 Task: Look for space in Granadilla de Abona, Spain from 17th June, 2023 to 21st June, 2023 for 2 adults in price range Rs.7000 to Rs.12000. Place can be private room with 1  bedroom having 2 beds and 1 bathroom. Property type can be house, flat, guest house. Amenities needed are: wifi. Booking option can be shelf check-in. Required host language is English.
Action: Mouse moved to (352, 176)
Screenshot: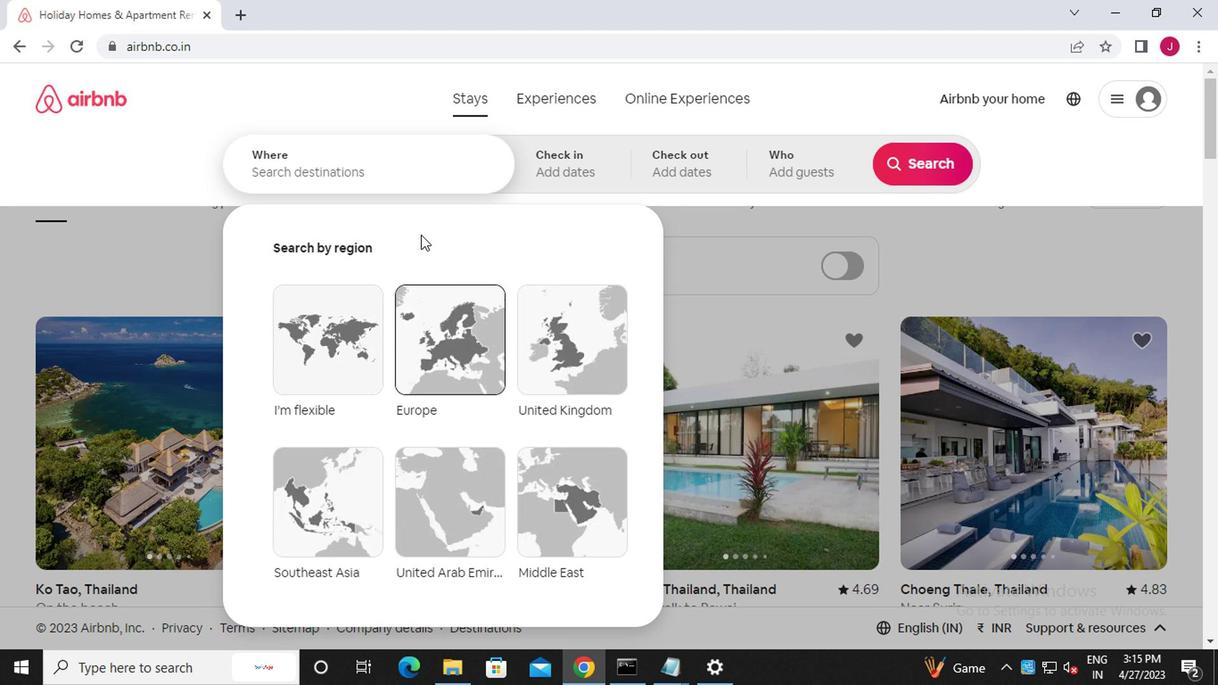 
Action: Key pressed g<Key.caps_lock>ranaf<Key.backspace>dilla<Key.space>de
Screenshot: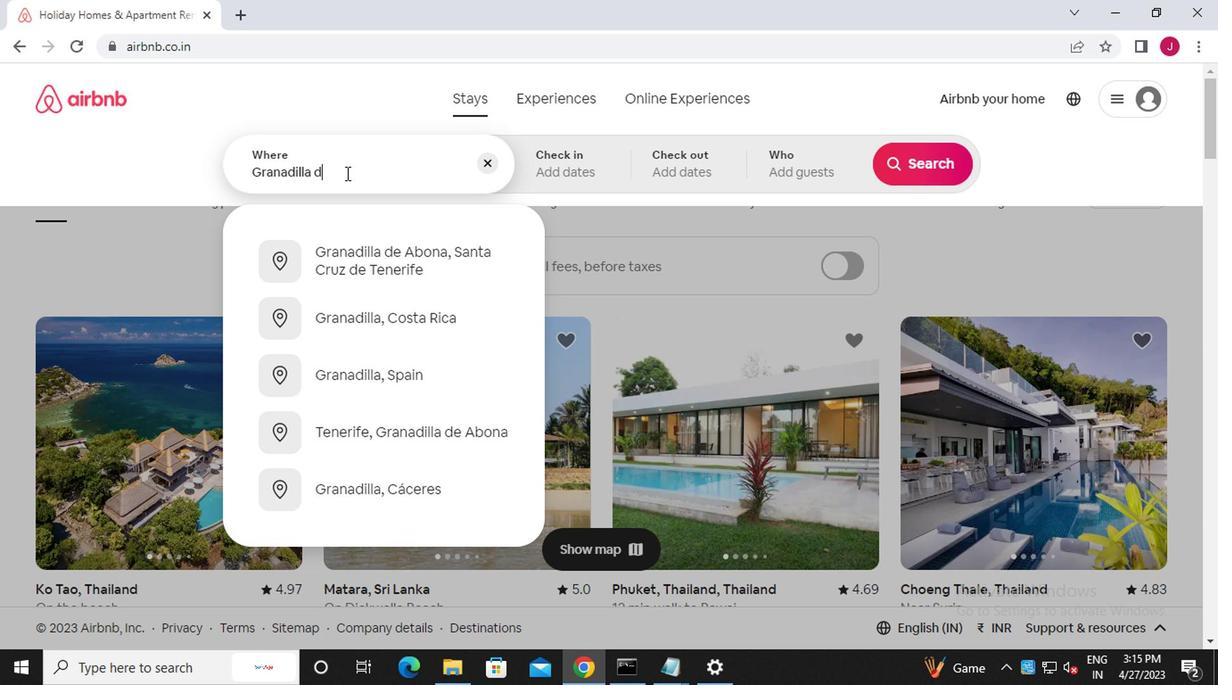 
Action: Mouse moved to (373, 171)
Screenshot: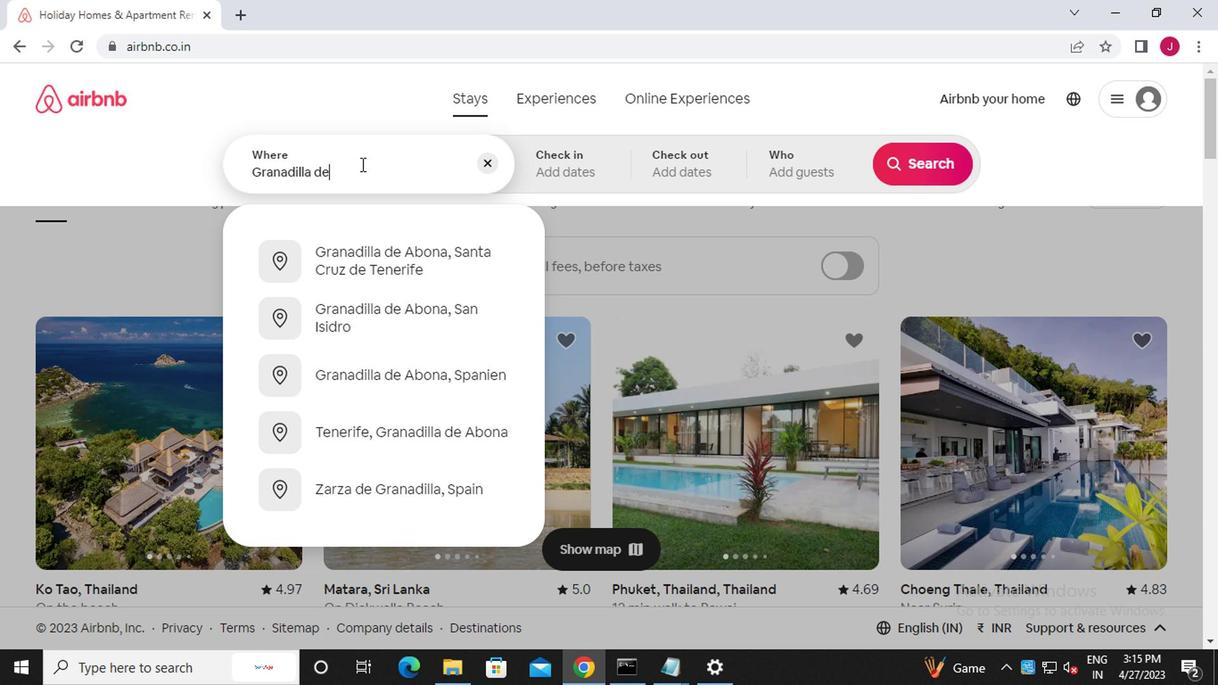 
Action: Mouse pressed left at (373, 171)
Screenshot: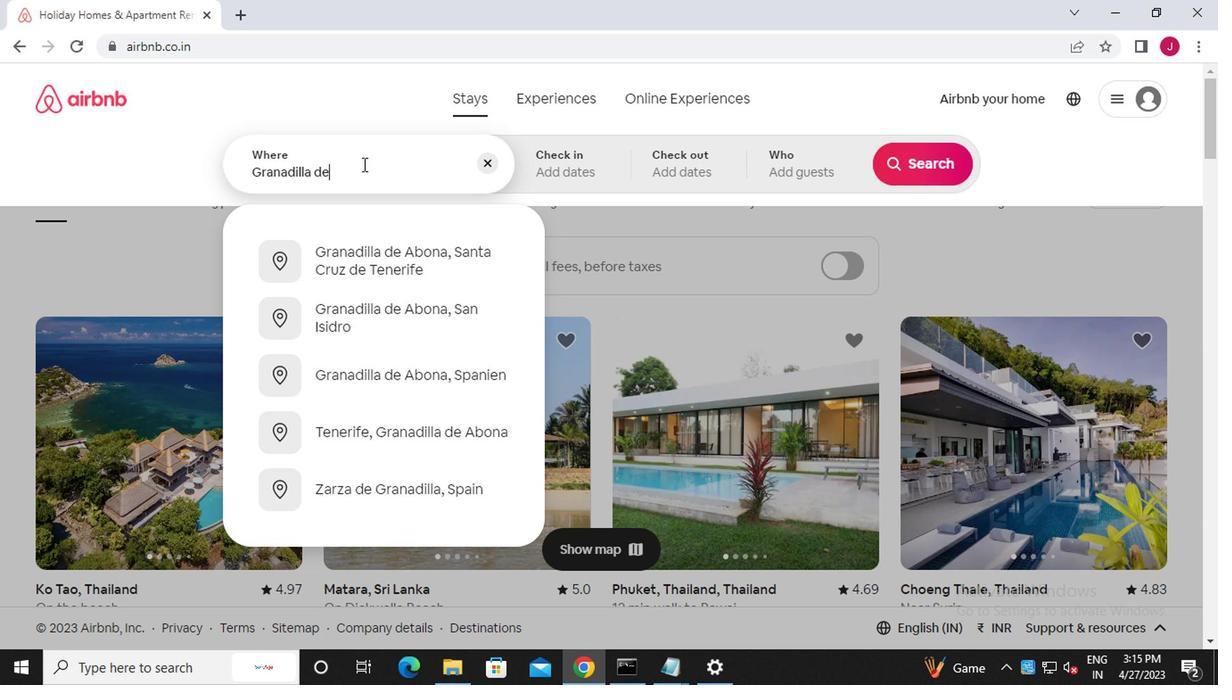 
Action: Mouse moved to (375, 171)
Screenshot: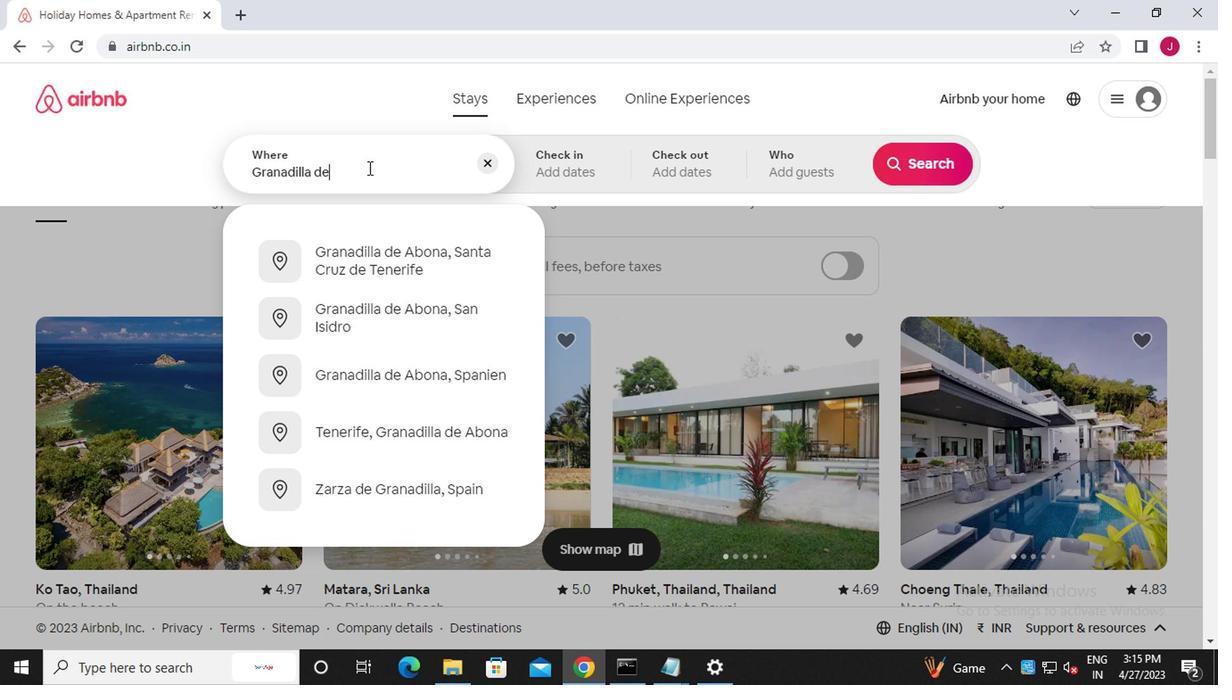 
Action: Key pressed <Key.space><Key.caps_lock>a<Key.caps_lock>bona,<Key.caps_lock>s<Key.caps_lock>pain
Screenshot: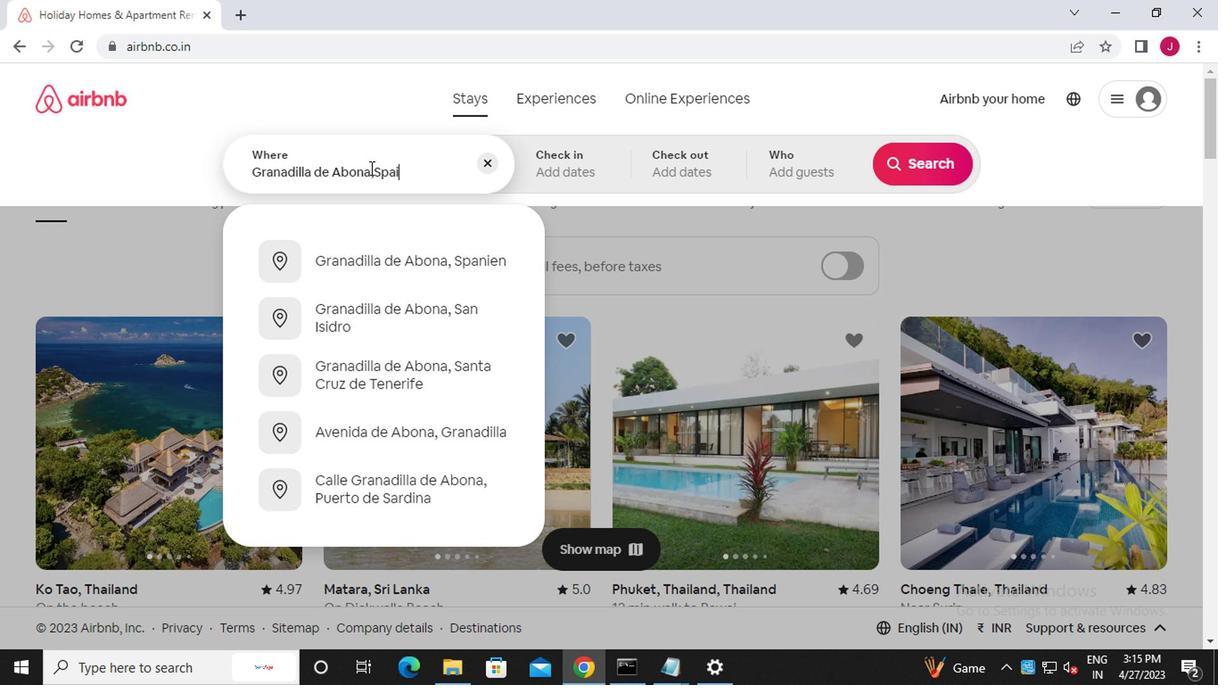 
Action: Mouse moved to (550, 165)
Screenshot: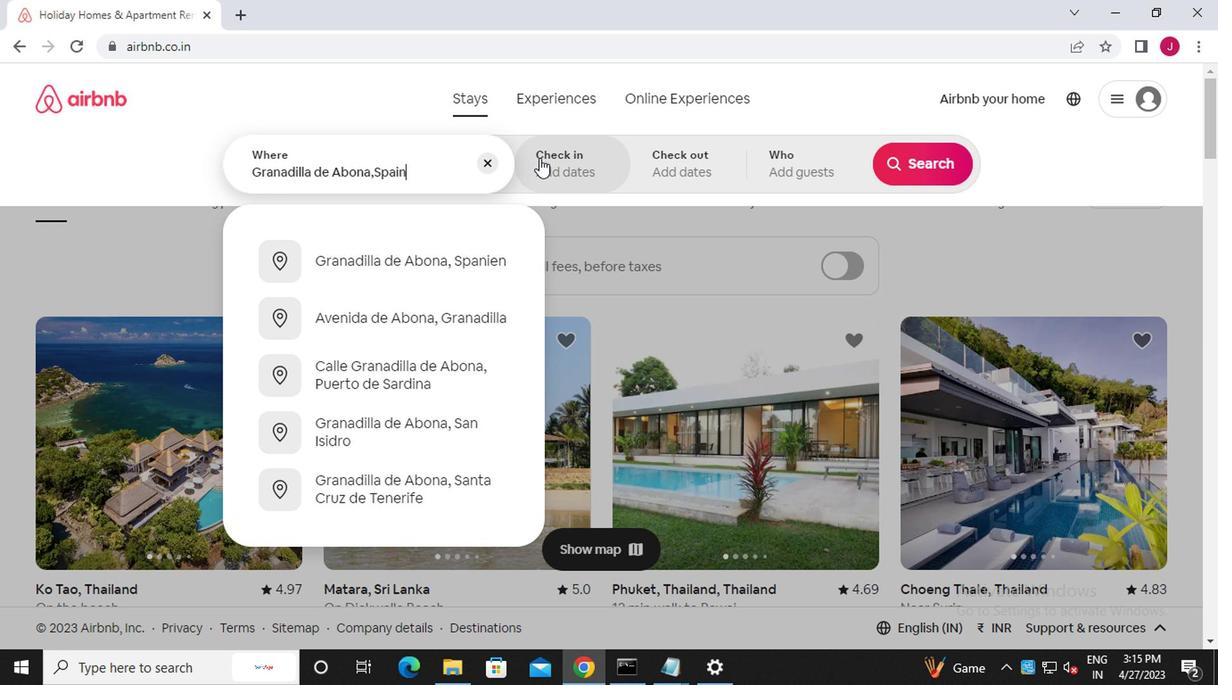 
Action: Mouse pressed left at (550, 165)
Screenshot: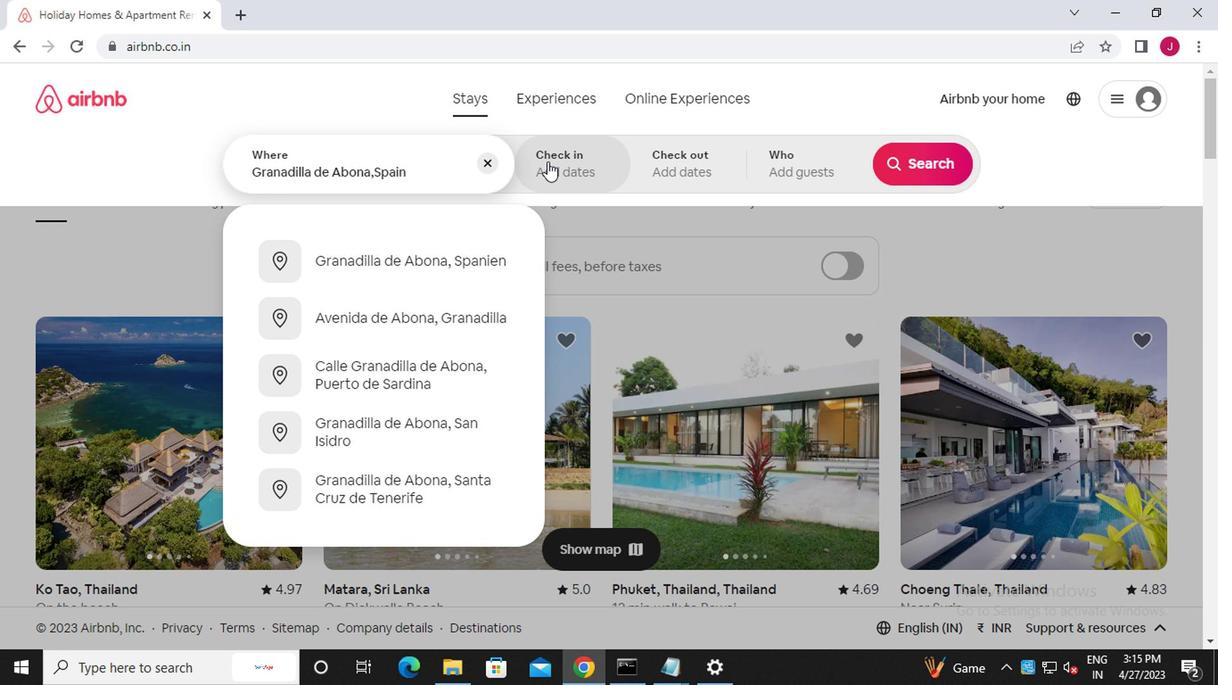 
Action: Mouse moved to (914, 305)
Screenshot: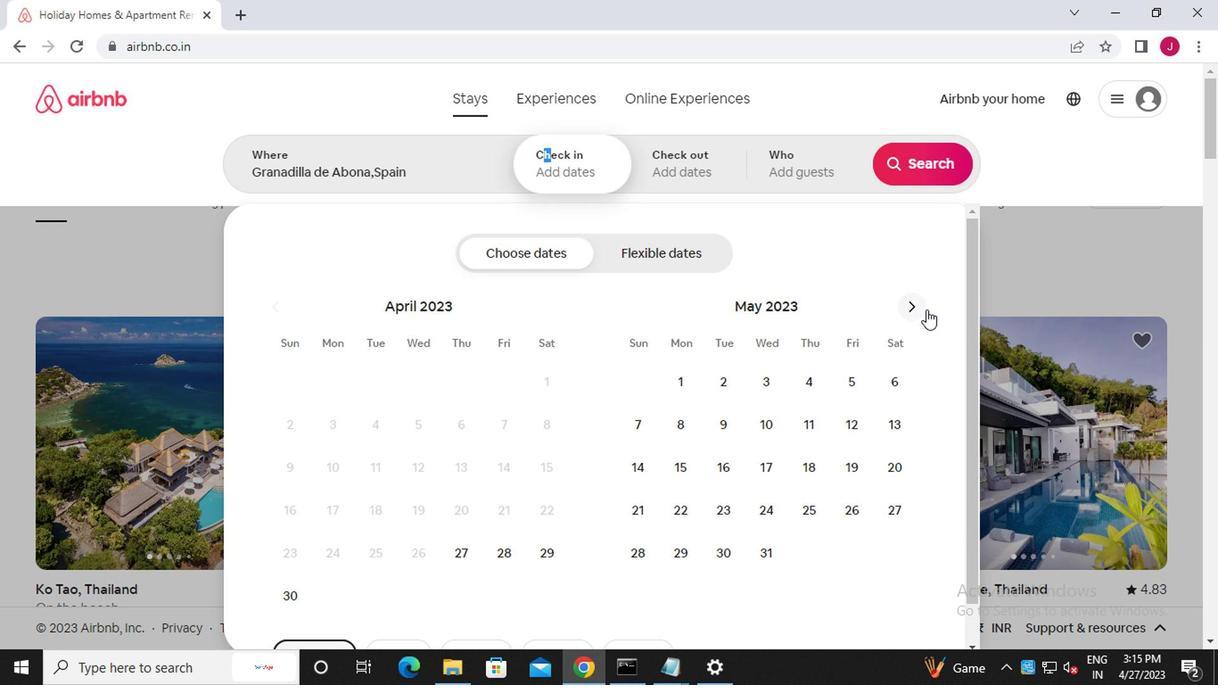
Action: Mouse pressed left at (914, 305)
Screenshot: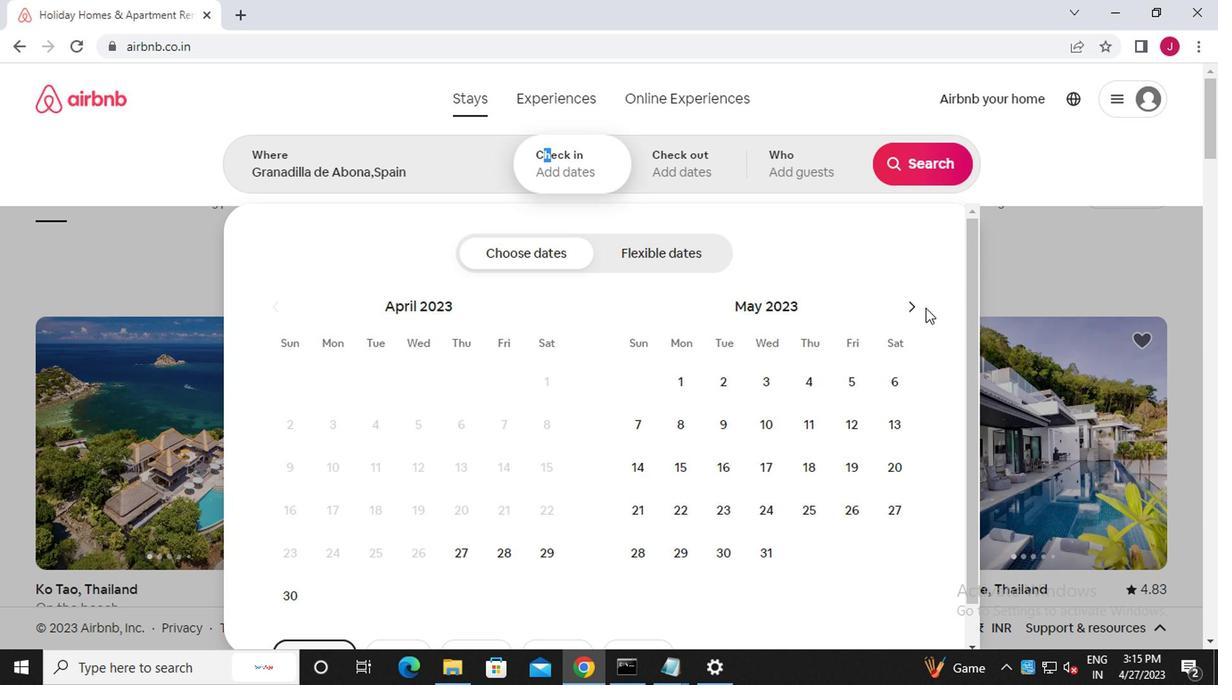 
Action: Mouse moved to (896, 460)
Screenshot: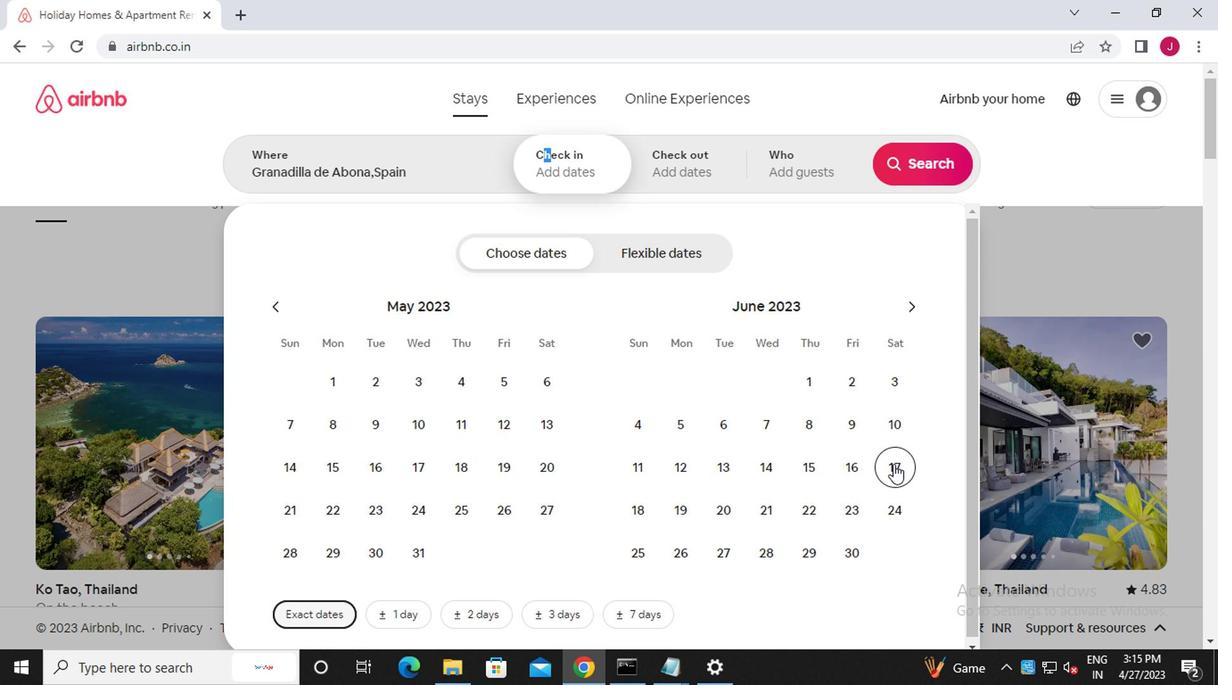 
Action: Mouse pressed left at (896, 460)
Screenshot: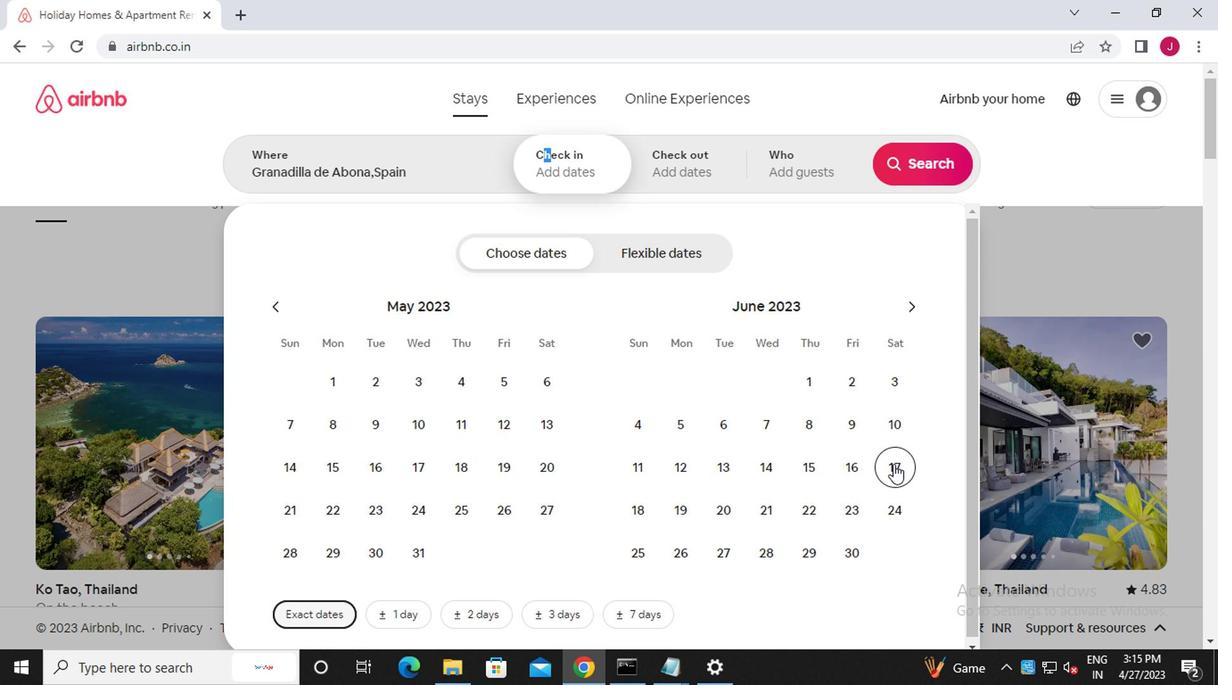 
Action: Mouse moved to (757, 501)
Screenshot: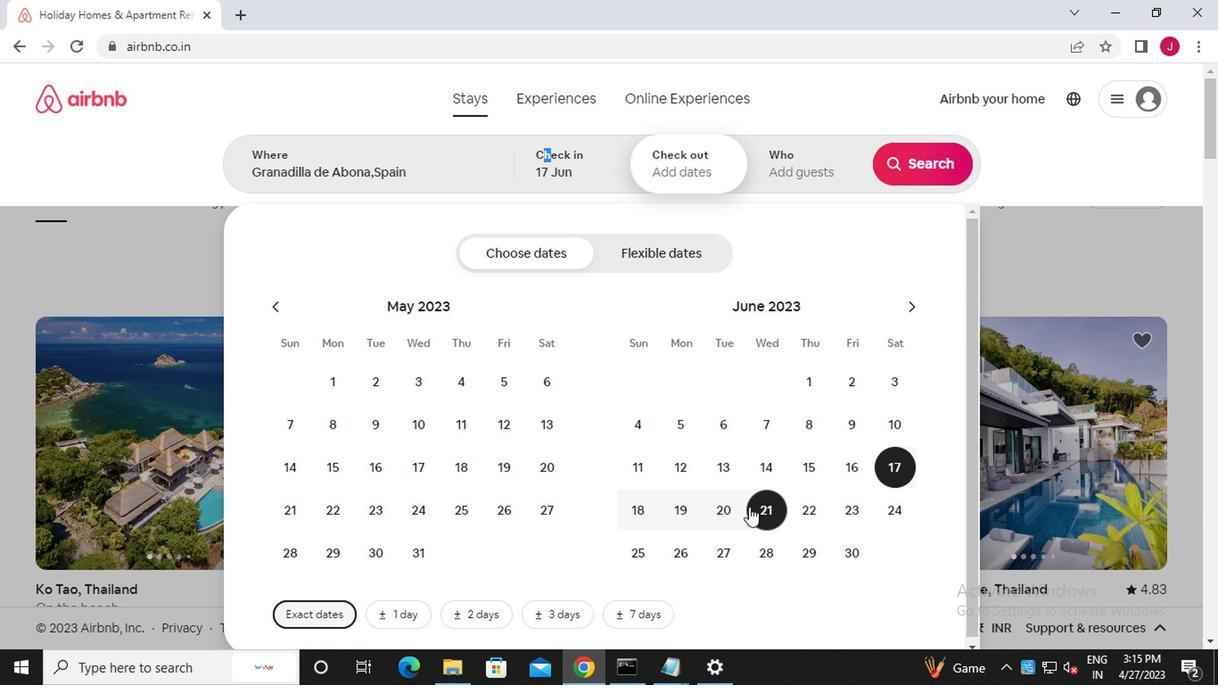 
Action: Mouse pressed left at (757, 501)
Screenshot: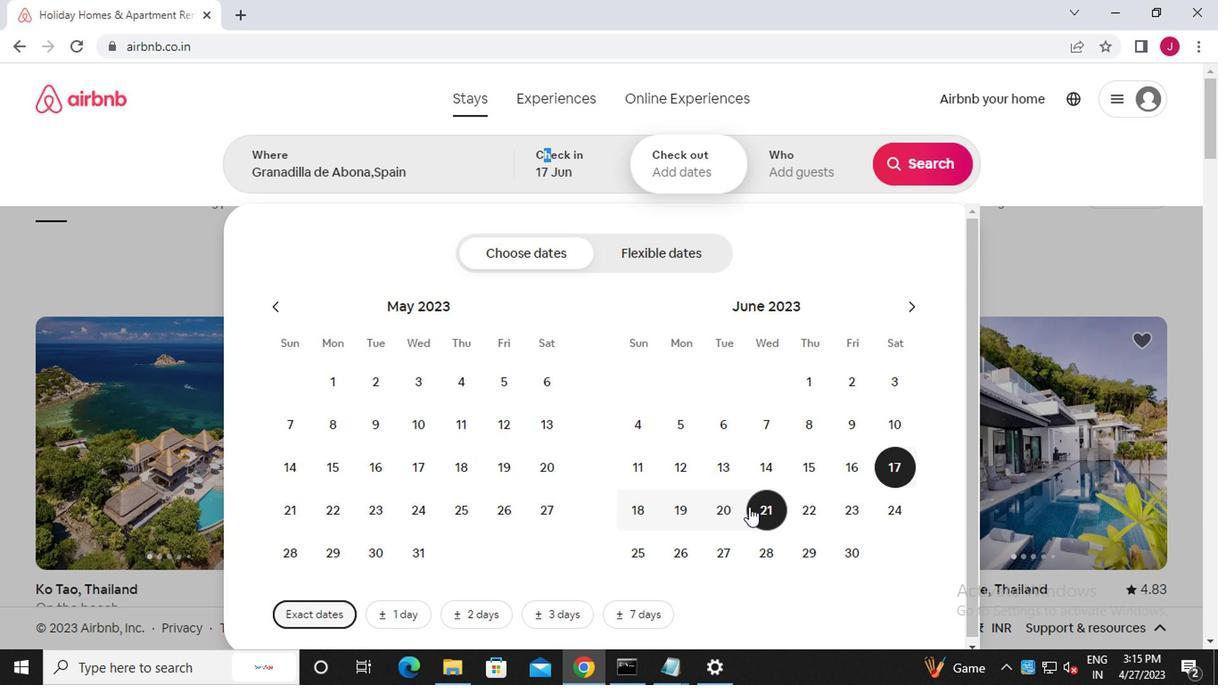 
Action: Mouse moved to (797, 175)
Screenshot: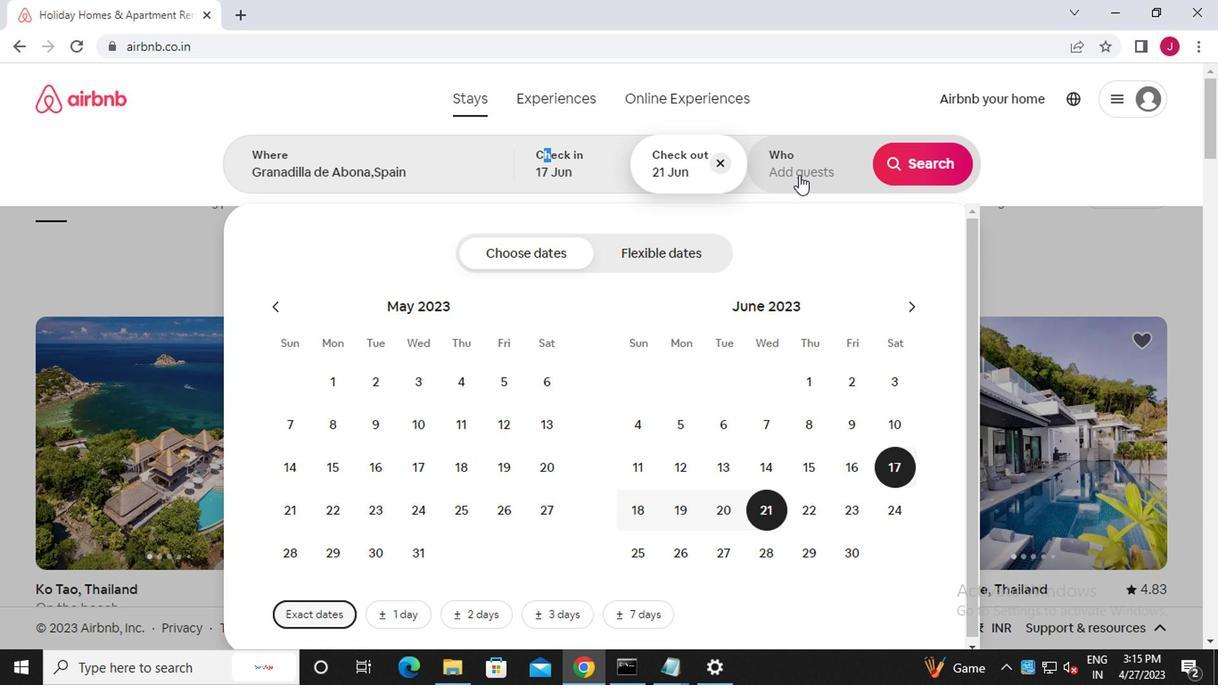 
Action: Mouse pressed left at (797, 175)
Screenshot: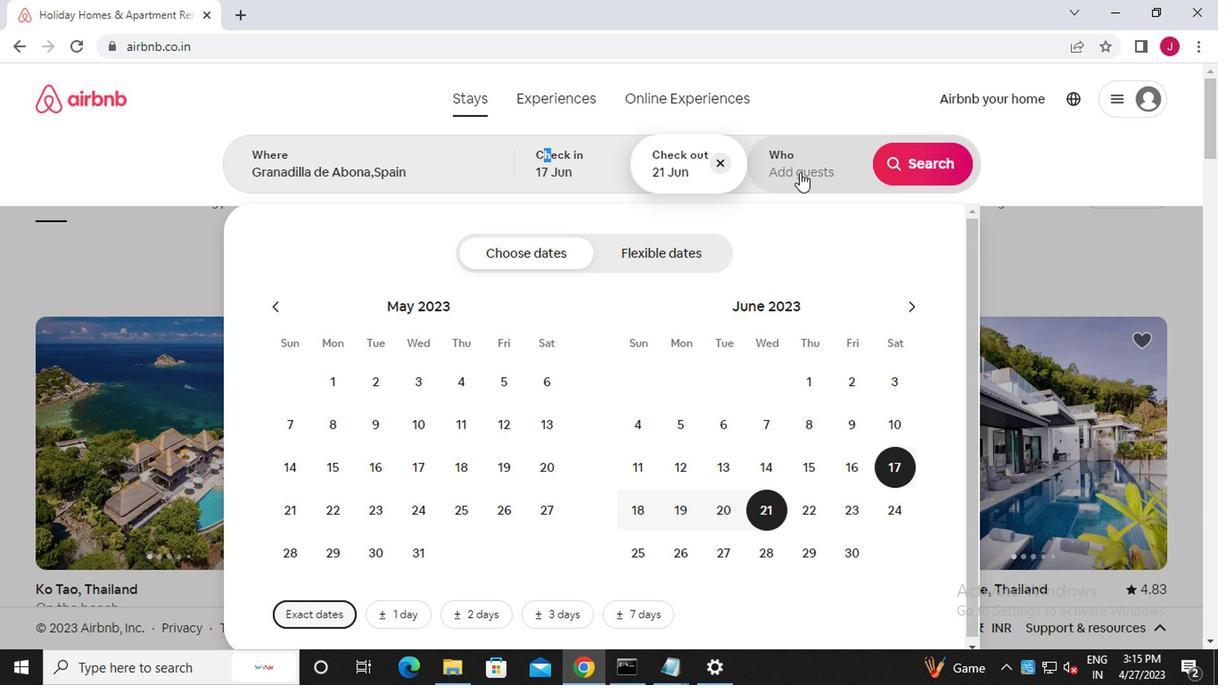 
Action: Mouse moved to (928, 262)
Screenshot: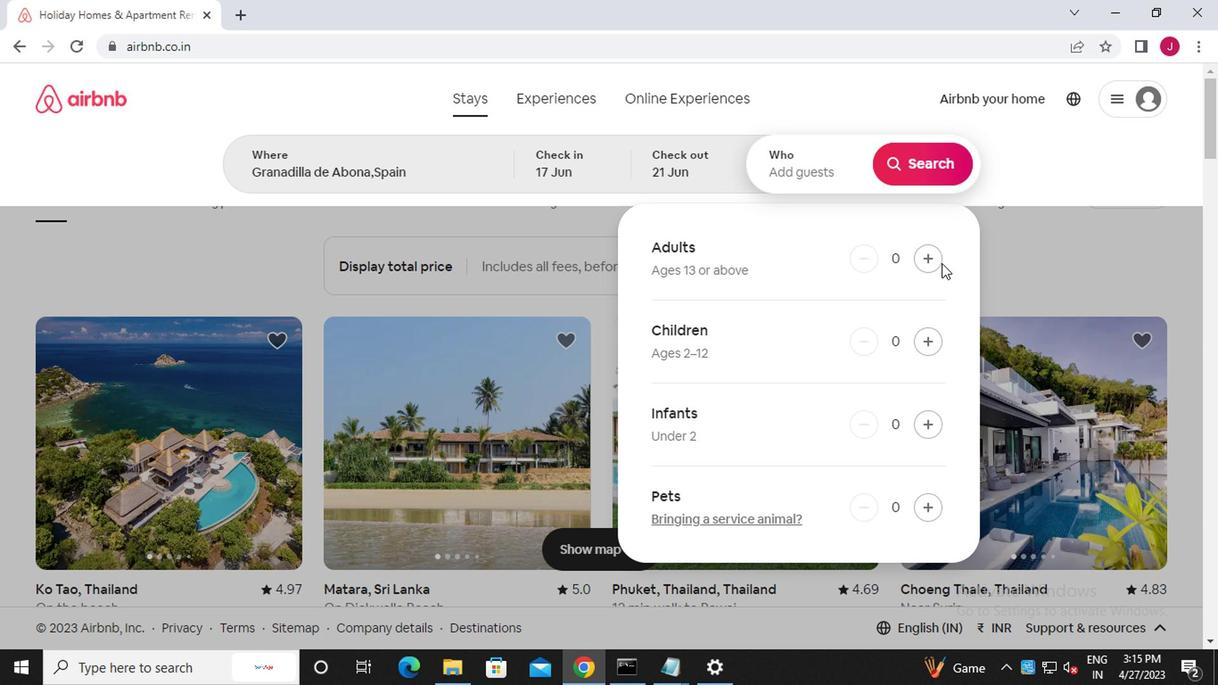 
Action: Mouse pressed left at (928, 262)
Screenshot: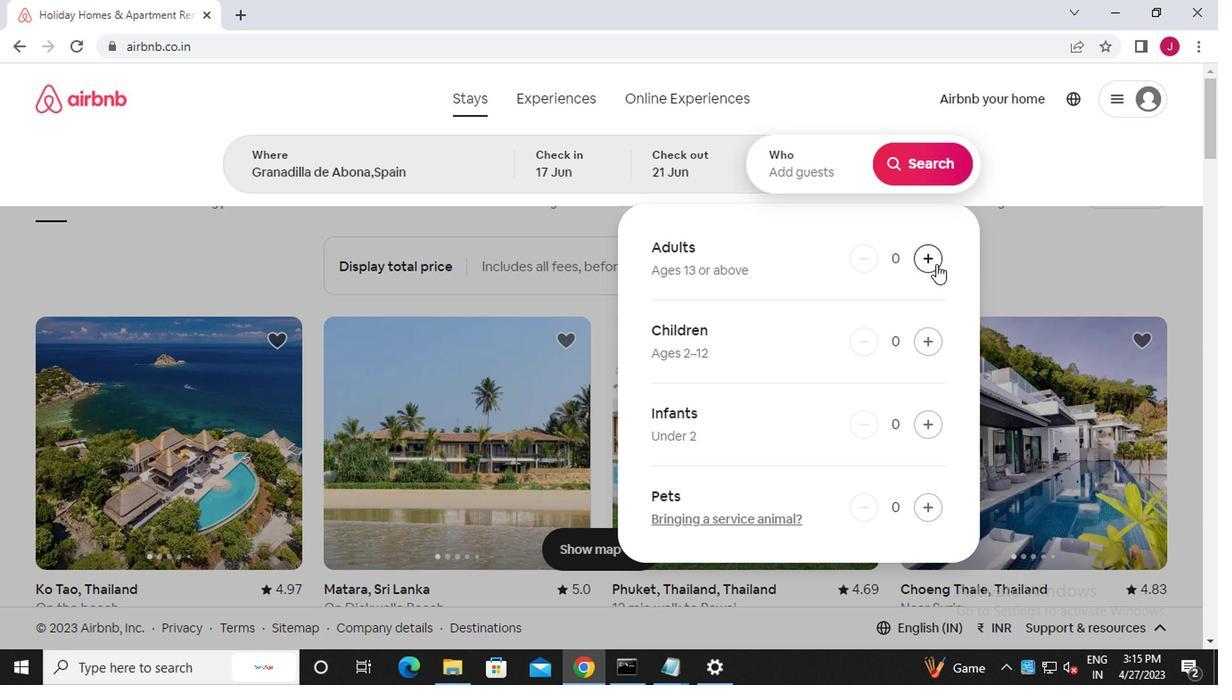 
Action: Mouse pressed left at (928, 262)
Screenshot: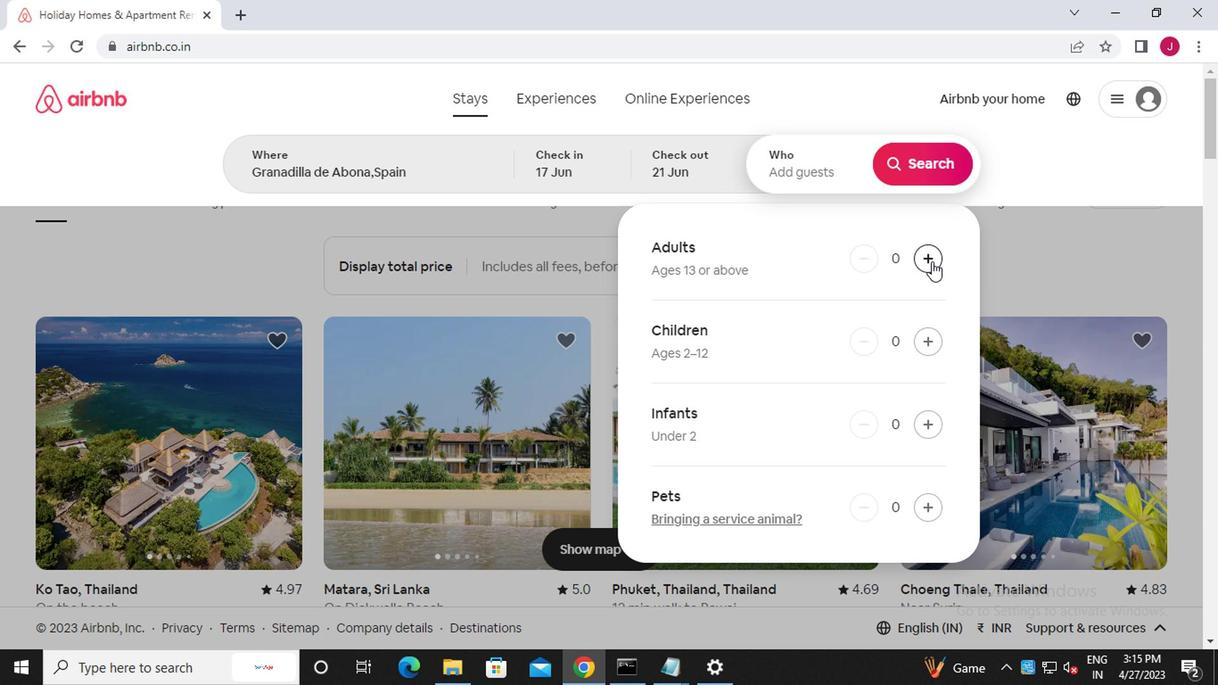 
Action: Mouse moved to (925, 165)
Screenshot: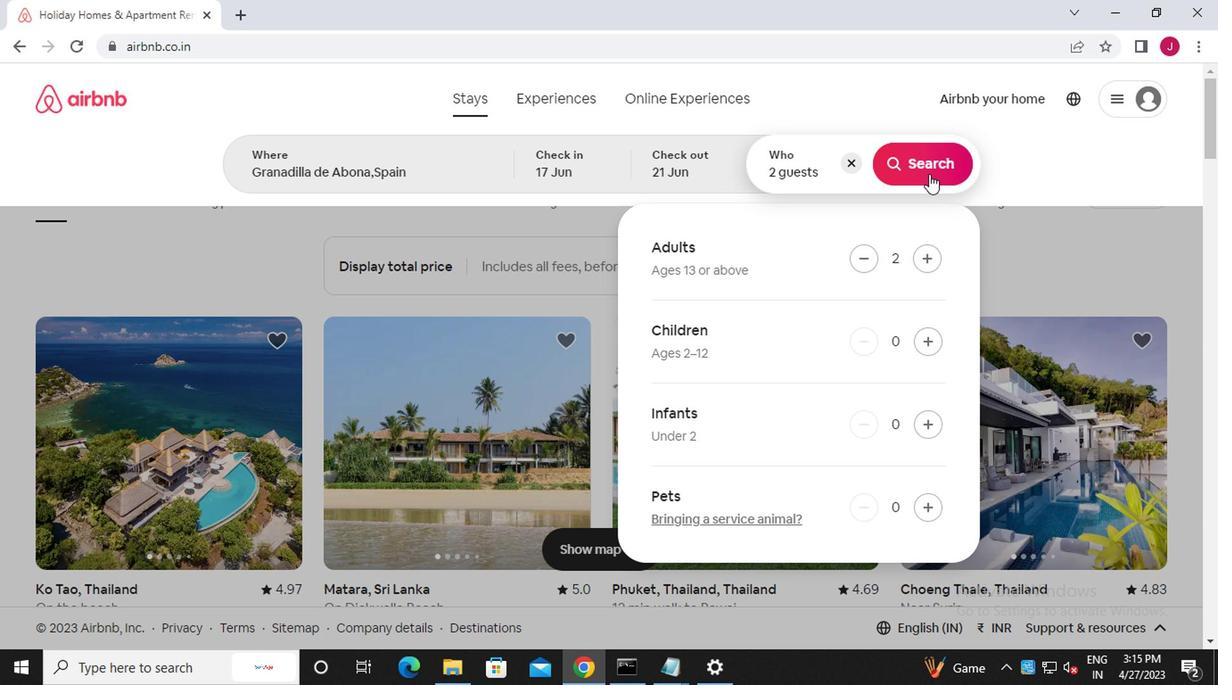 
Action: Mouse pressed left at (925, 165)
Screenshot: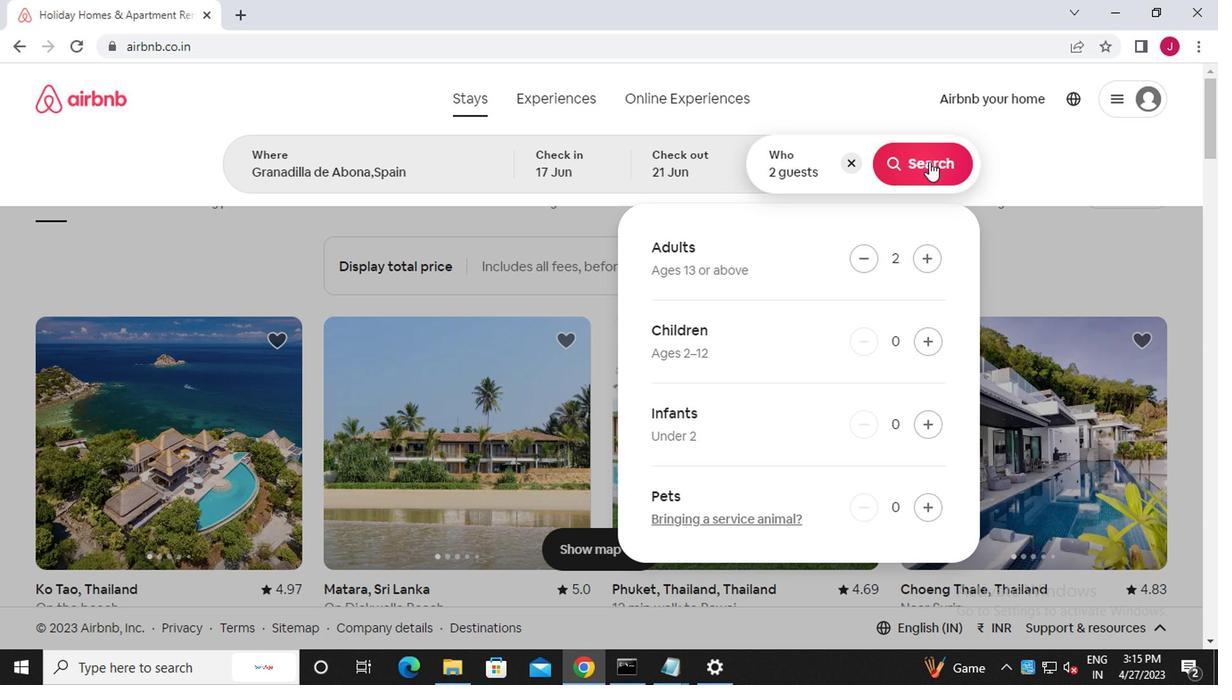 
Action: Mouse moved to (1152, 171)
Screenshot: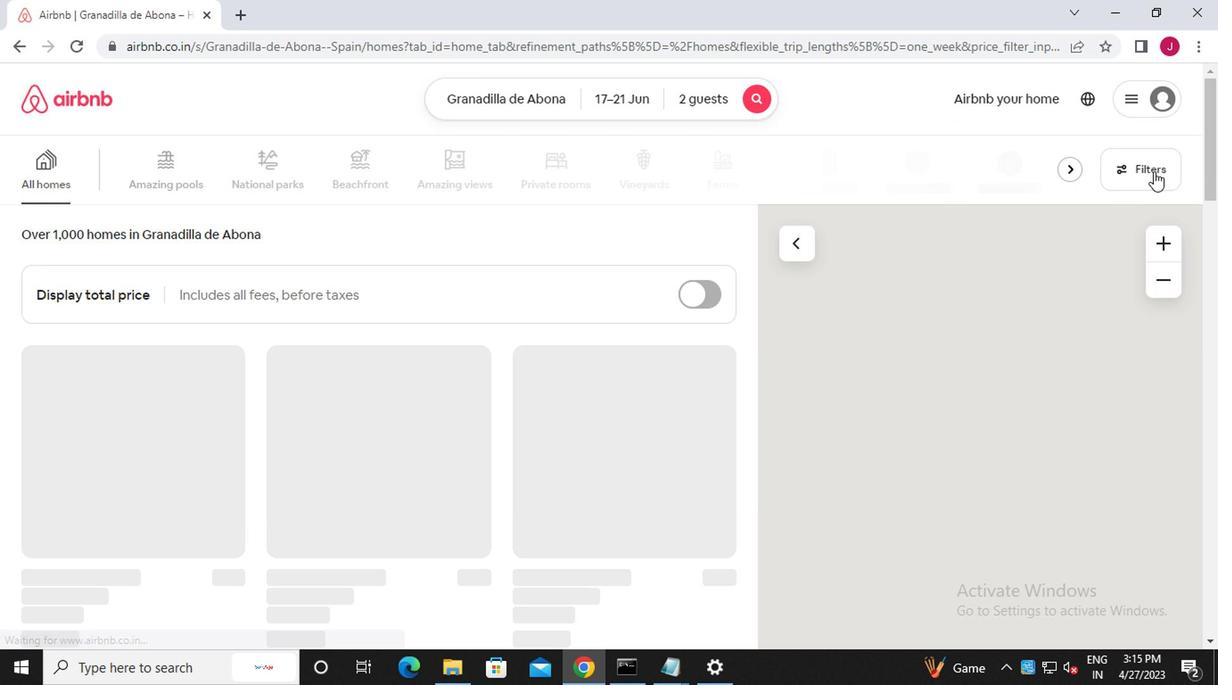 
Action: Mouse pressed left at (1152, 171)
Screenshot: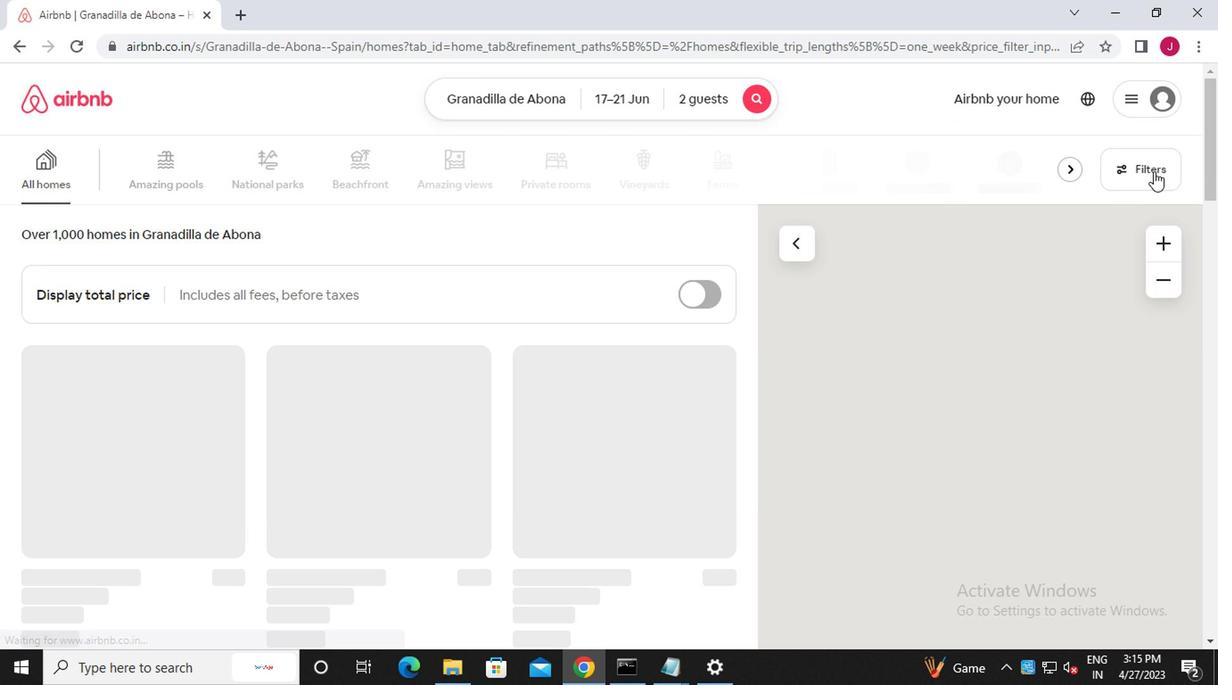 
Action: Mouse moved to (410, 392)
Screenshot: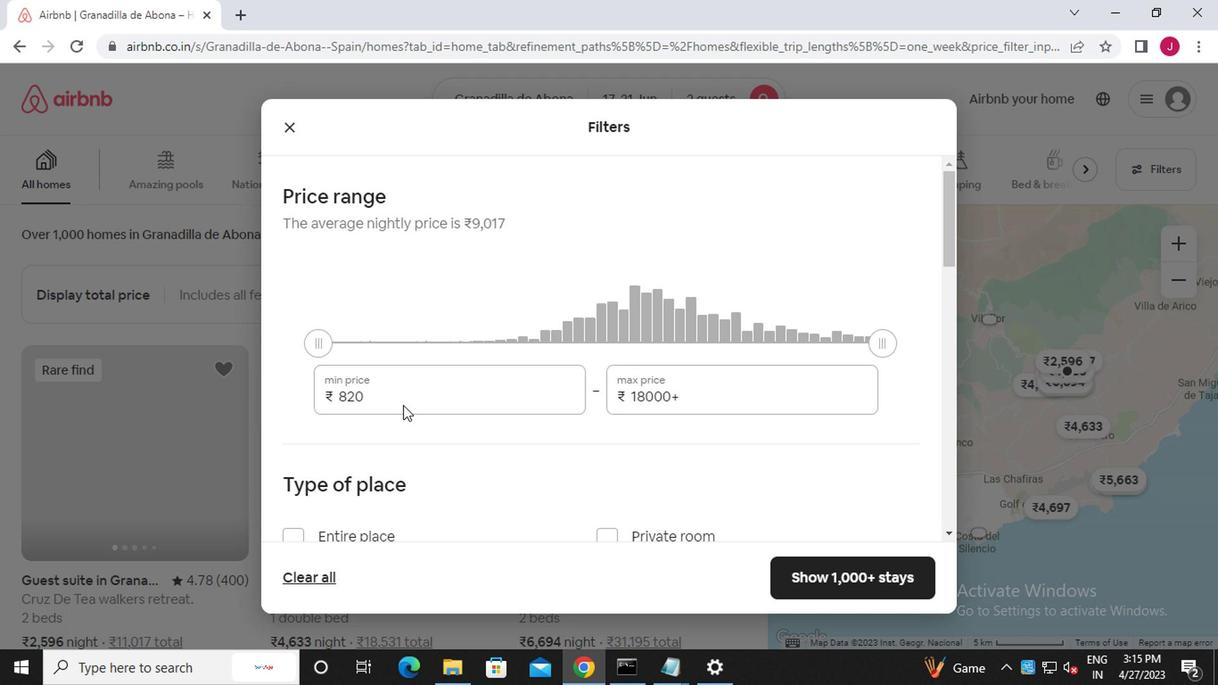 
Action: Mouse pressed left at (410, 392)
Screenshot: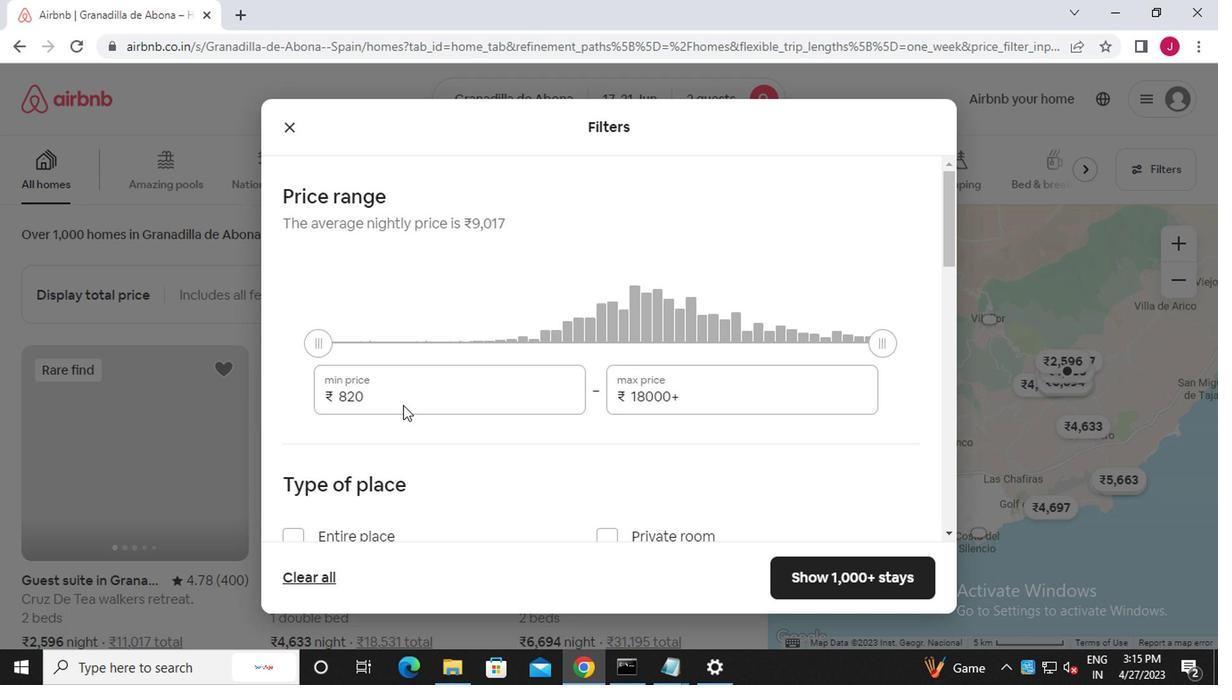 
Action: Mouse moved to (410, 392)
Screenshot: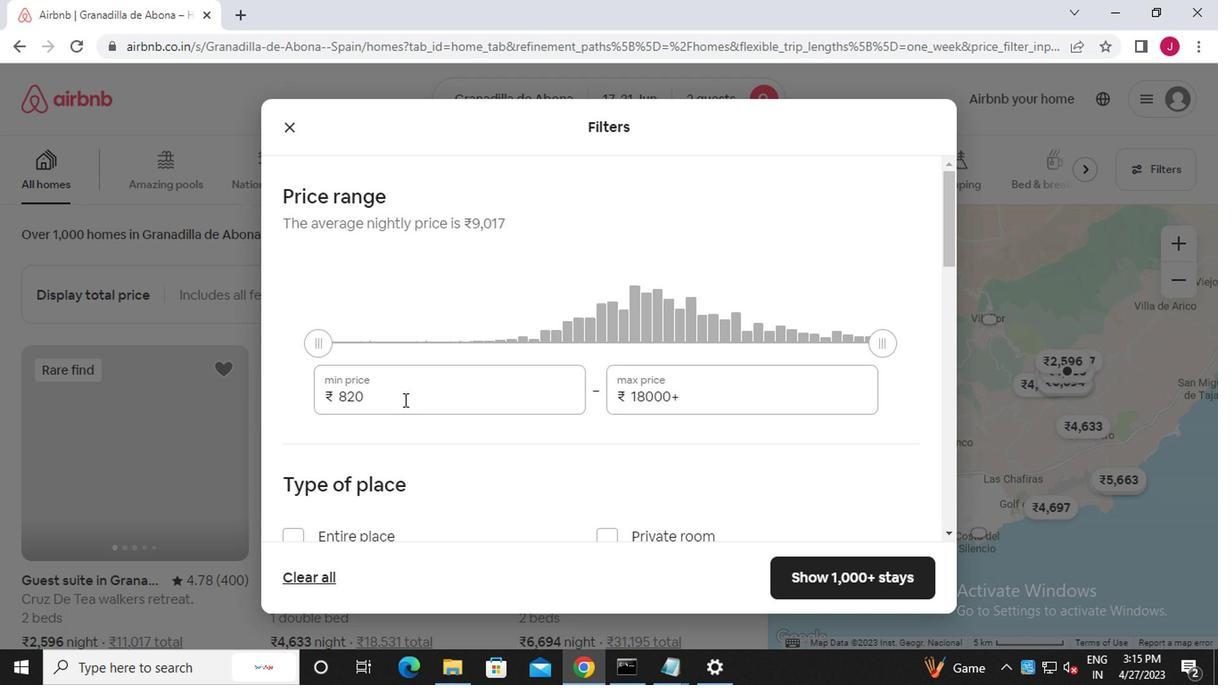 
Action: Key pressed <Key.backspace><Key.backspace><Key.backspace><Key.backspace><Key.backspace><Key.backspace><Key.backspace><Key.backspace><Key.backspace><<103>><<96>><<96>><<96>>
Screenshot: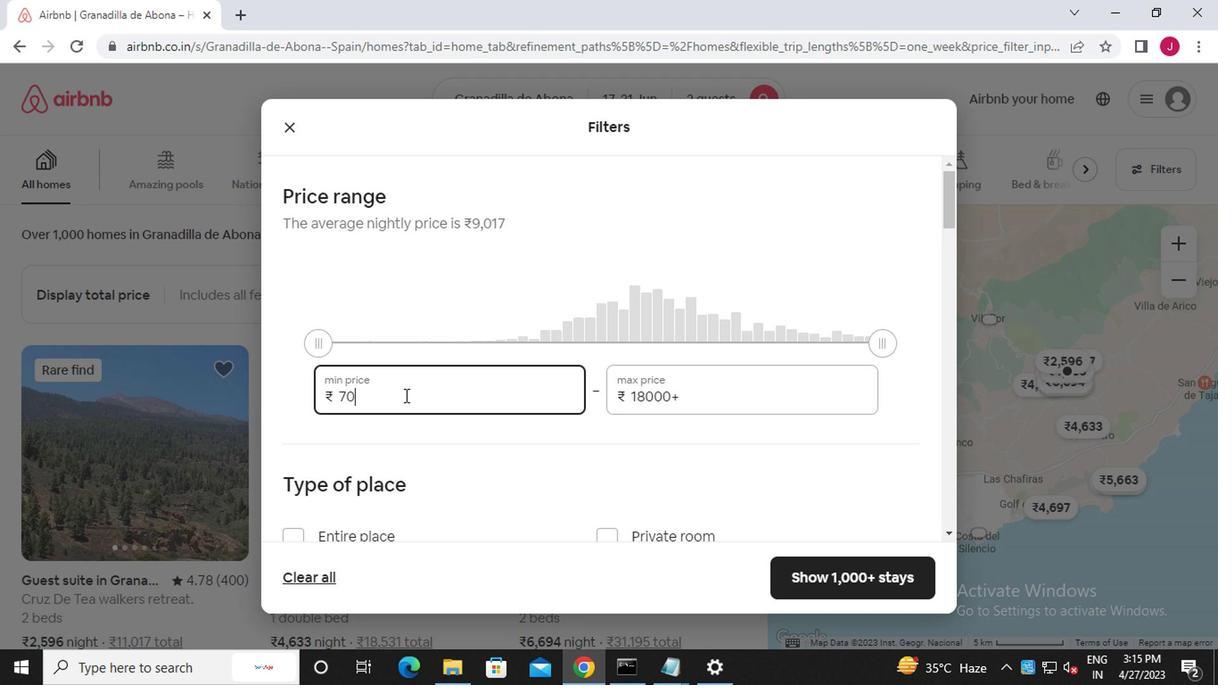 
Action: Mouse moved to (429, 396)
Screenshot: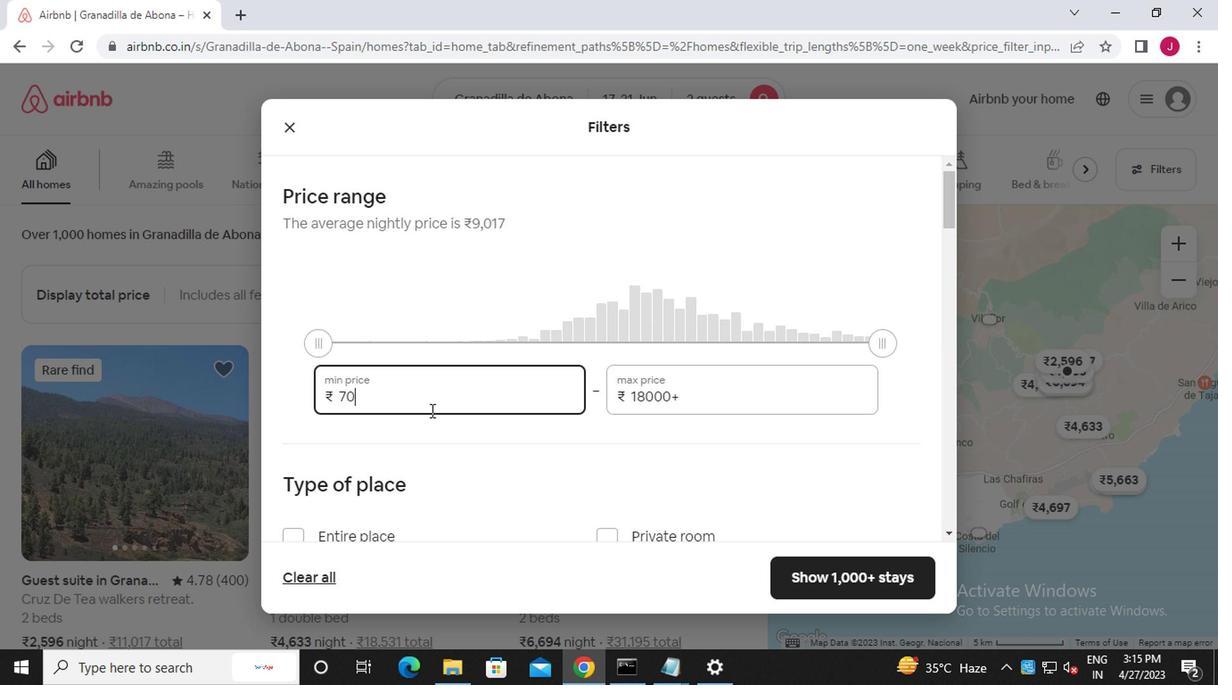 
Action: Mouse pressed left at (429, 396)
Screenshot: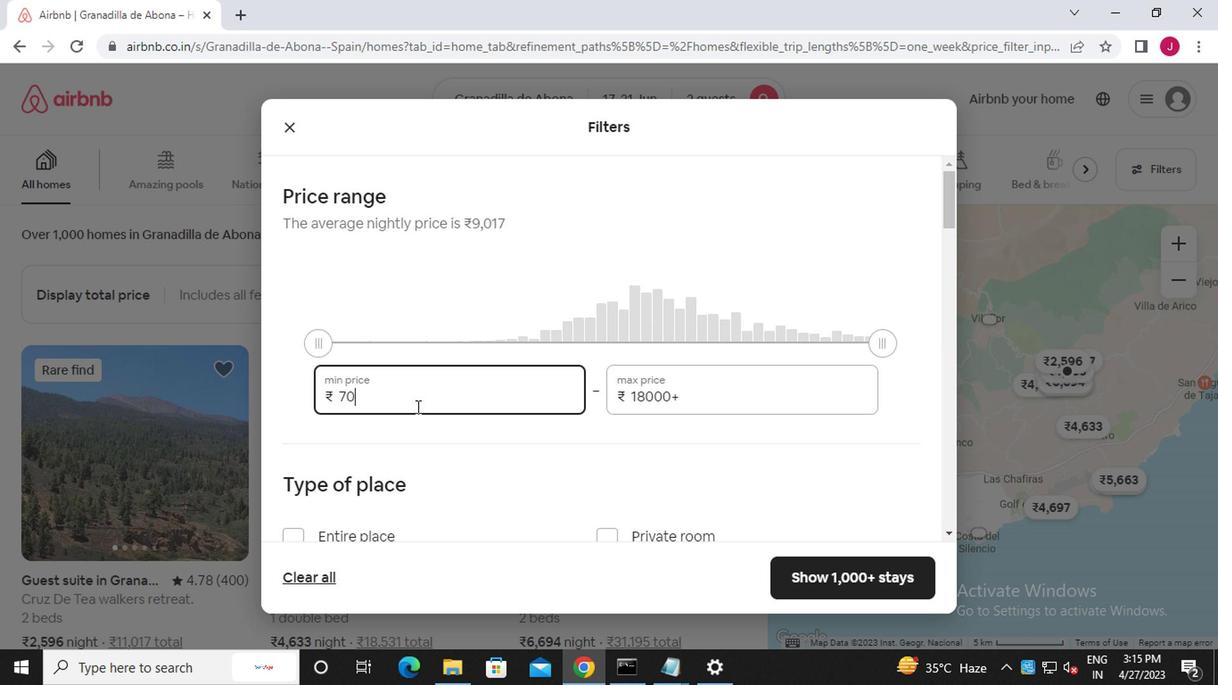 
Action: Mouse moved to (748, 399)
Screenshot: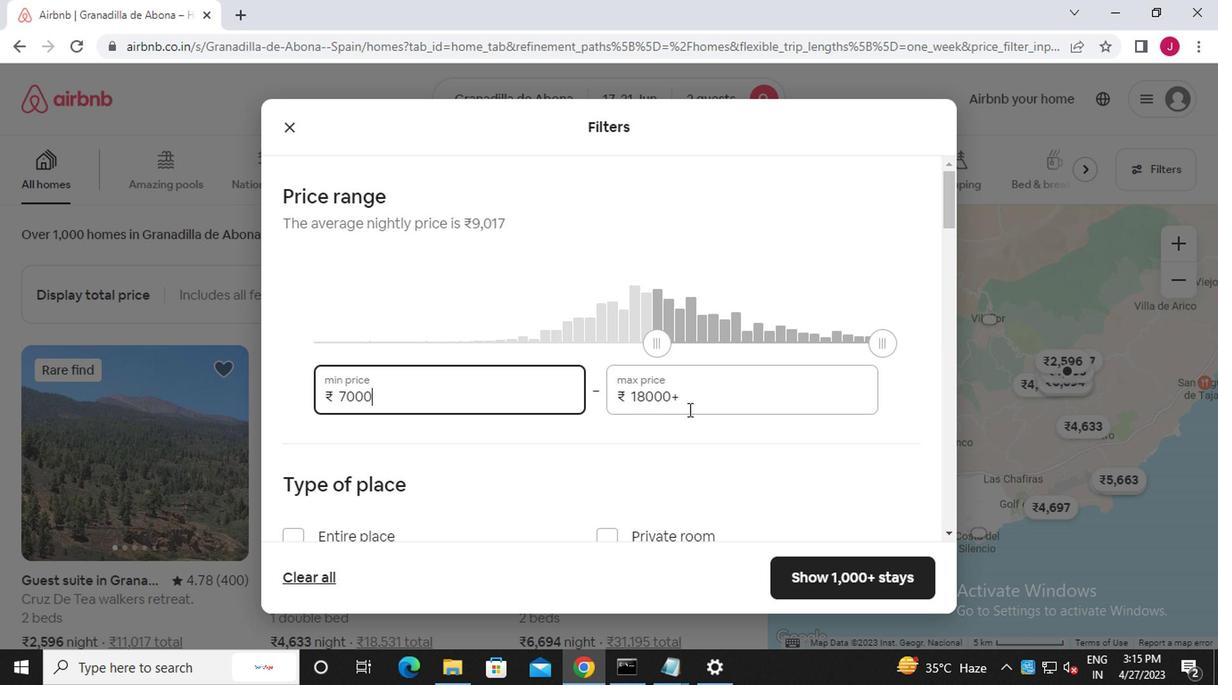 
Action: Mouse pressed left at (748, 399)
Screenshot: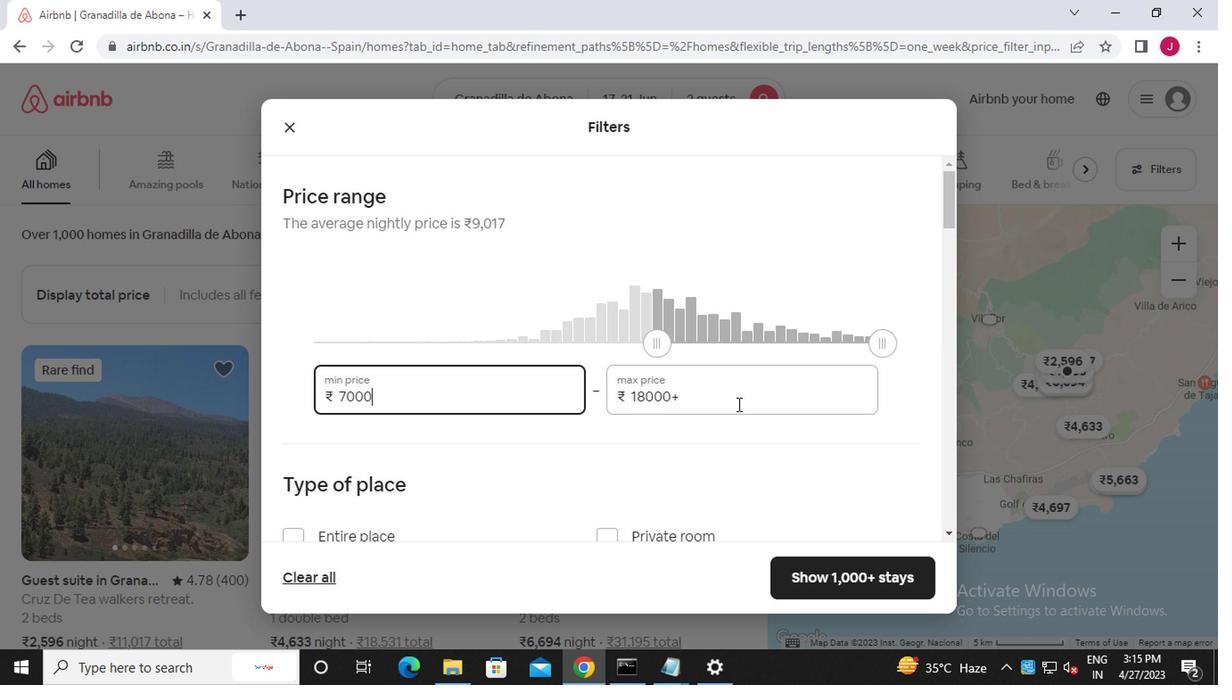 
Action: Mouse moved to (757, 396)
Screenshot: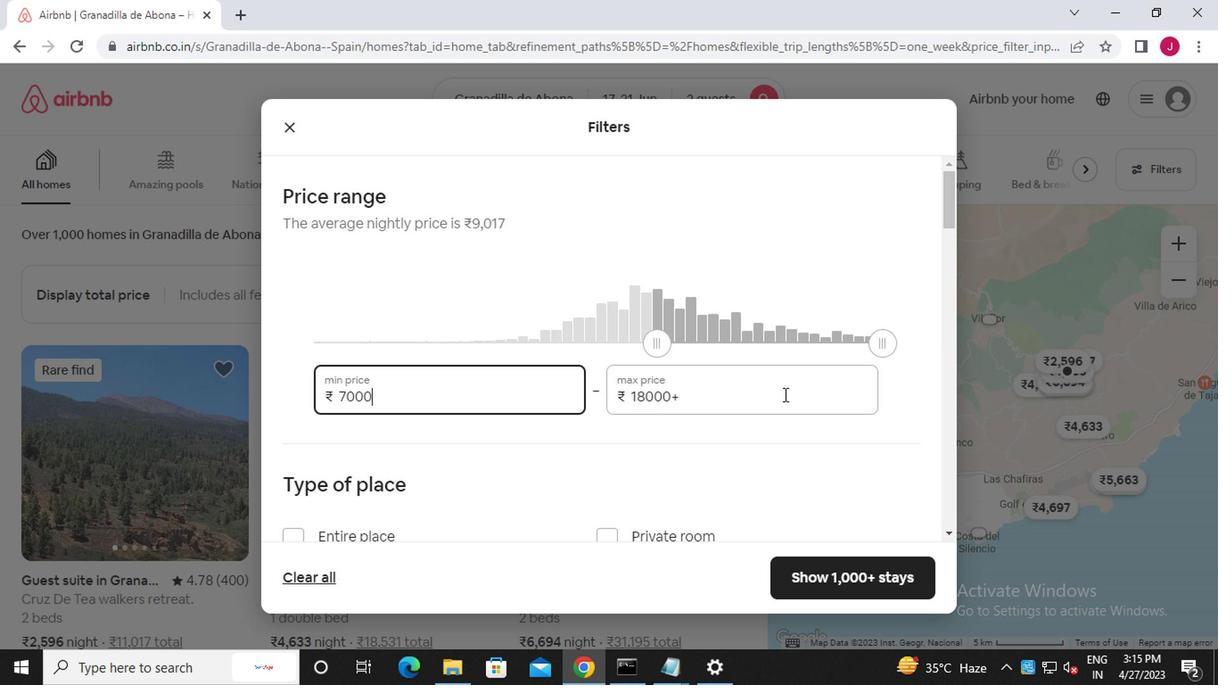 
Action: Mouse pressed left at (757, 396)
Screenshot: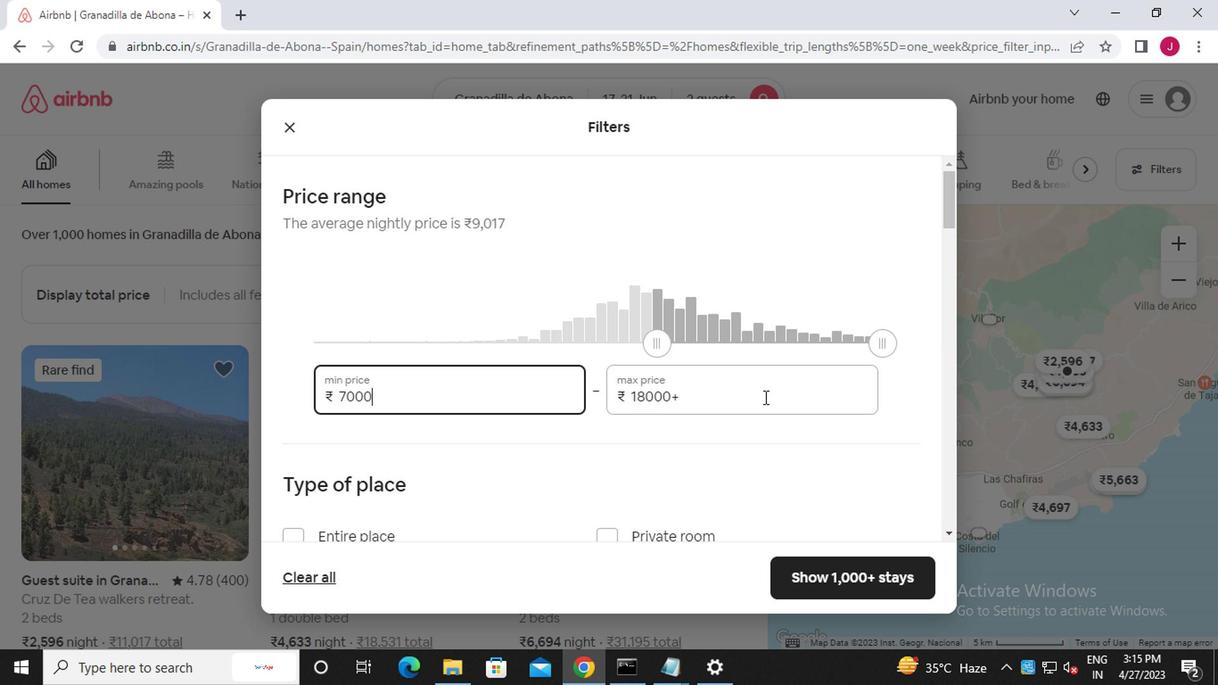 
Action: Mouse moved to (746, 380)
Screenshot: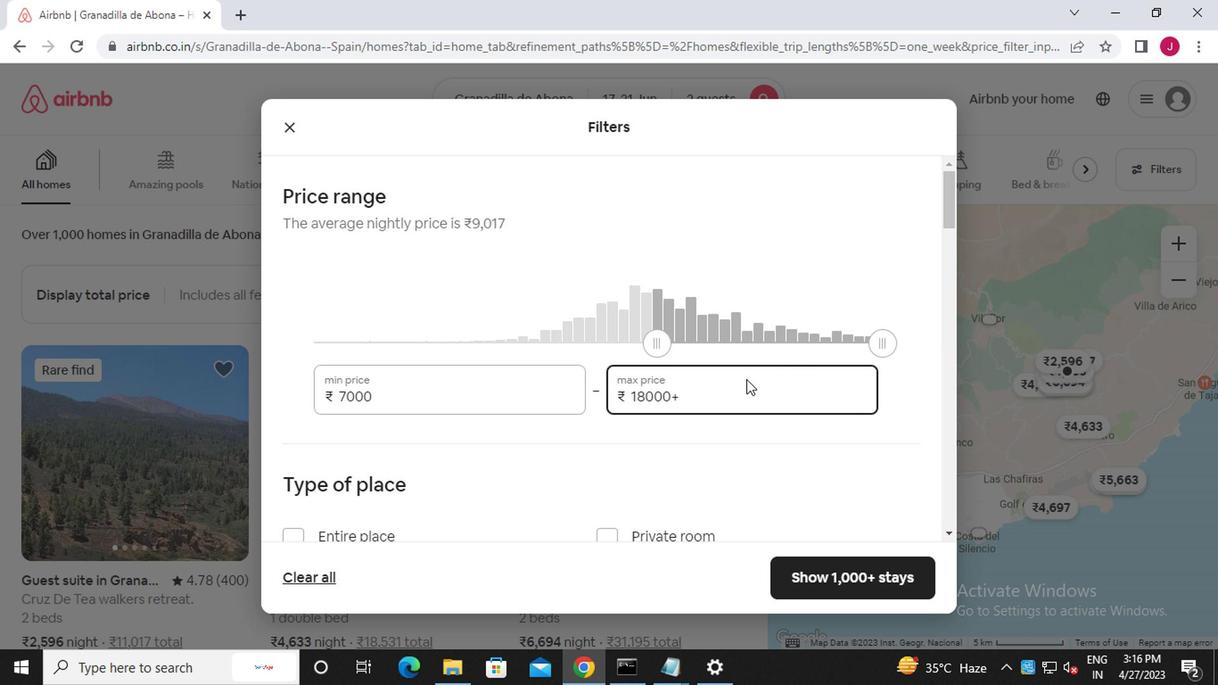 
Action: Key pressed <Key.backspace><Key.backspace><Key.backspace><Key.backspace><Key.backspace><<98>><<96>><<96>><<96>>
Screenshot: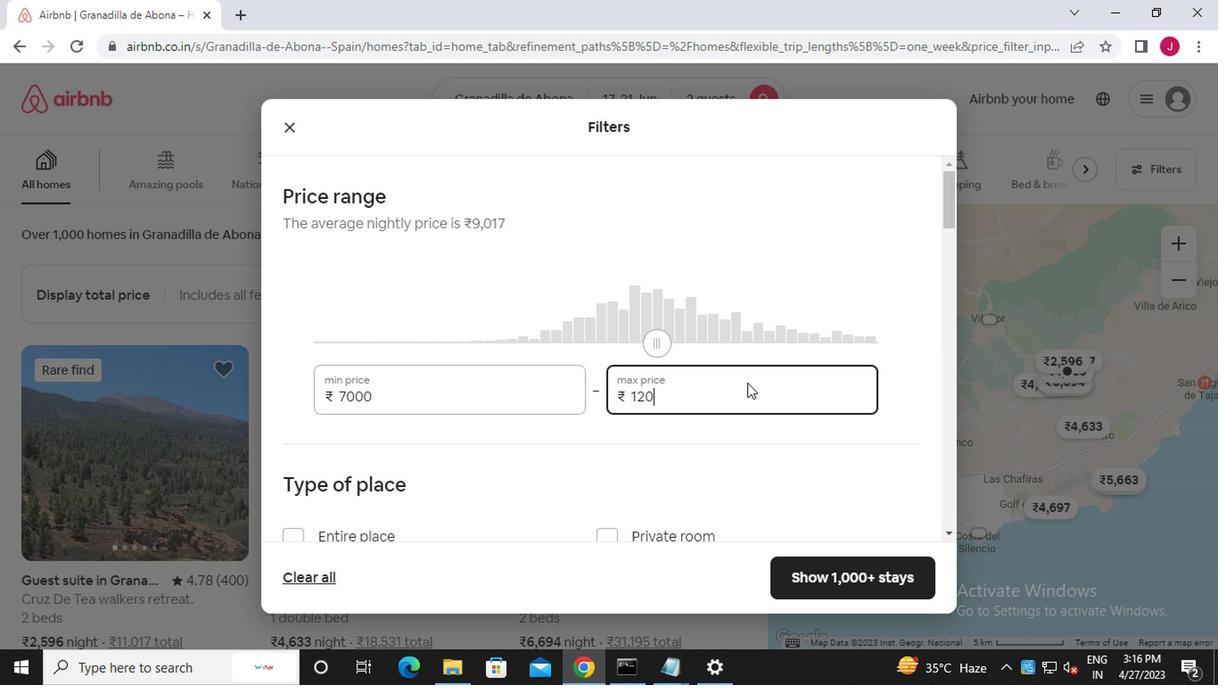 
Action: Mouse scrolled (746, 379) with delta (0, -1)
Screenshot: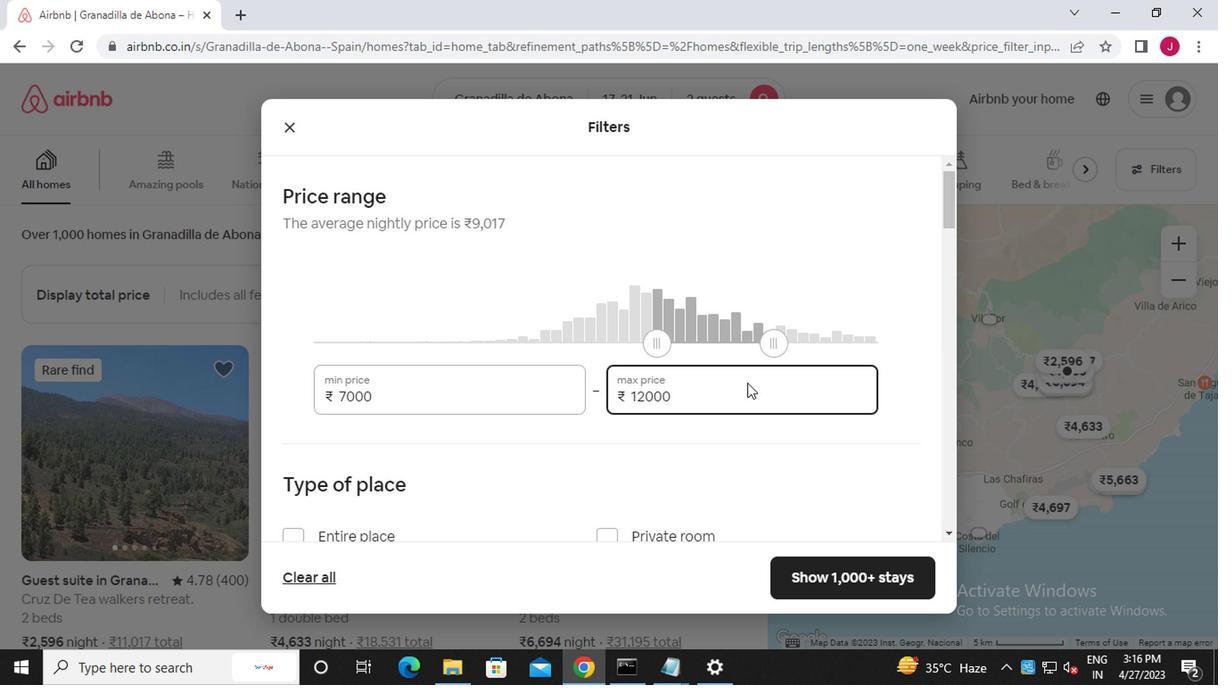 
Action: Mouse moved to (746, 380)
Screenshot: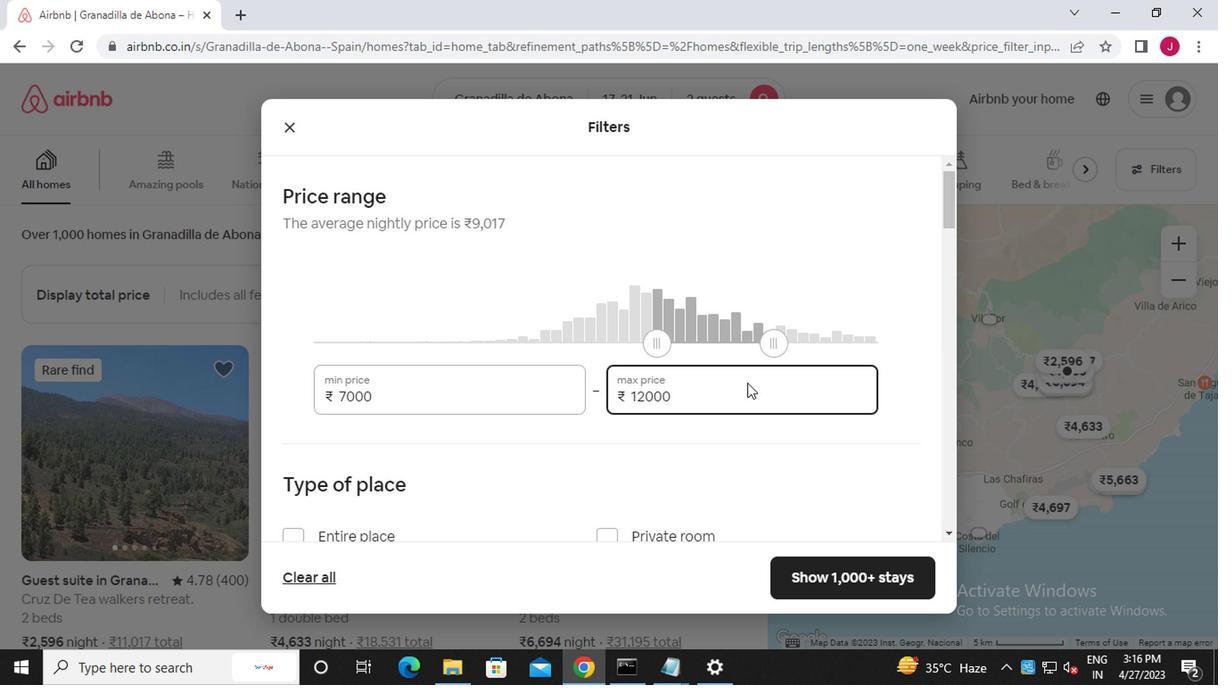
Action: Mouse scrolled (746, 379) with delta (0, -1)
Screenshot: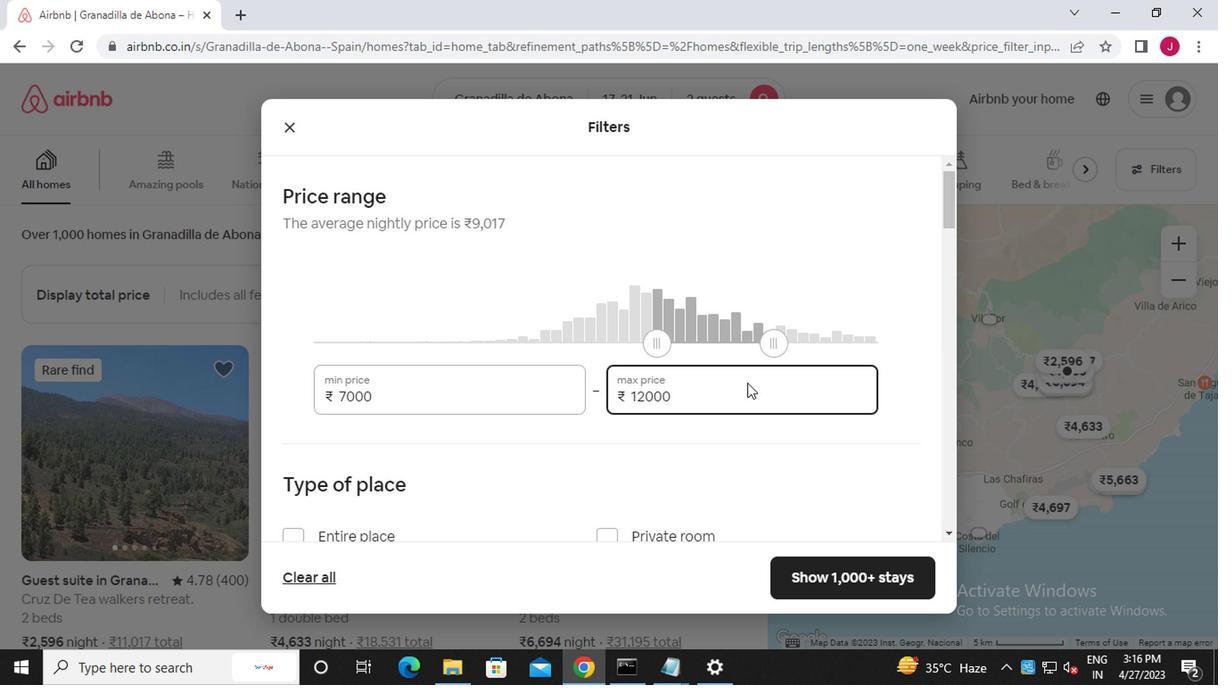 
Action: Mouse moved to (745, 380)
Screenshot: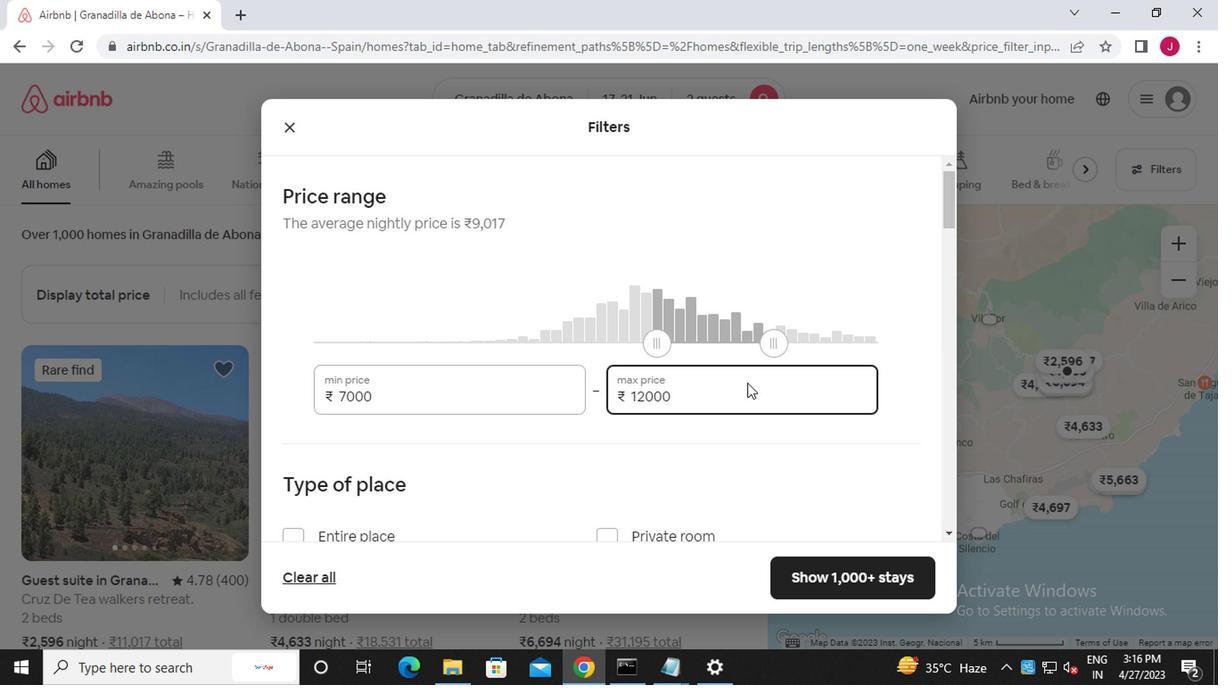 
Action: Mouse scrolled (745, 379) with delta (0, -1)
Screenshot: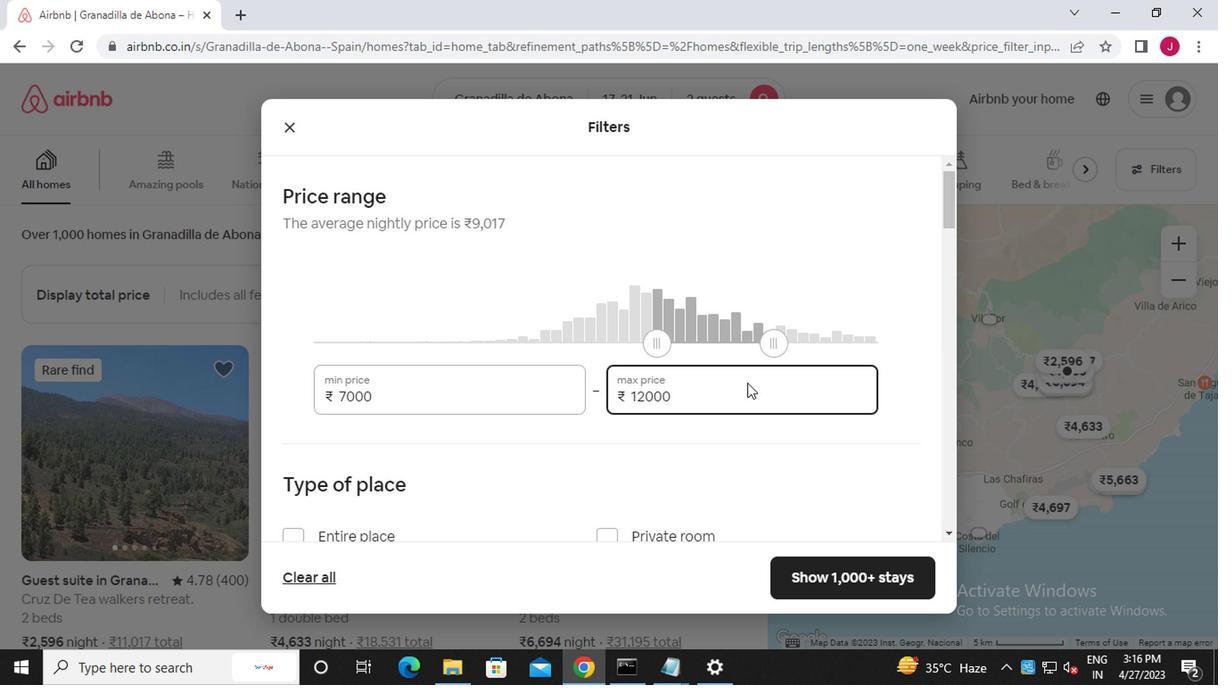 
Action: Mouse scrolled (745, 379) with delta (0, -1)
Screenshot: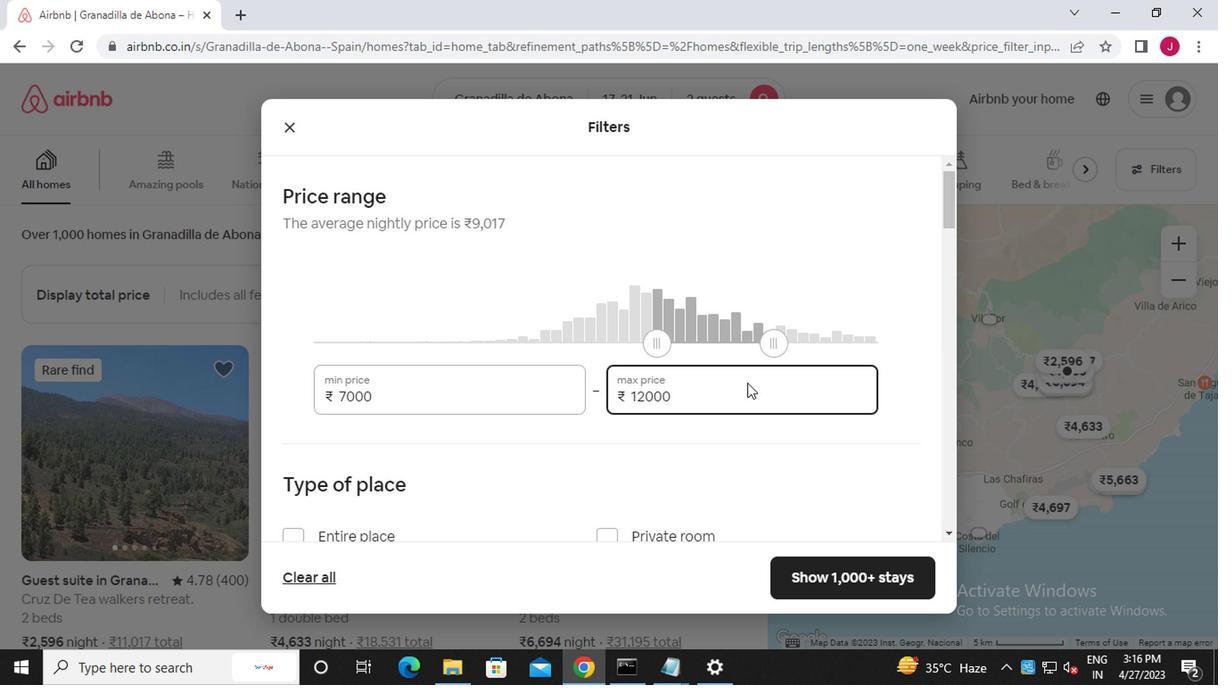 
Action: Mouse moved to (619, 184)
Screenshot: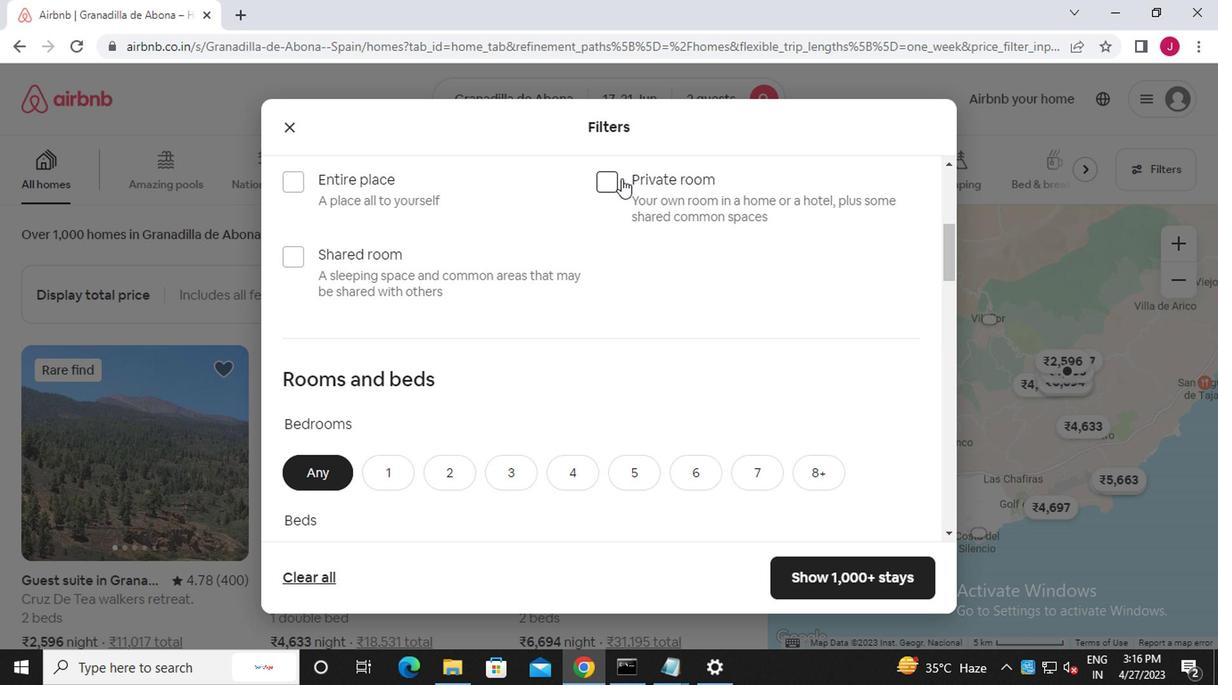 
Action: Mouse pressed left at (619, 184)
Screenshot: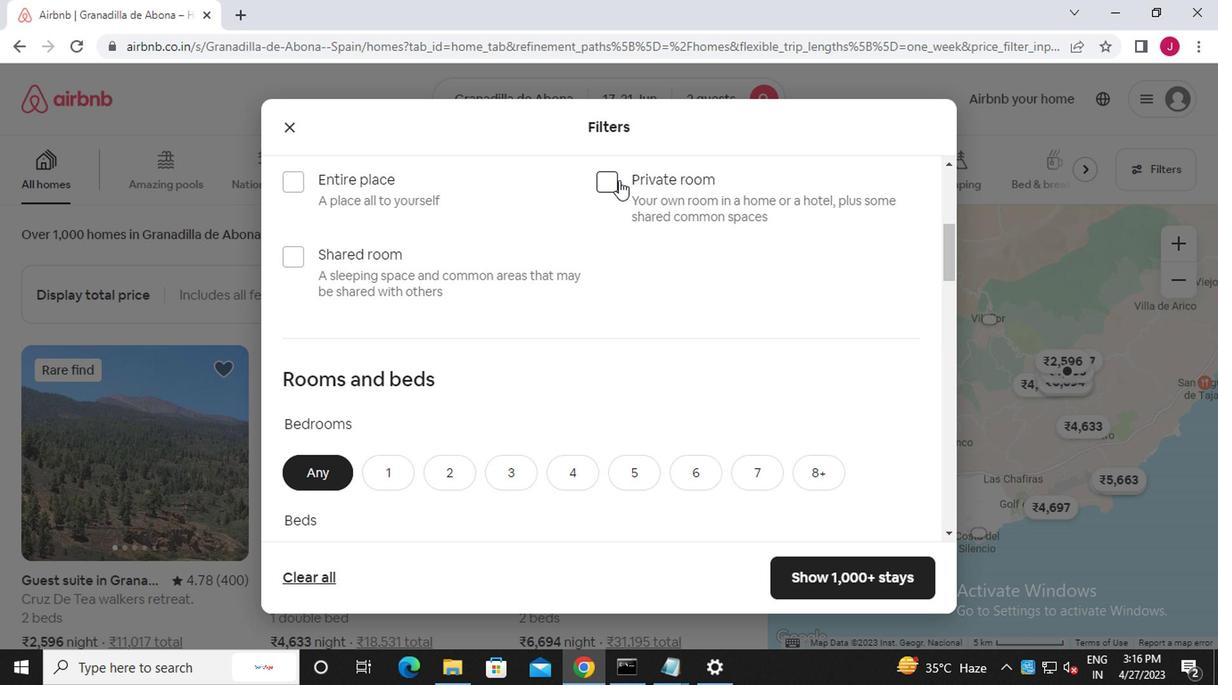 
Action: Mouse moved to (511, 259)
Screenshot: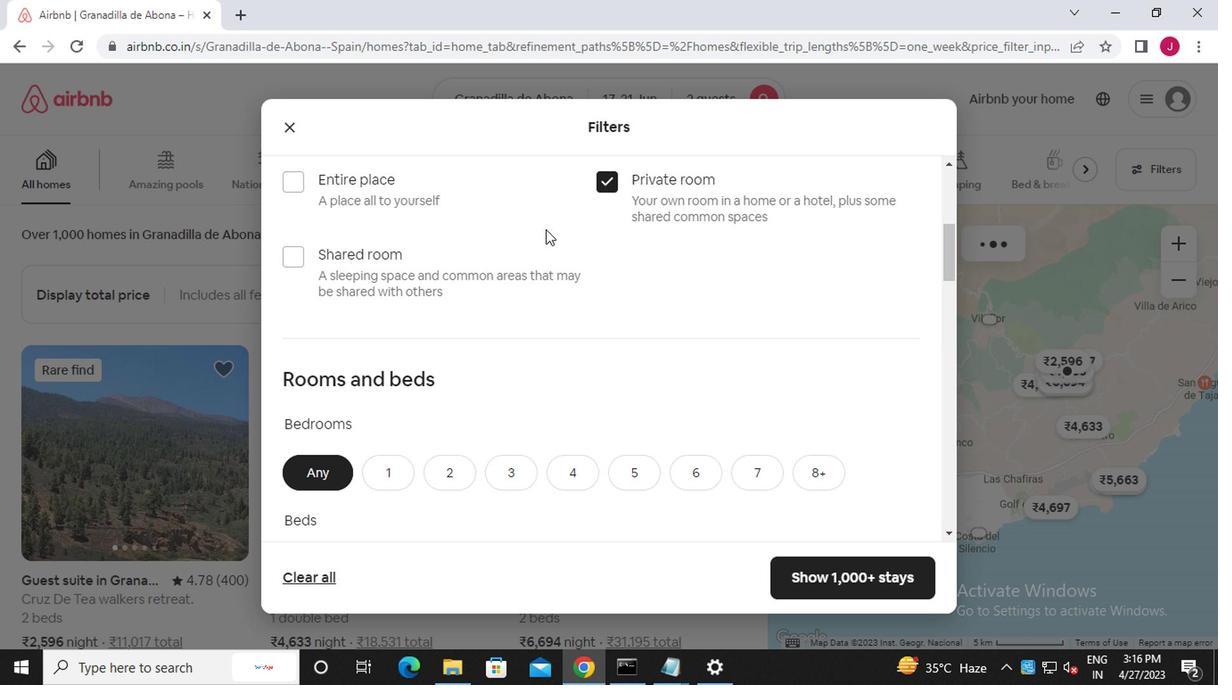 
Action: Mouse scrolled (511, 258) with delta (0, 0)
Screenshot: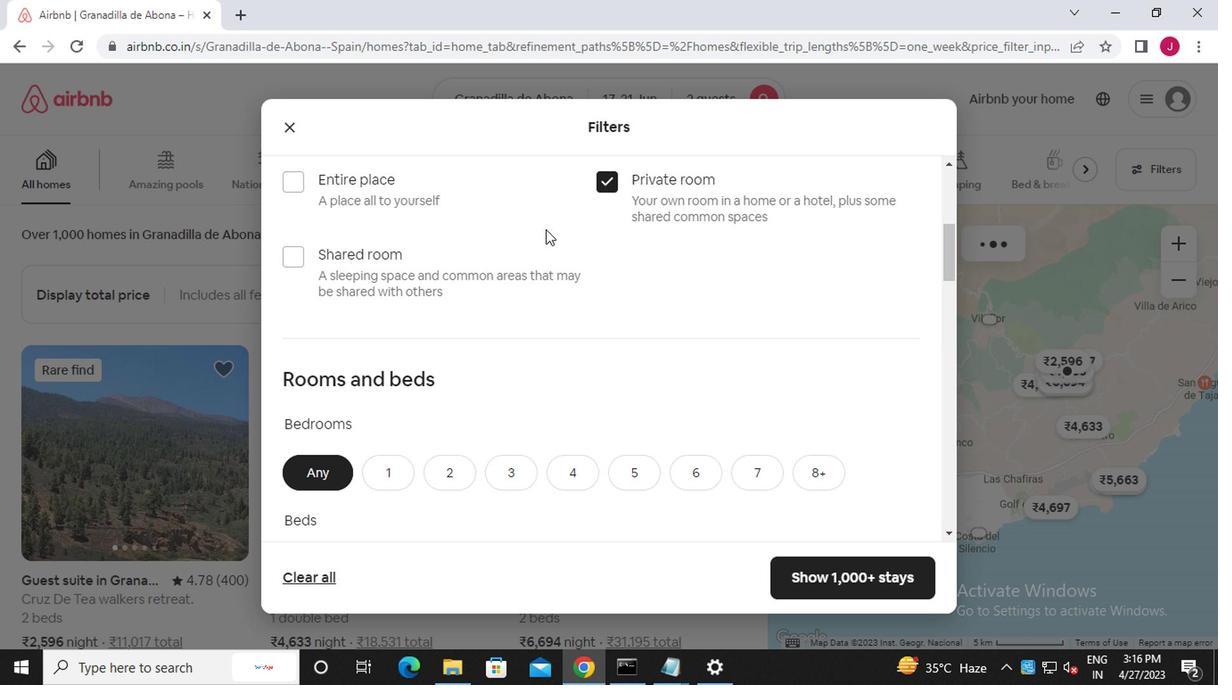 
Action: Mouse moved to (504, 263)
Screenshot: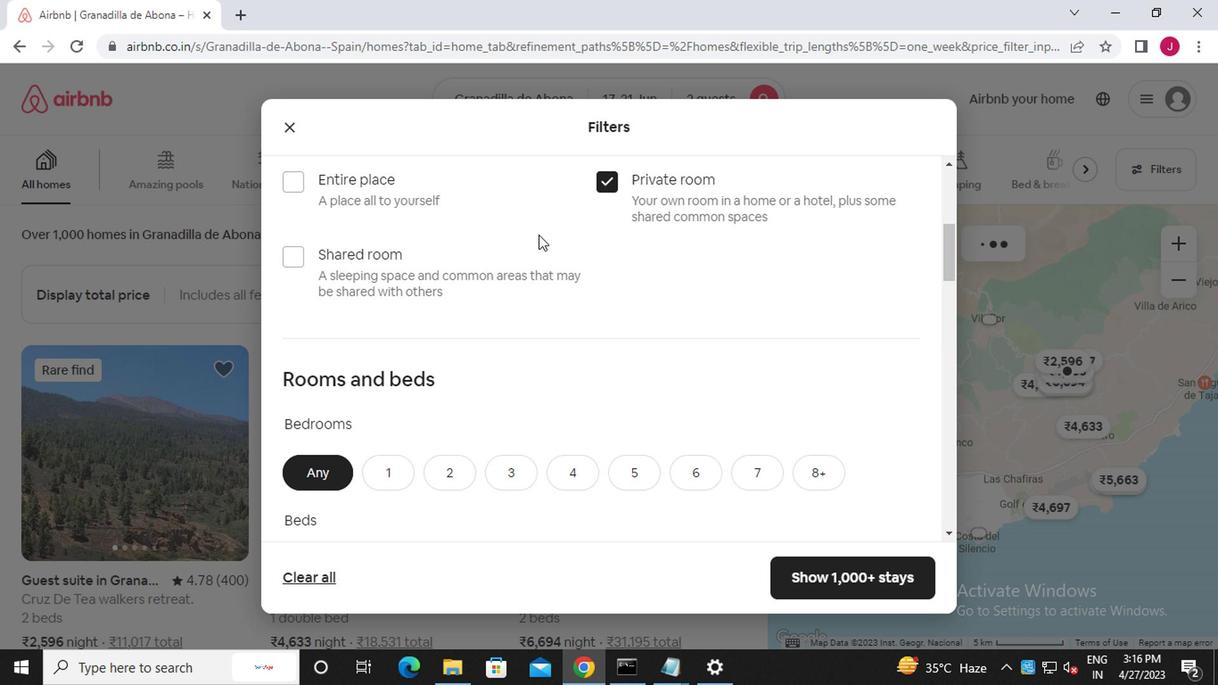 
Action: Mouse scrolled (504, 262) with delta (0, -1)
Screenshot: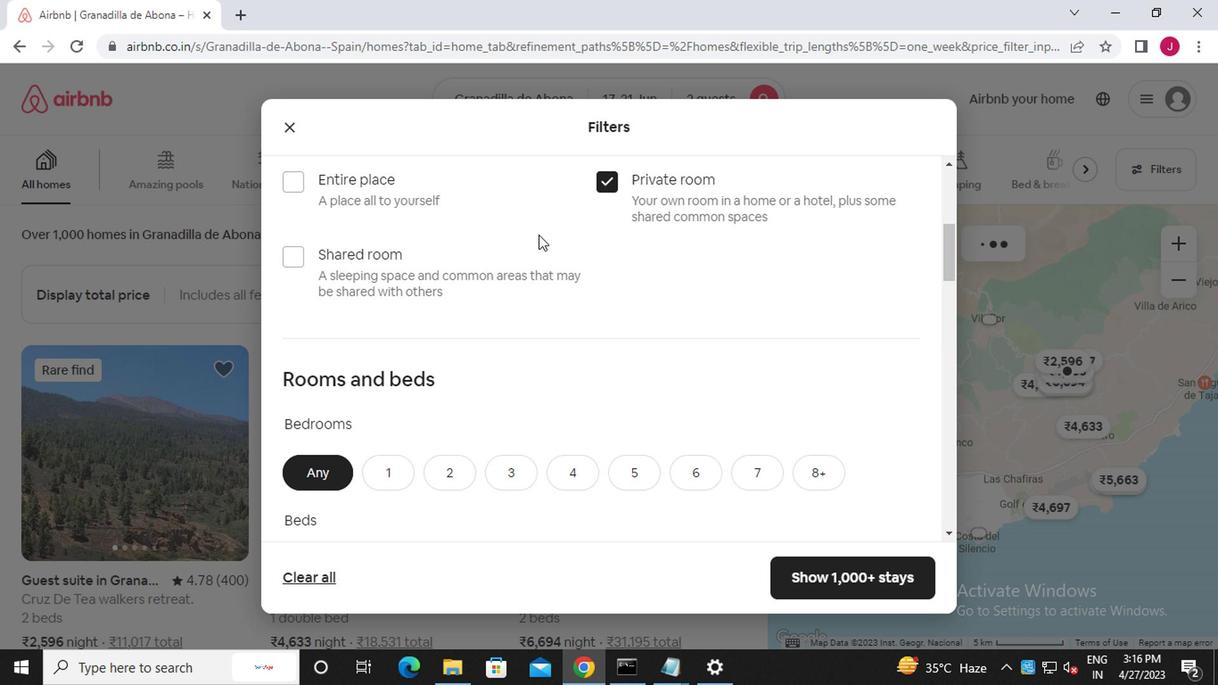 
Action: Mouse moved to (500, 265)
Screenshot: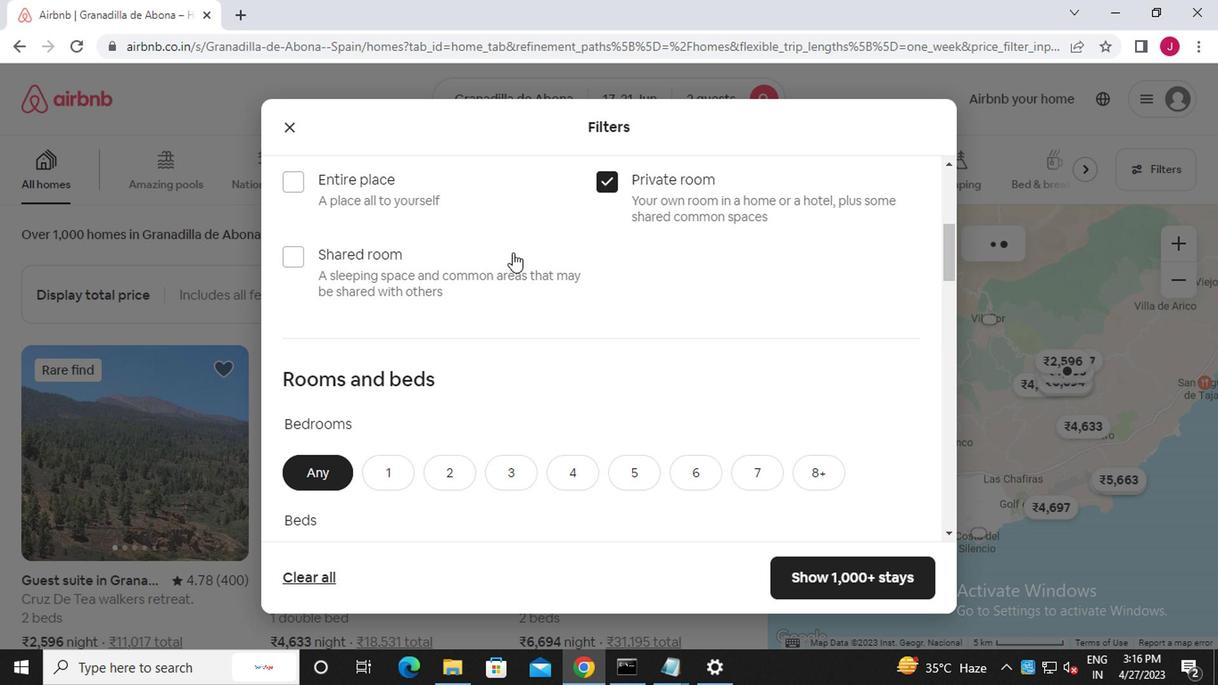 
Action: Mouse scrolled (500, 265) with delta (0, 0)
Screenshot: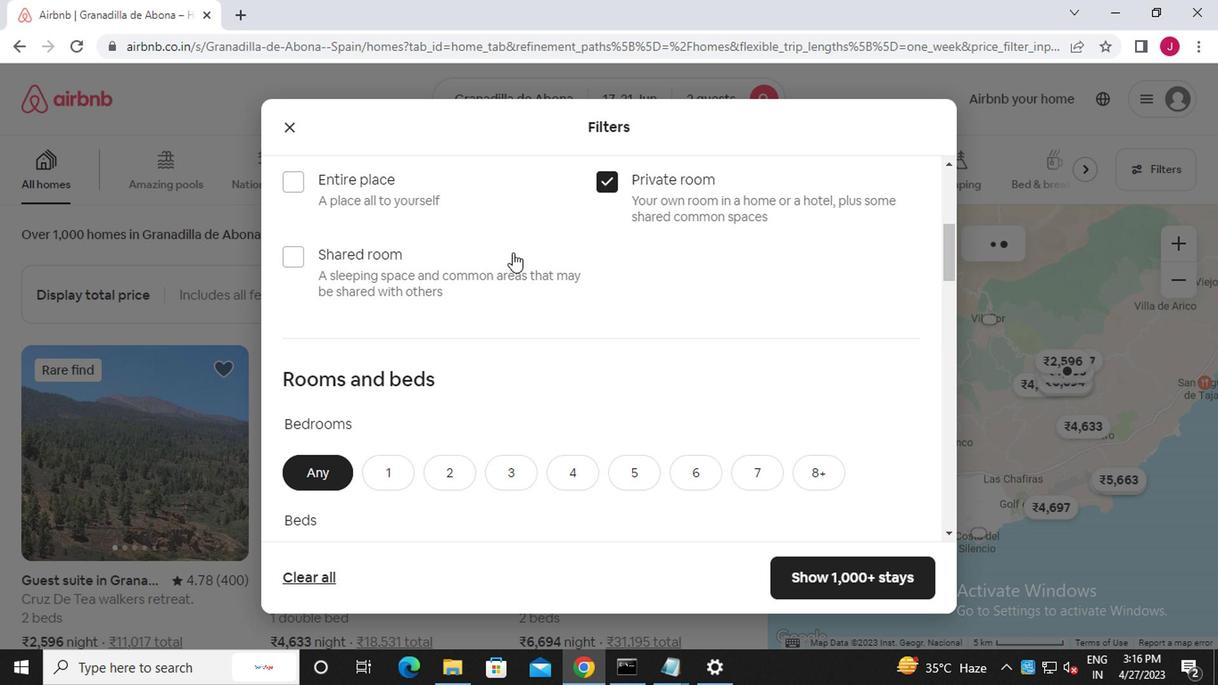 
Action: Mouse moved to (389, 212)
Screenshot: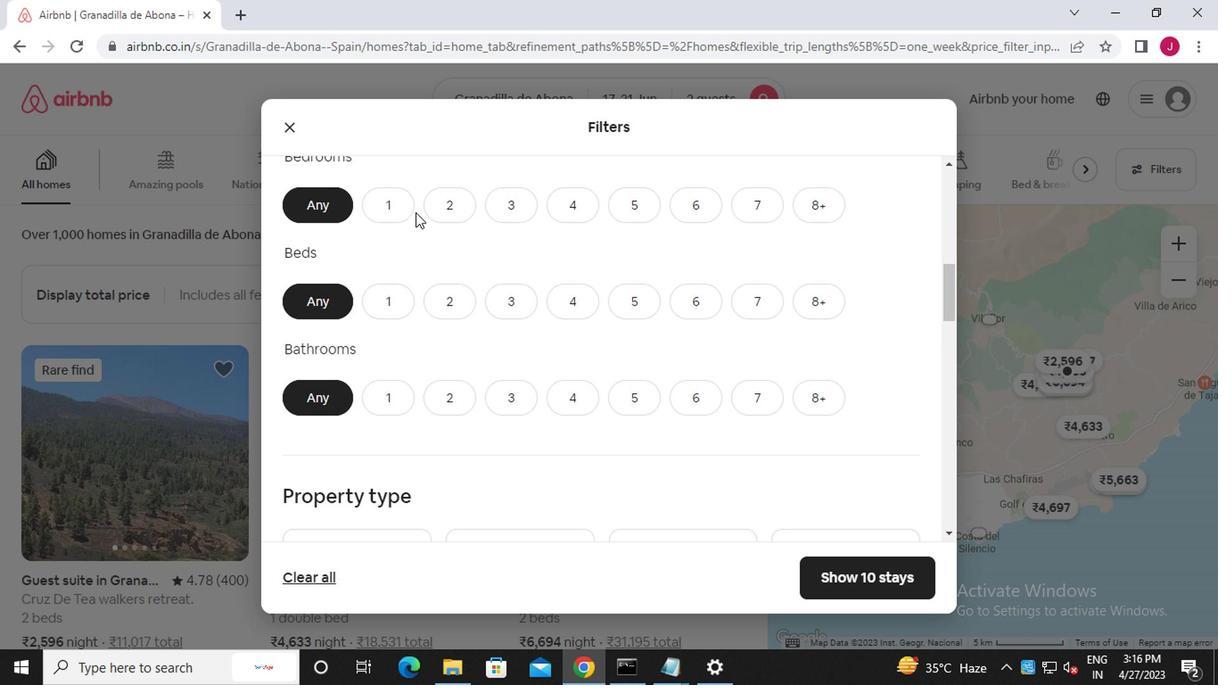 
Action: Mouse pressed left at (389, 212)
Screenshot: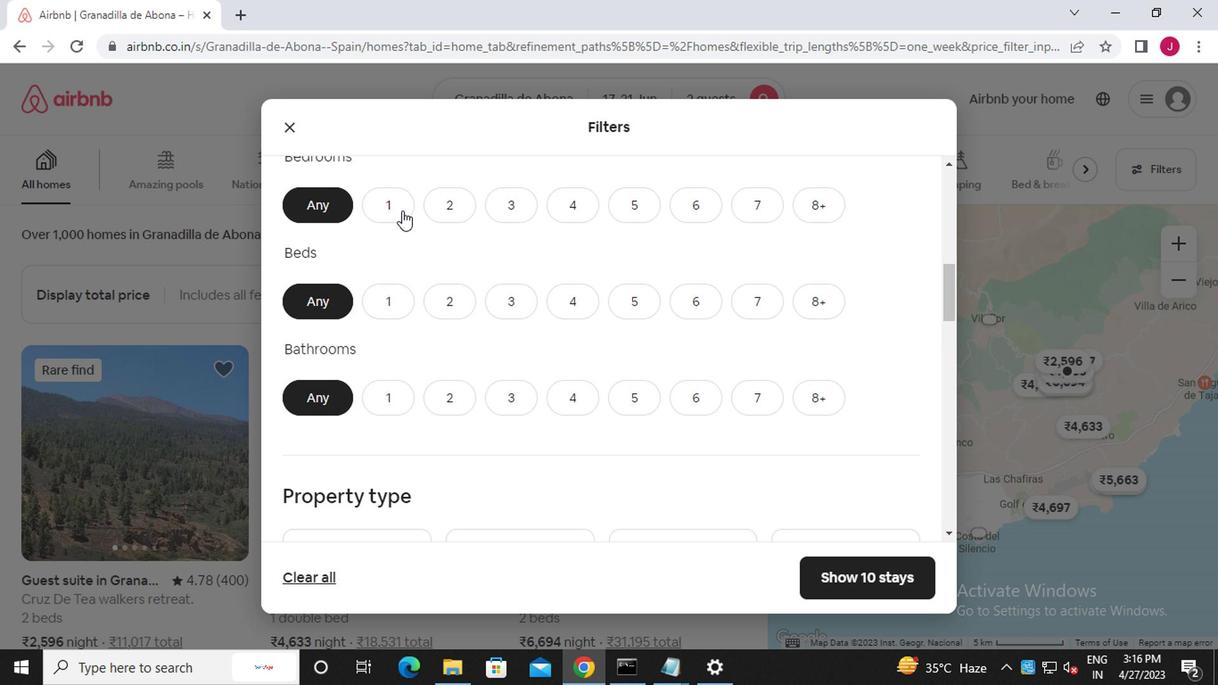 
Action: Mouse moved to (456, 304)
Screenshot: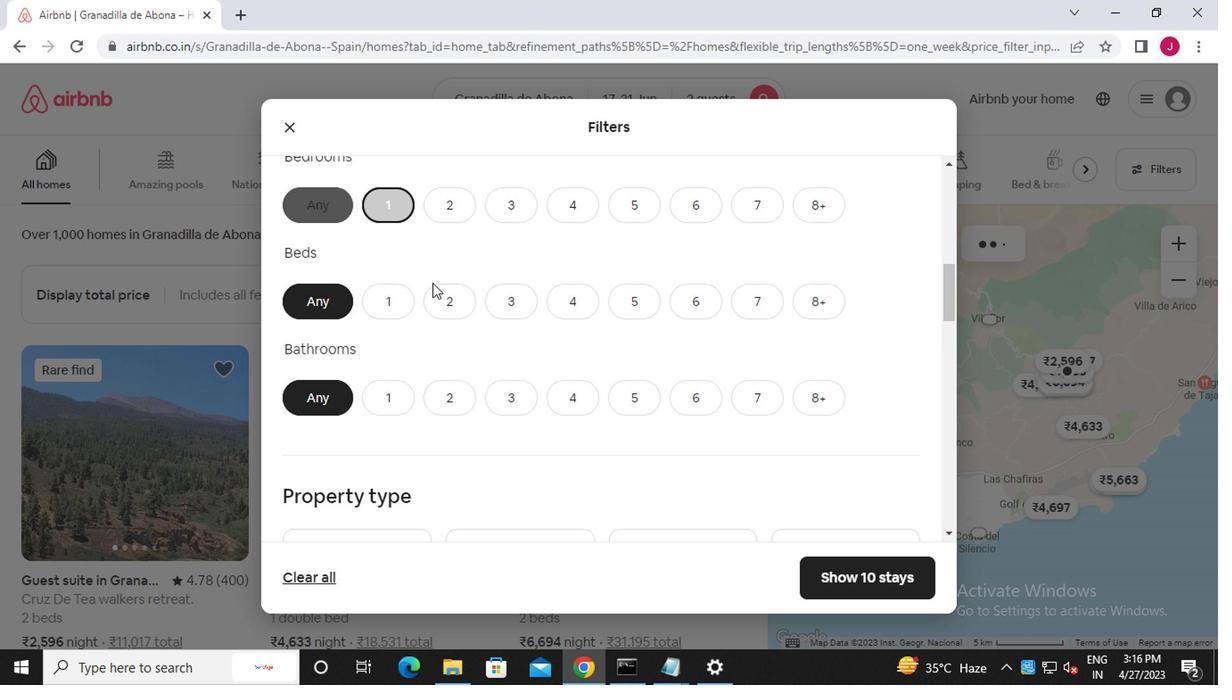 
Action: Mouse pressed left at (456, 304)
Screenshot: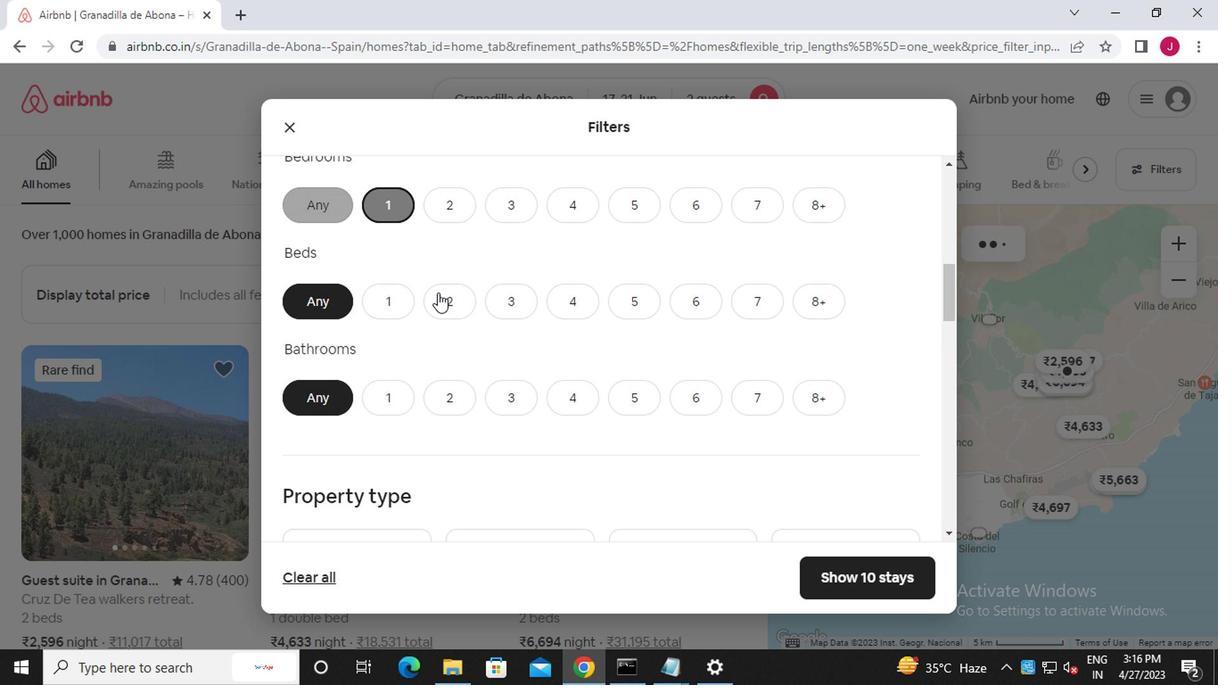 
Action: Mouse moved to (400, 394)
Screenshot: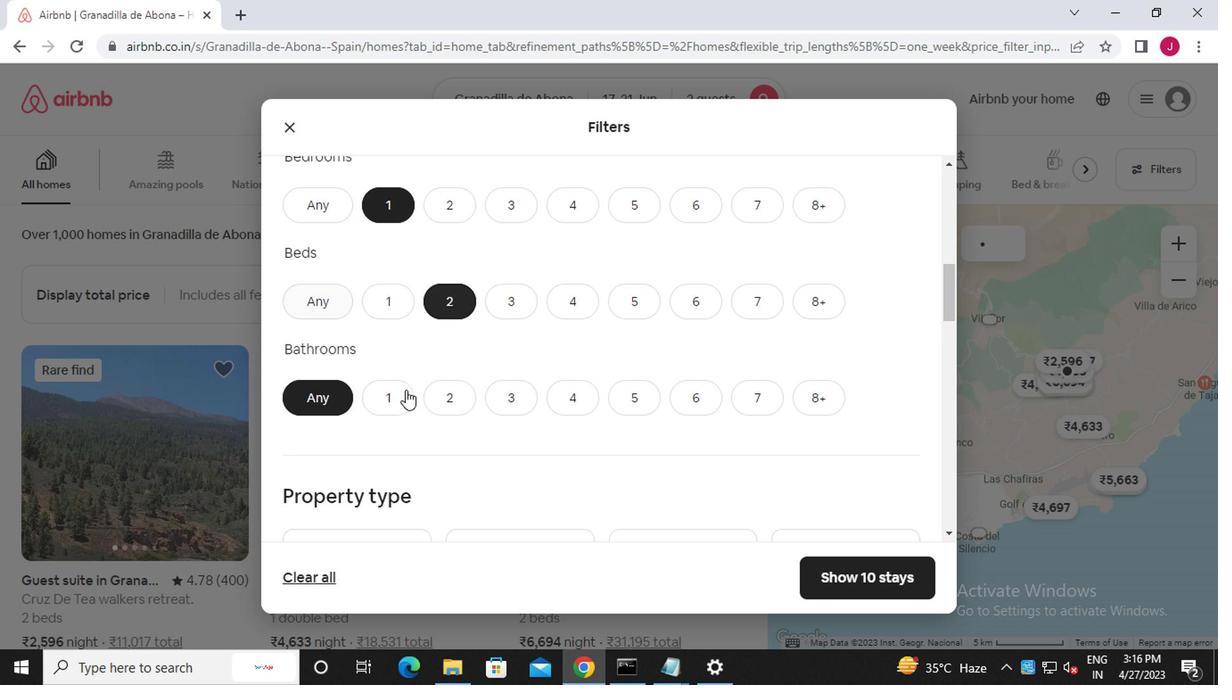 
Action: Mouse pressed left at (400, 394)
Screenshot: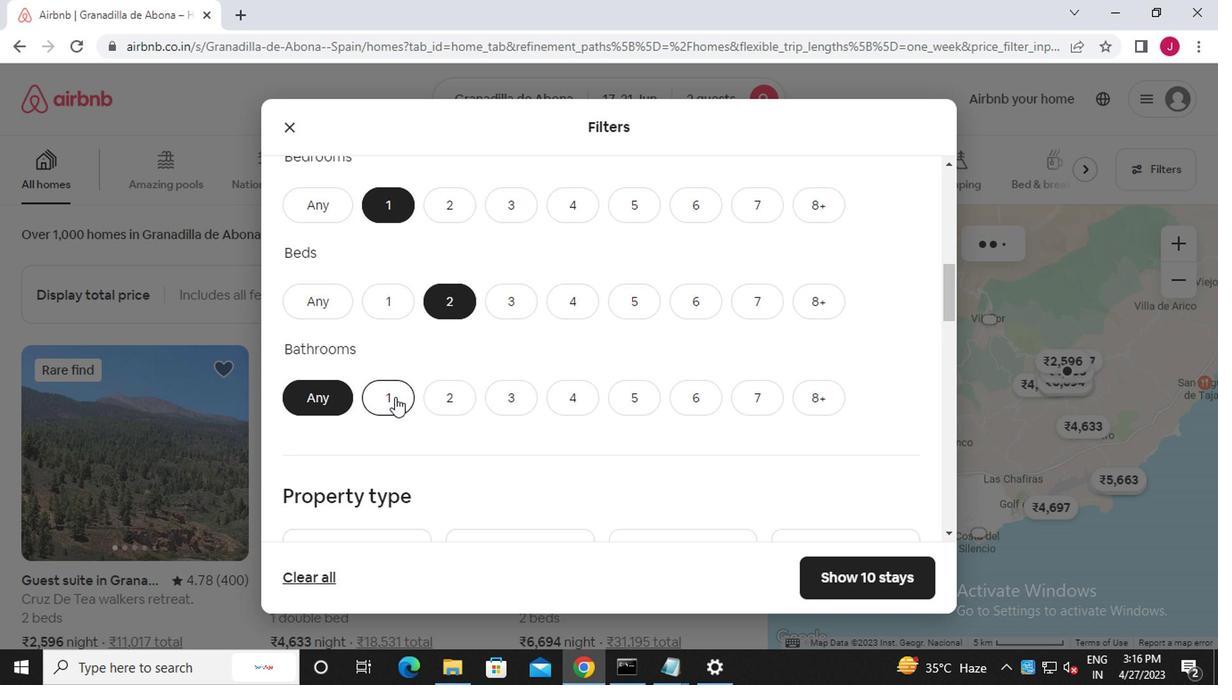 
Action: Mouse moved to (435, 438)
Screenshot: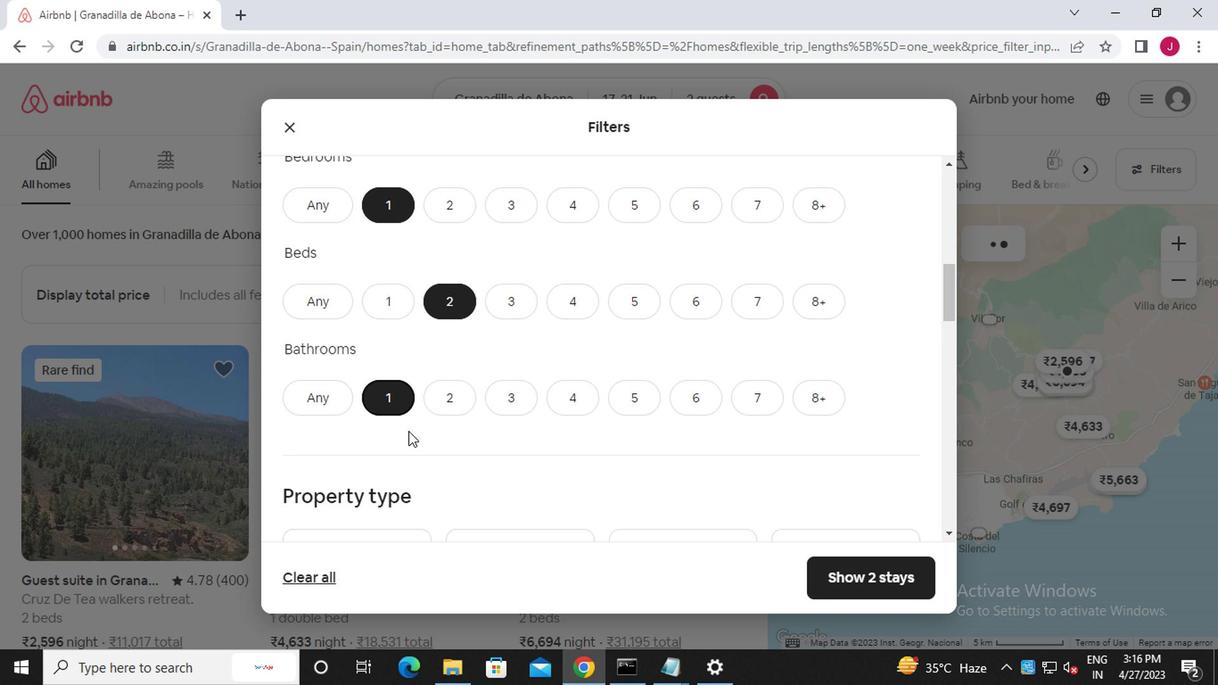 
Action: Mouse scrolled (435, 438) with delta (0, 0)
Screenshot: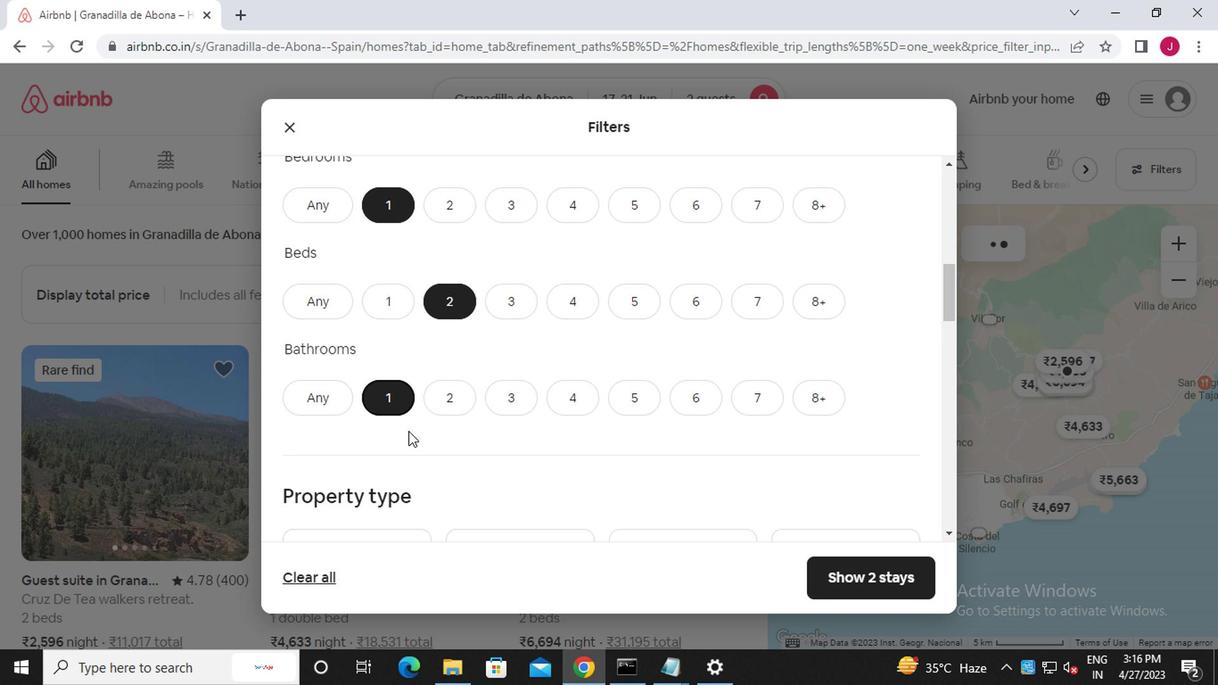 
Action: Mouse moved to (436, 439)
Screenshot: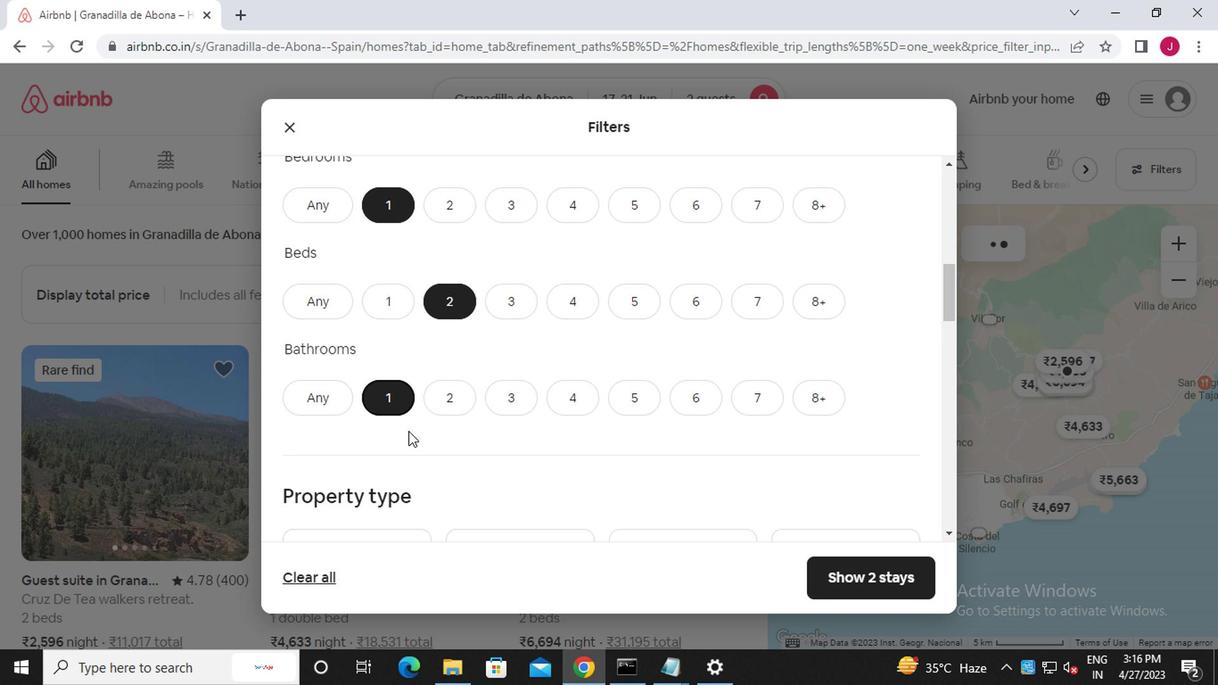 
Action: Mouse scrolled (436, 438) with delta (0, -1)
Screenshot: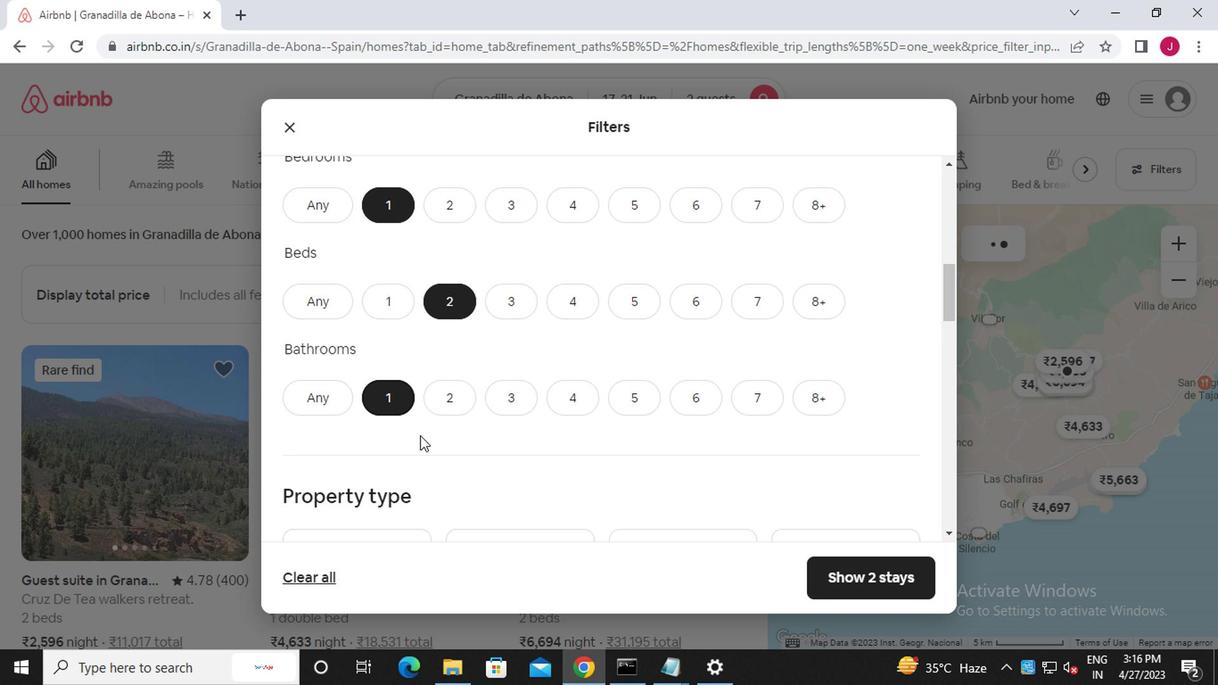 
Action: Mouse scrolled (436, 438) with delta (0, -1)
Screenshot: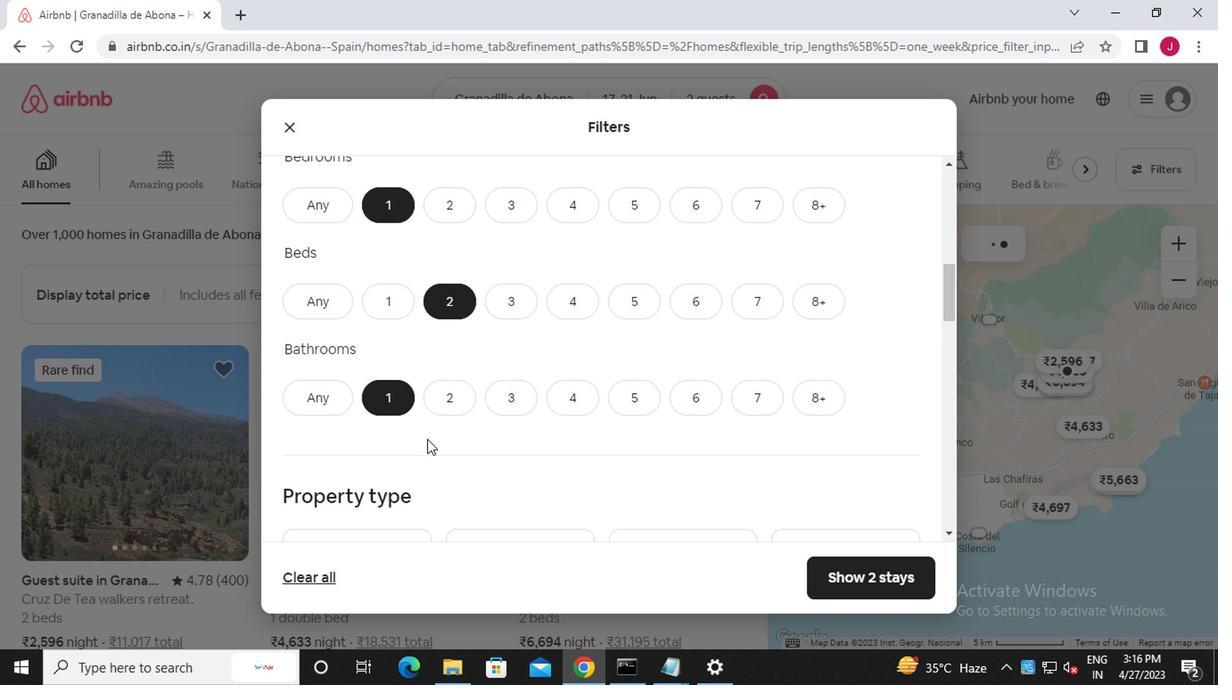 
Action: Mouse scrolled (436, 438) with delta (0, -1)
Screenshot: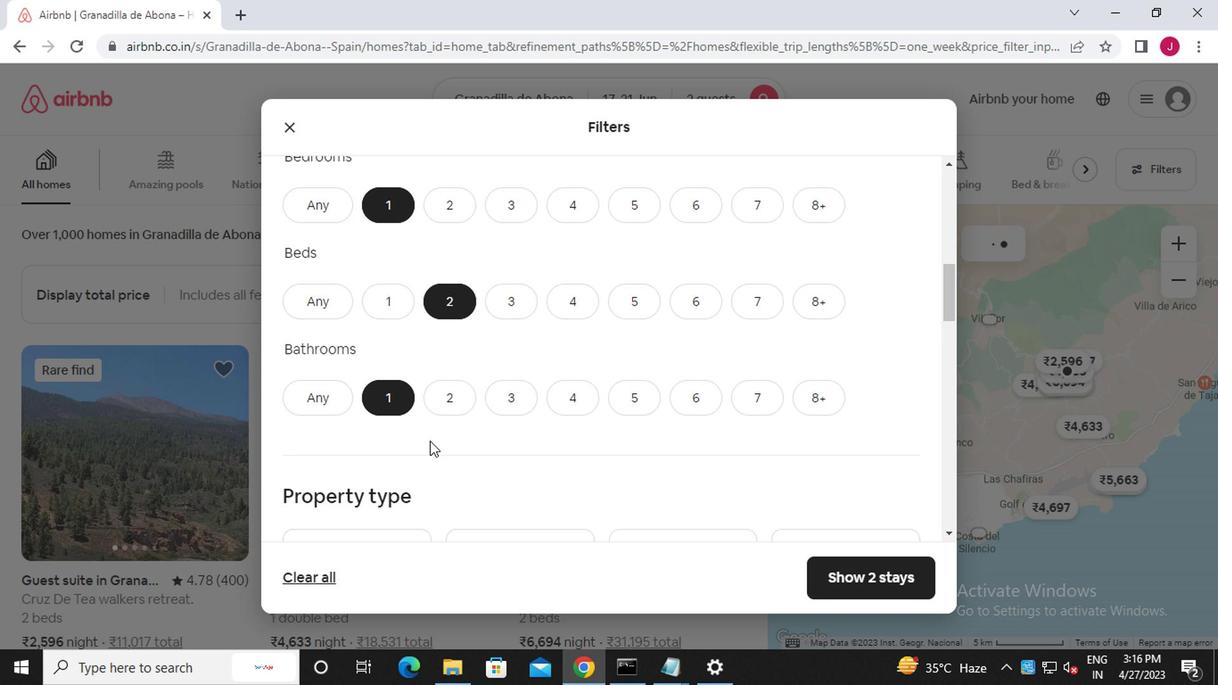 
Action: Mouse moved to (357, 248)
Screenshot: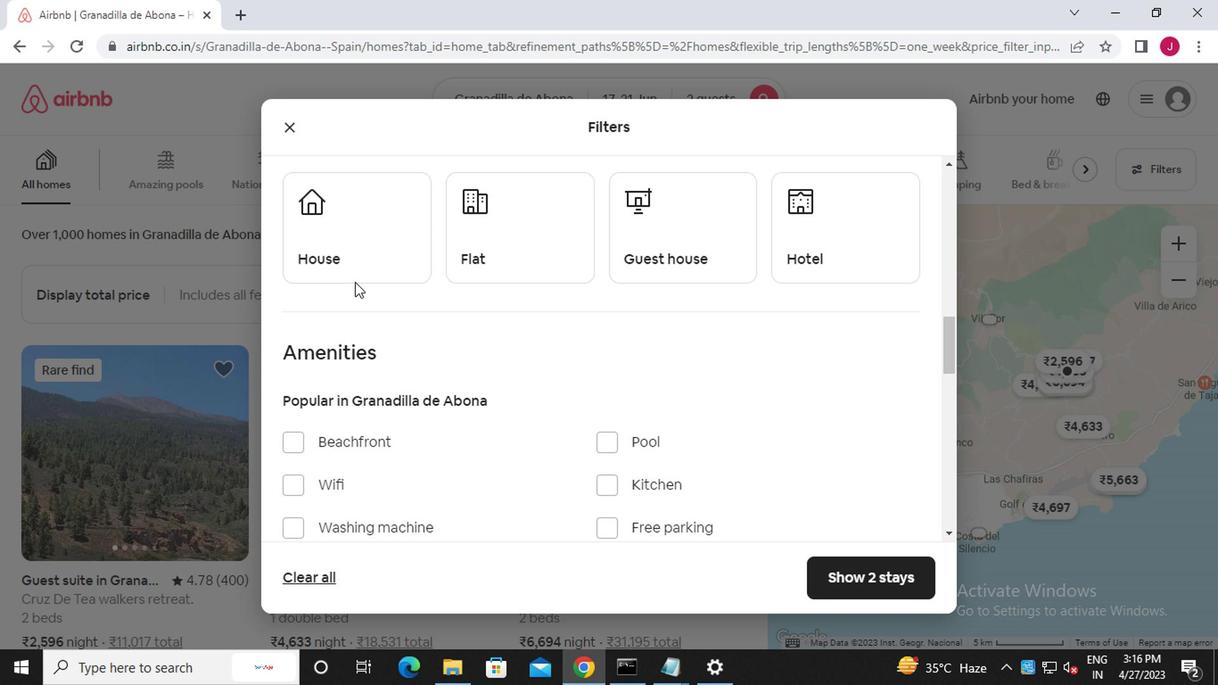 
Action: Mouse pressed left at (357, 248)
Screenshot: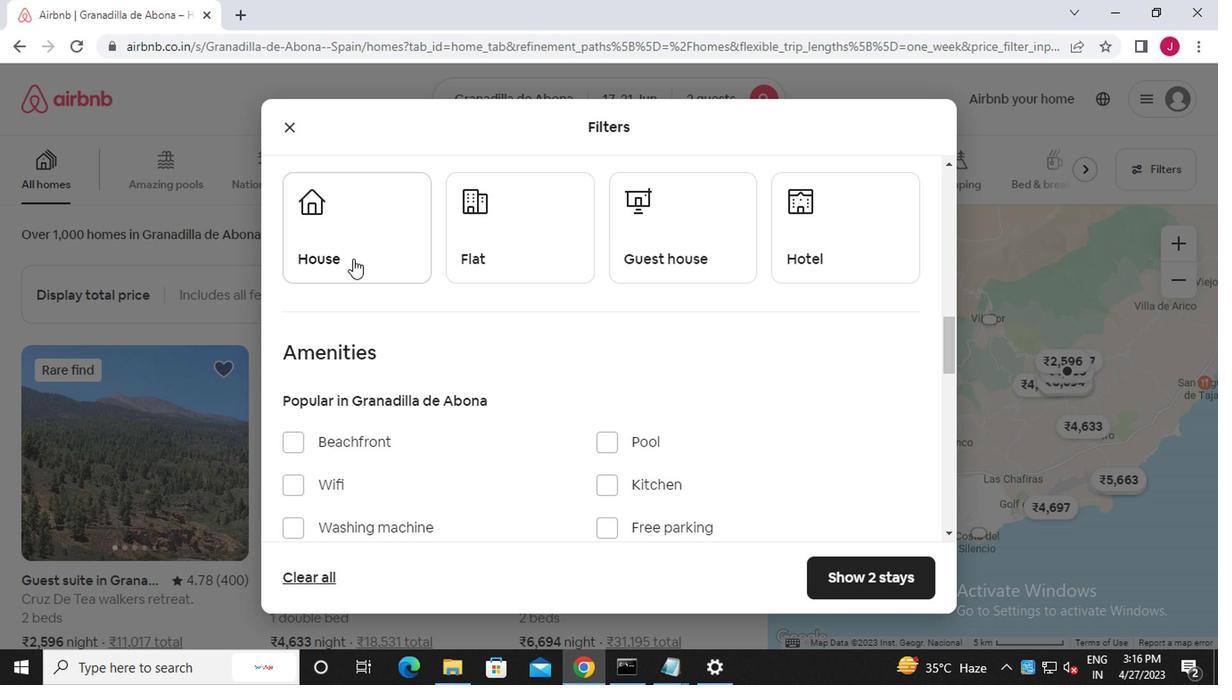 
Action: Mouse moved to (488, 259)
Screenshot: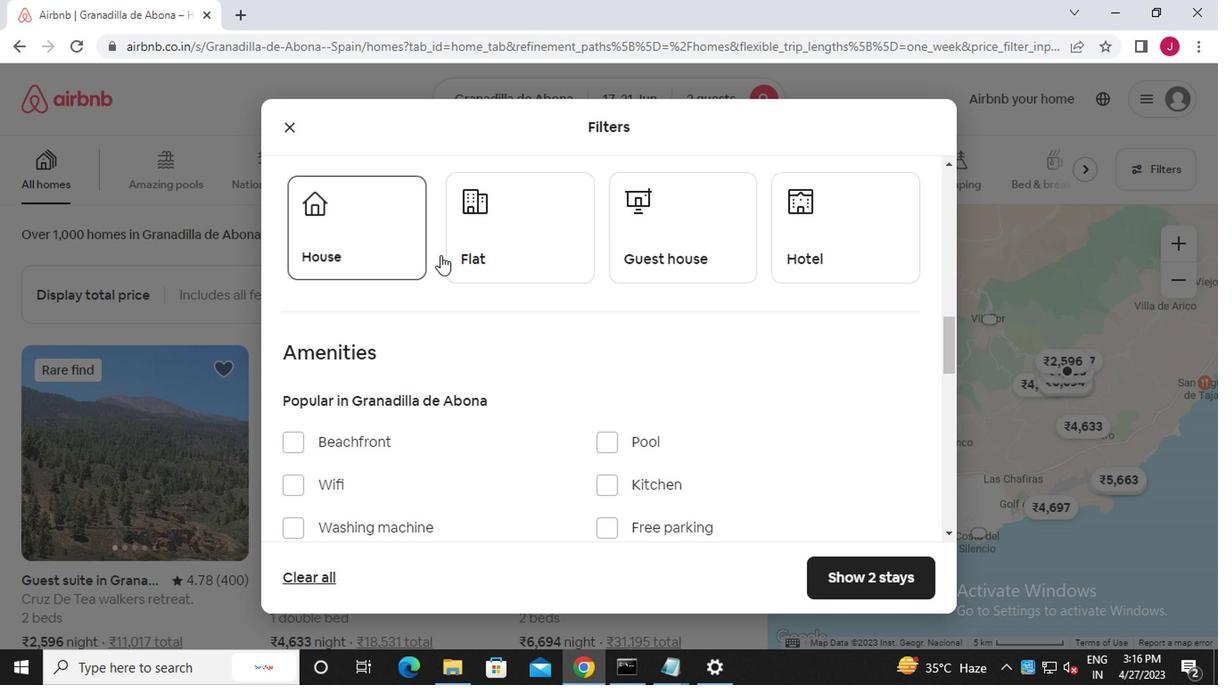 
Action: Mouse pressed left at (488, 259)
Screenshot: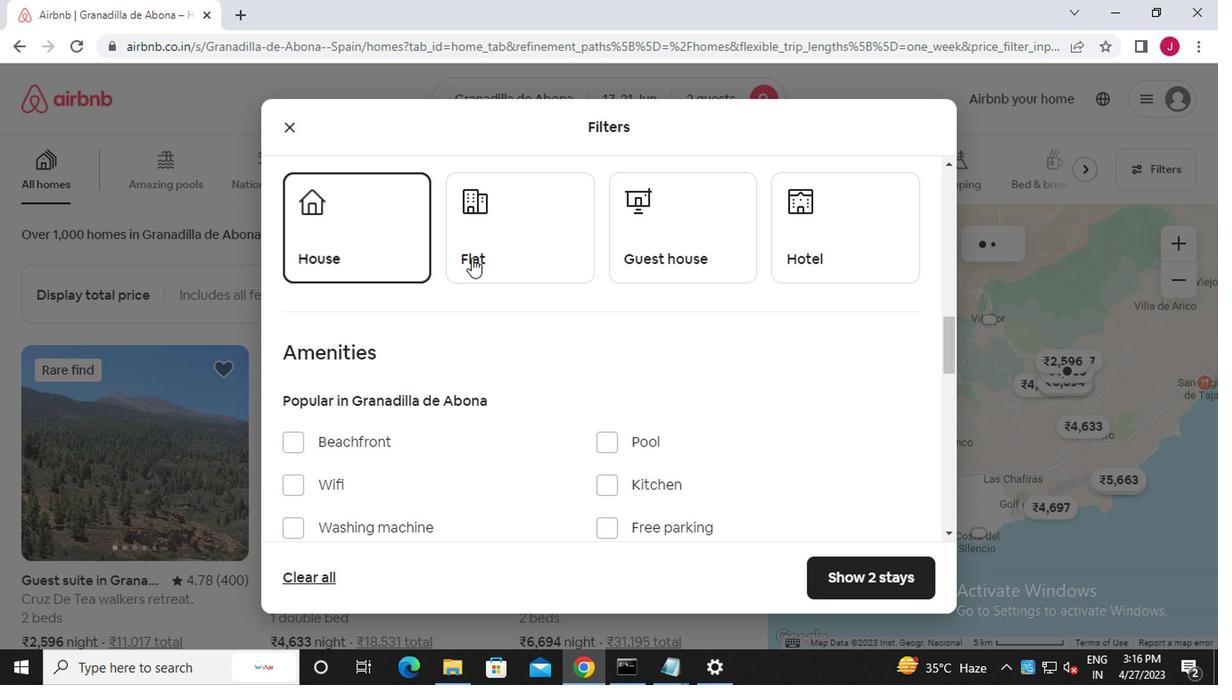 
Action: Mouse moved to (677, 250)
Screenshot: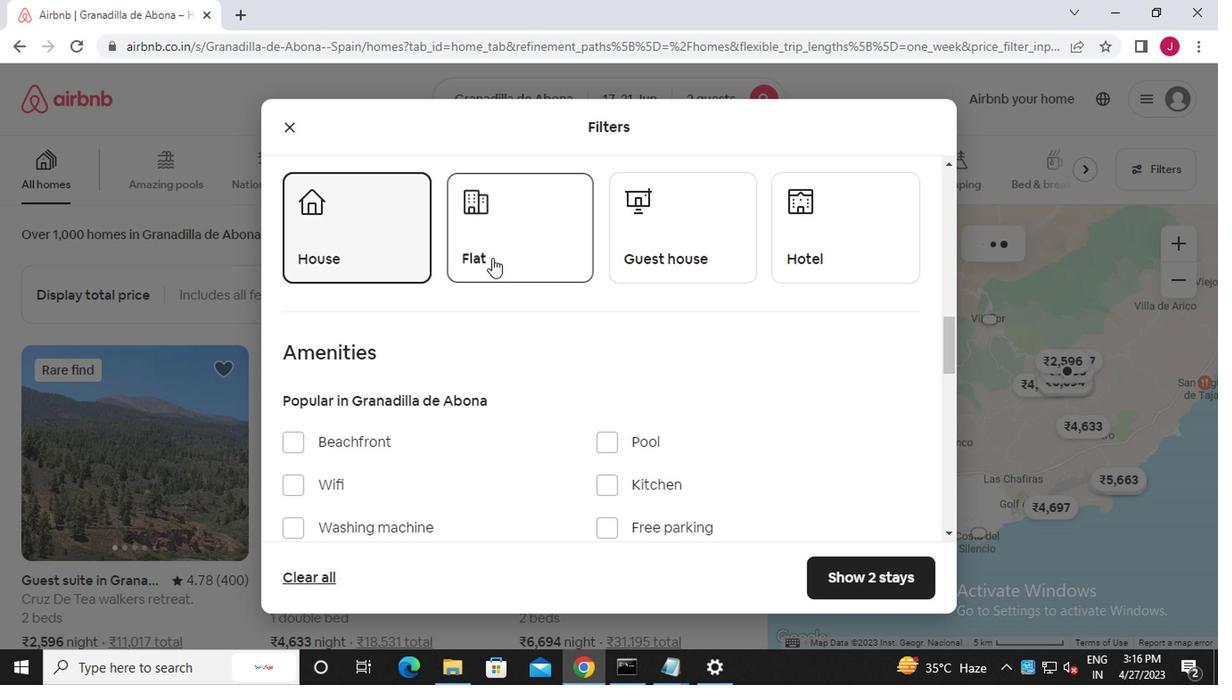 
Action: Mouse pressed left at (677, 250)
Screenshot: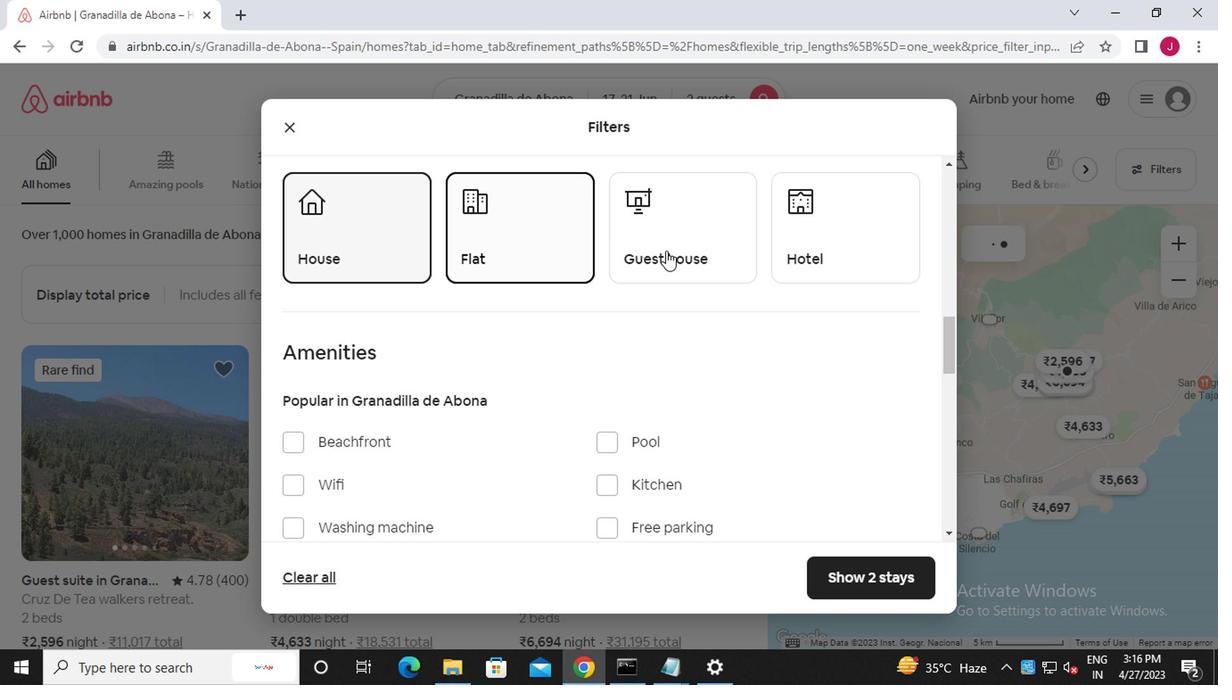 
Action: Mouse moved to (679, 250)
Screenshot: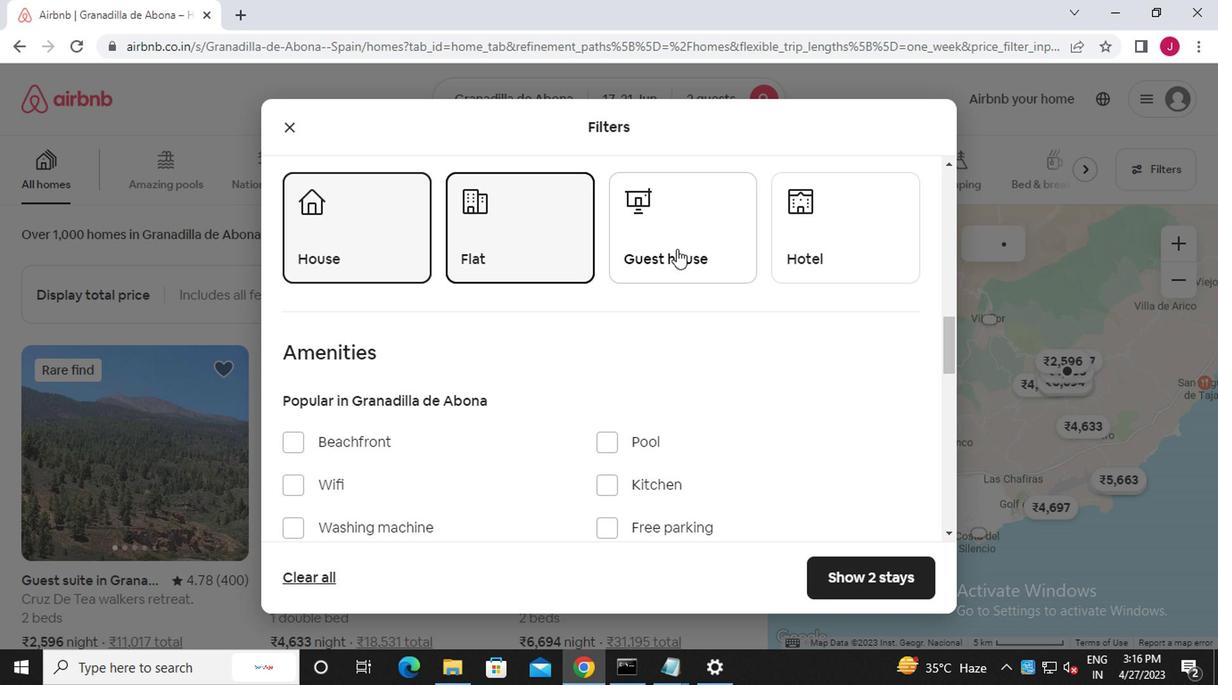 
Action: Mouse scrolled (679, 249) with delta (0, 0)
Screenshot: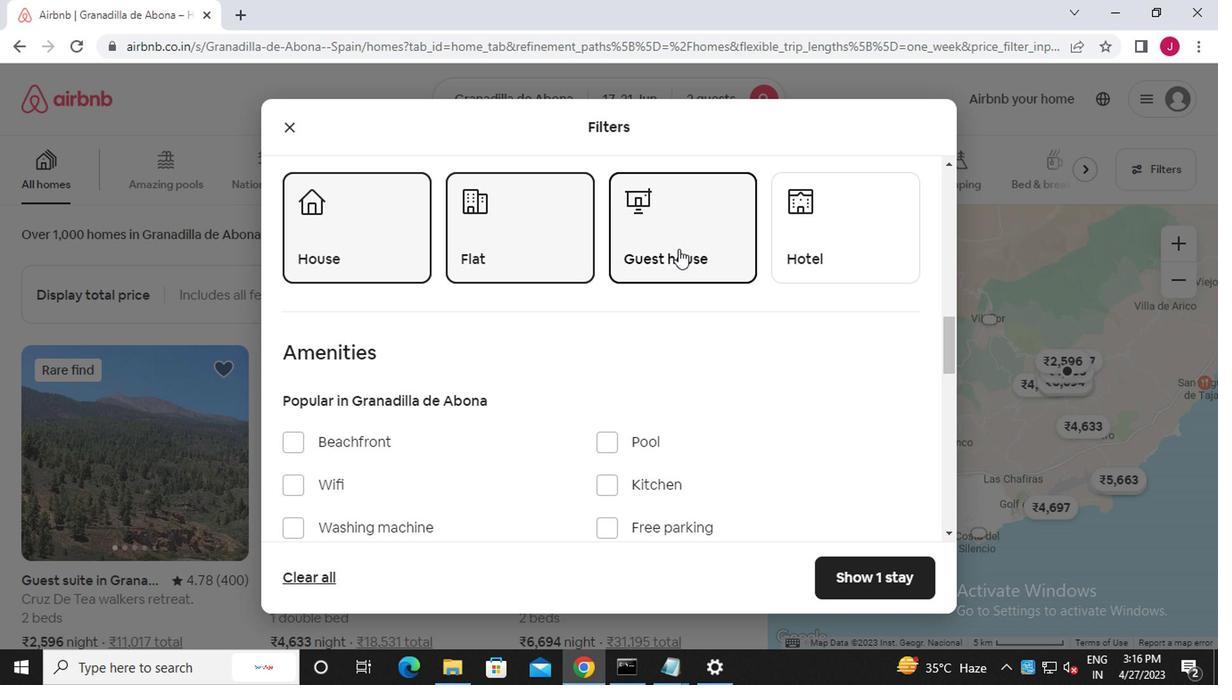 
Action: Mouse moved to (679, 250)
Screenshot: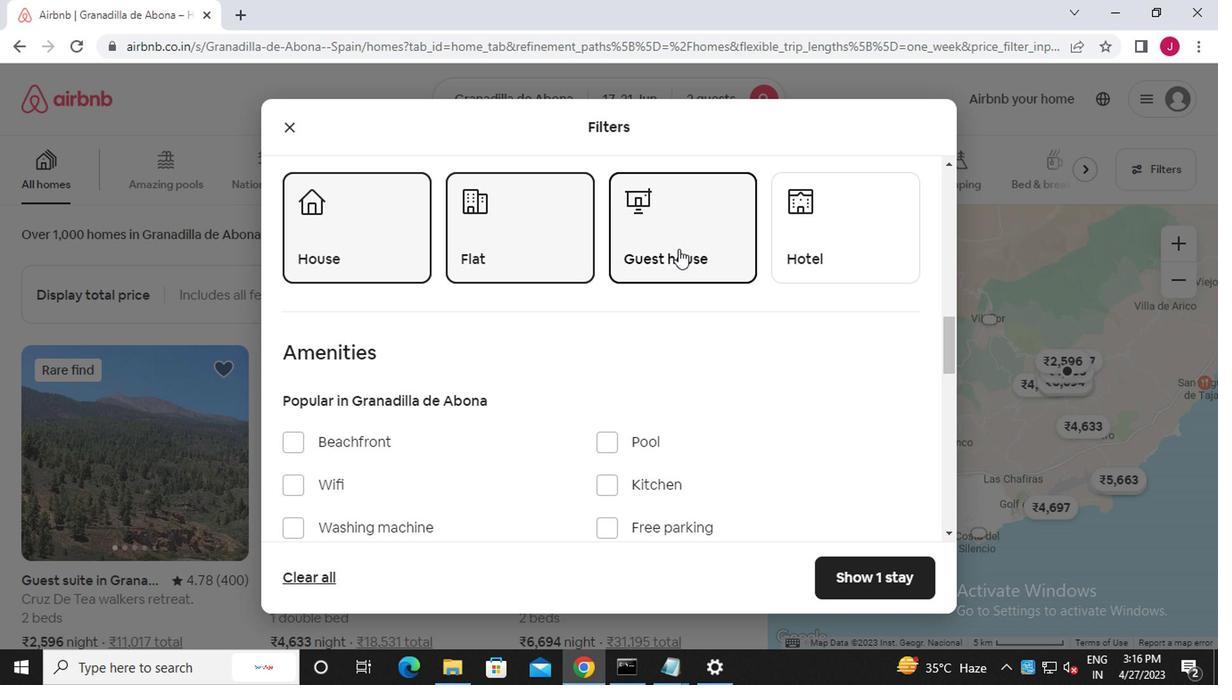 
Action: Mouse scrolled (679, 249) with delta (0, 0)
Screenshot: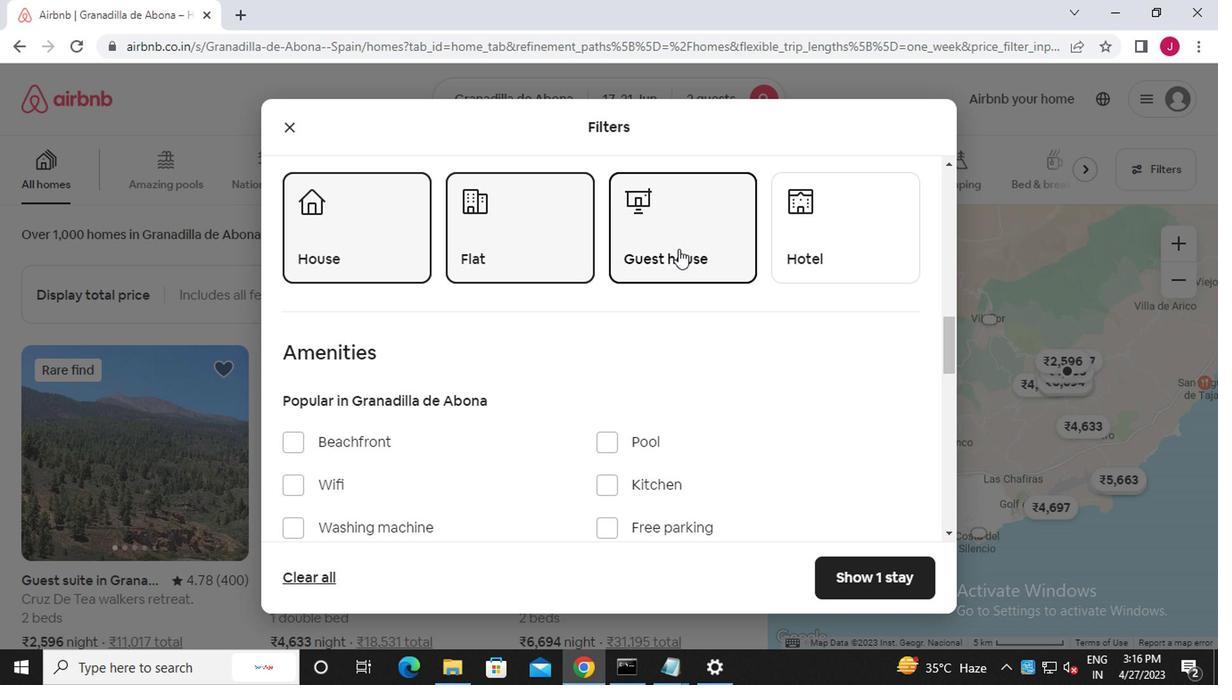 
Action: Mouse moved to (679, 252)
Screenshot: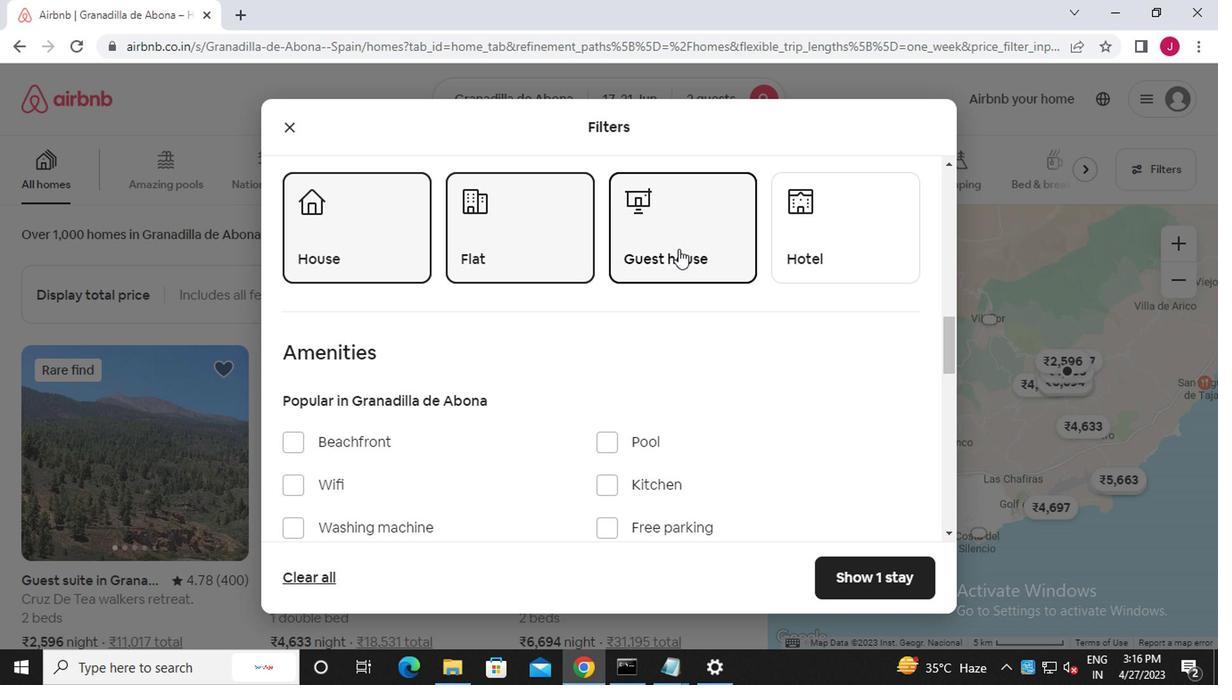 
Action: Mouse scrolled (679, 251) with delta (0, 0)
Screenshot: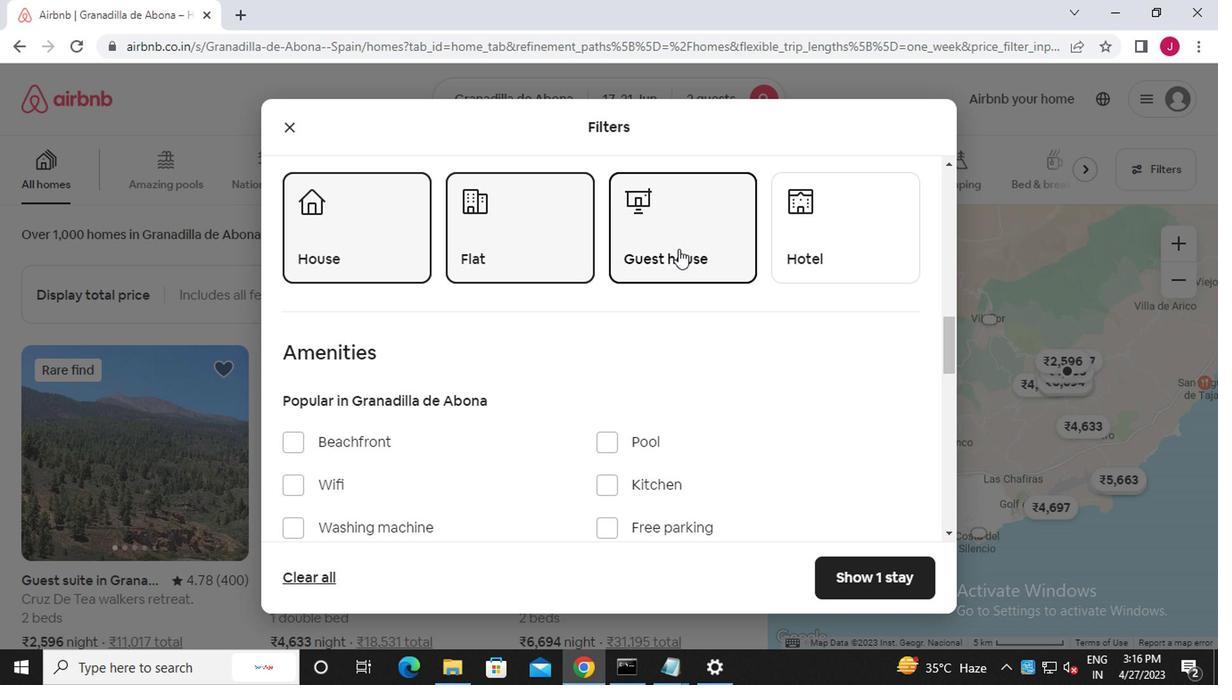 
Action: Mouse moved to (679, 253)
Screenshot: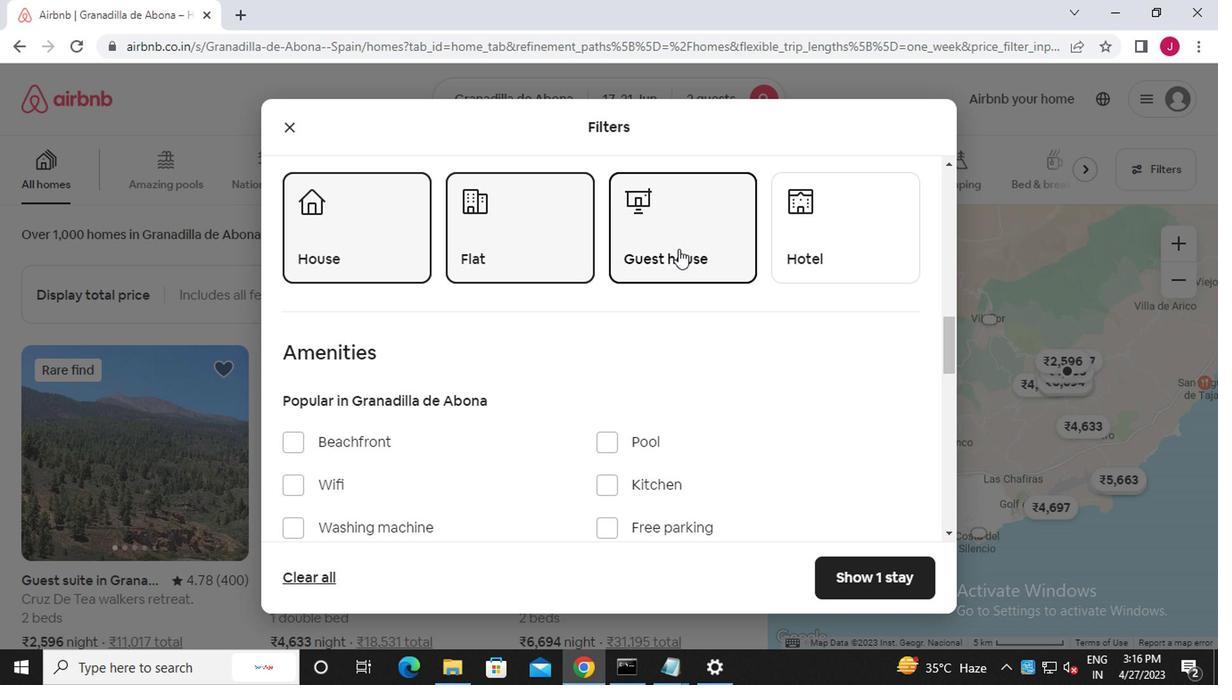 
Action: Mouse scrolled (679, 252) with delta (0, -1)
Screenshot: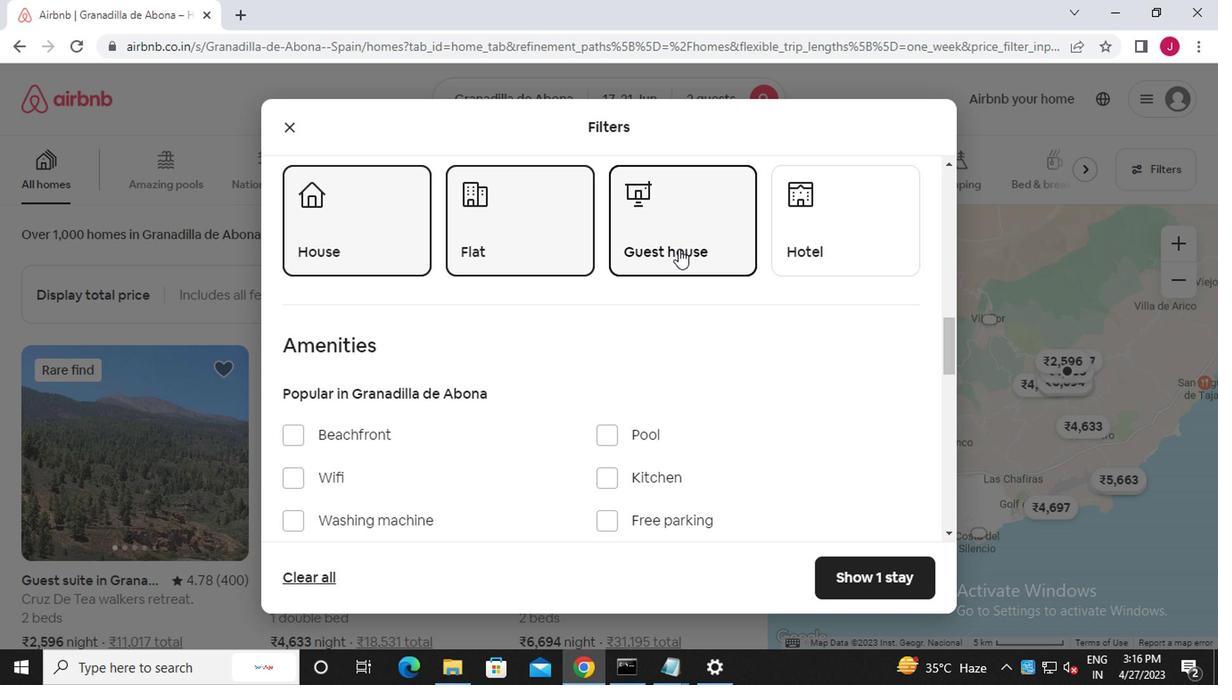 
Action: Mouse moved to (387, 232)
Screenshot: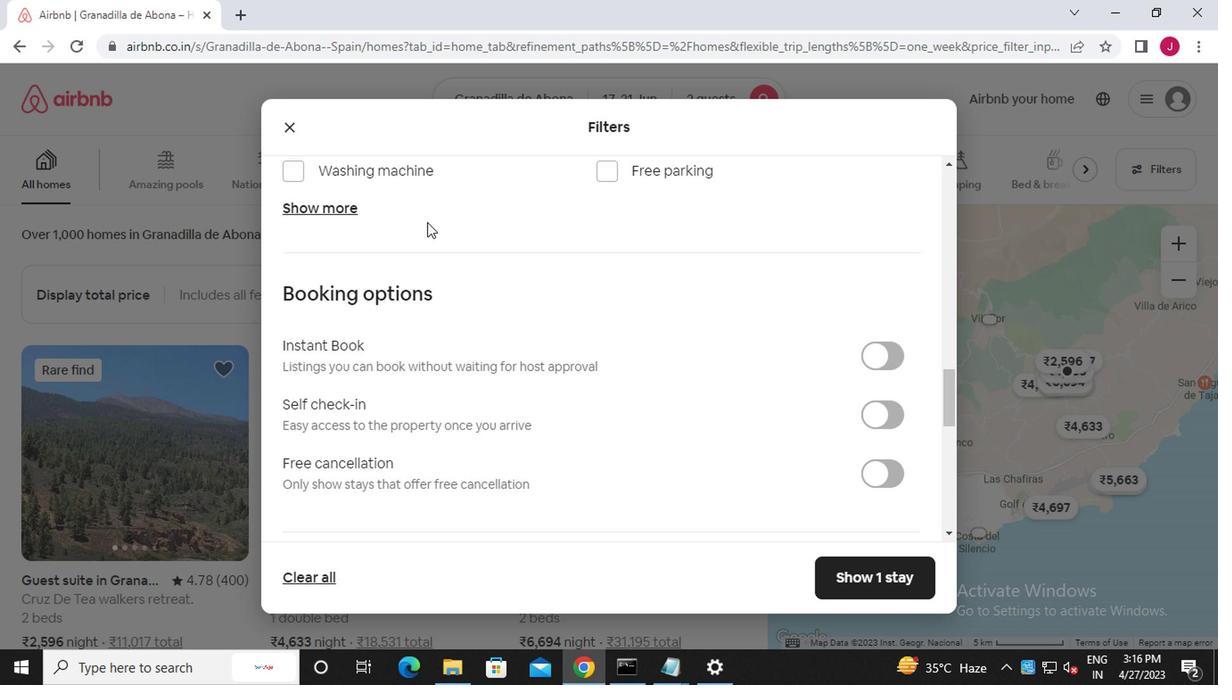 
Action: Mouse scrolled (387, 233) with delta (0, 0)
Screenshot: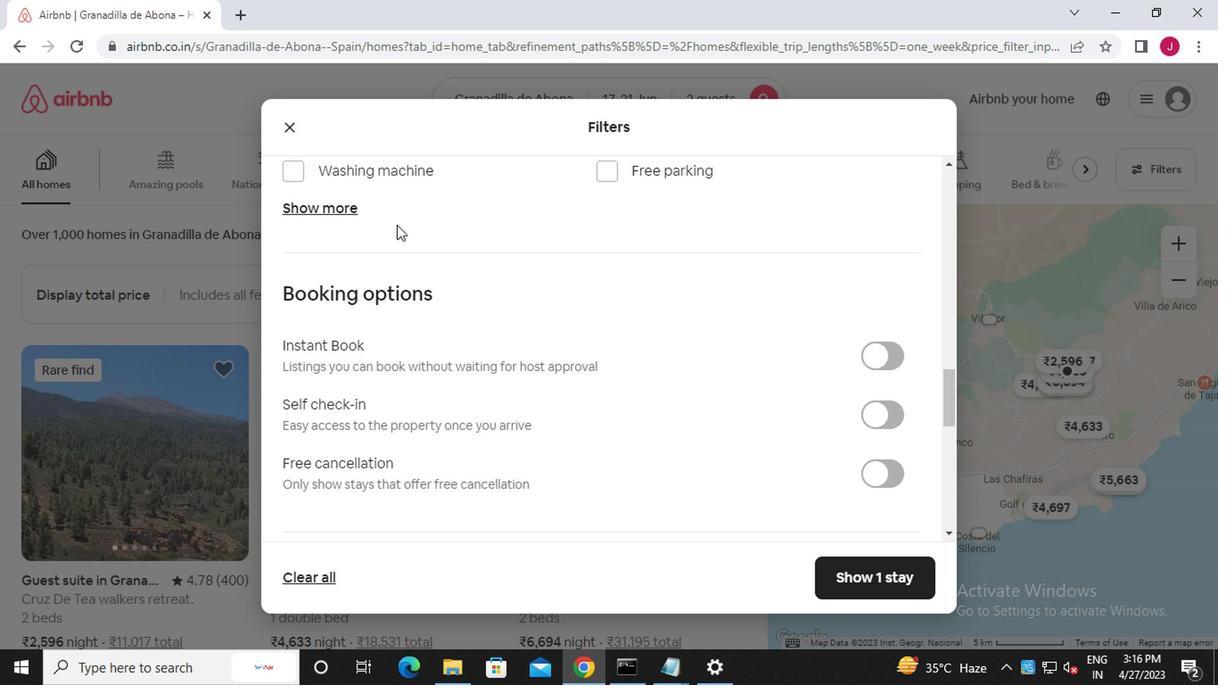 
Action: Mouse moved to (301, 224)
Screenshot: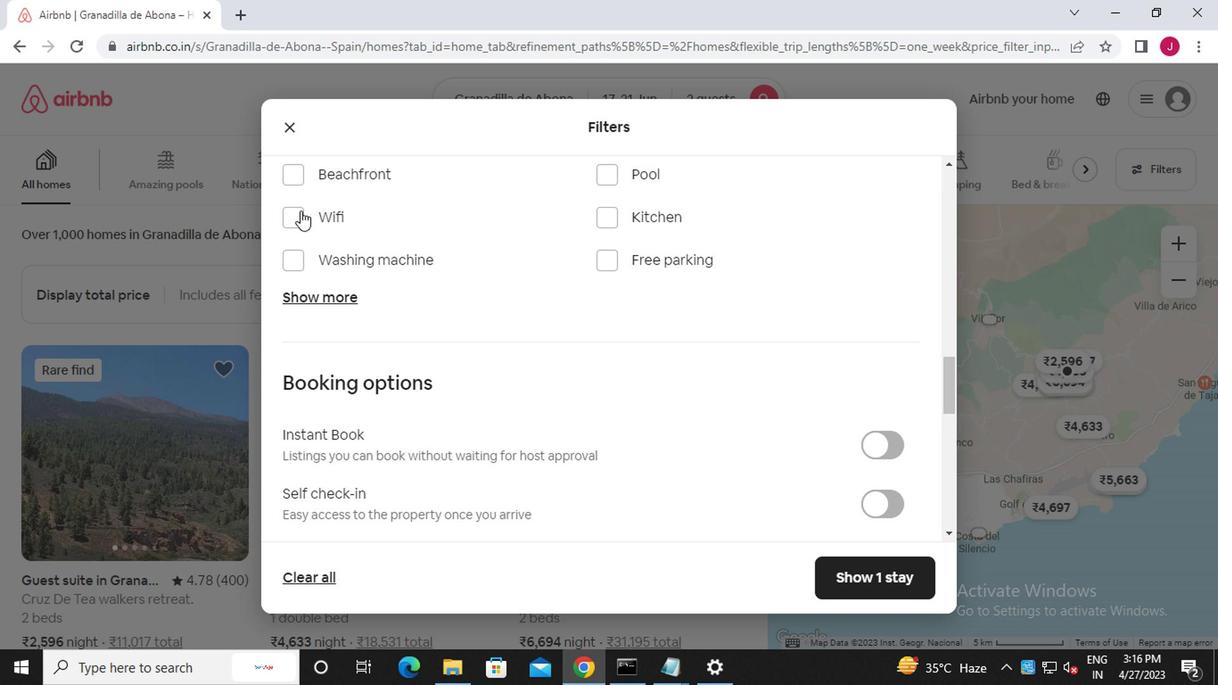 
Action: Mouse pressed left at (301, 224)
Screenshot: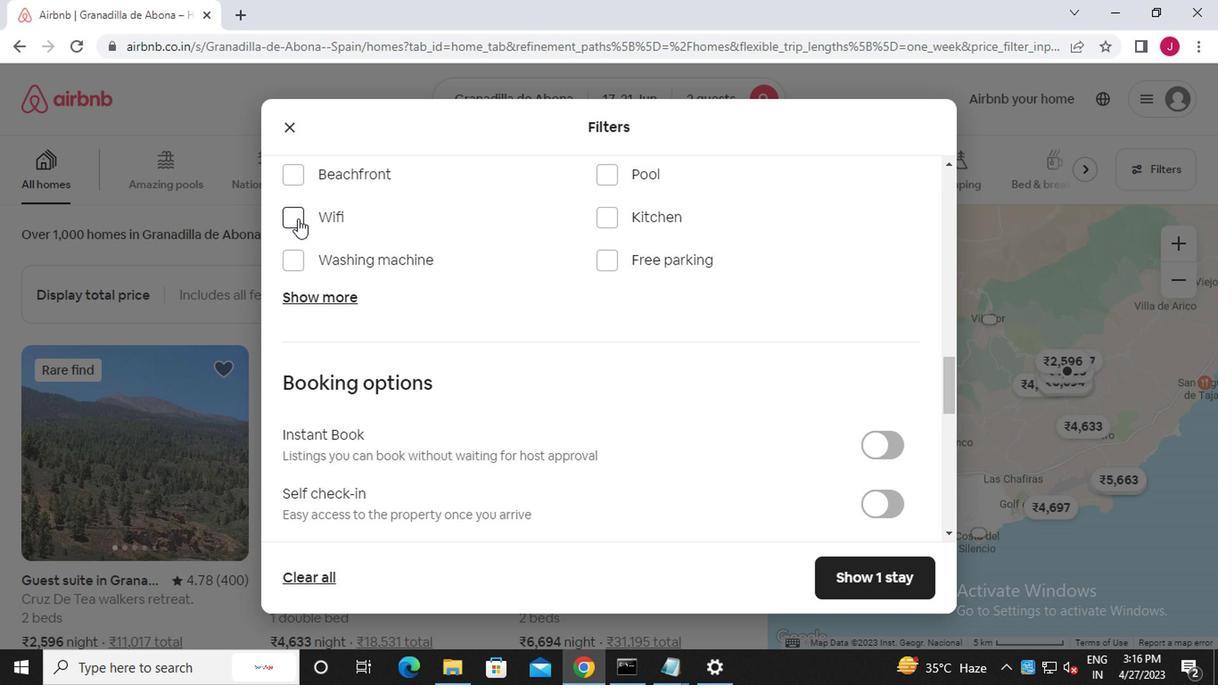 
Action: Mouse moved to (601, 366)
Screenshot: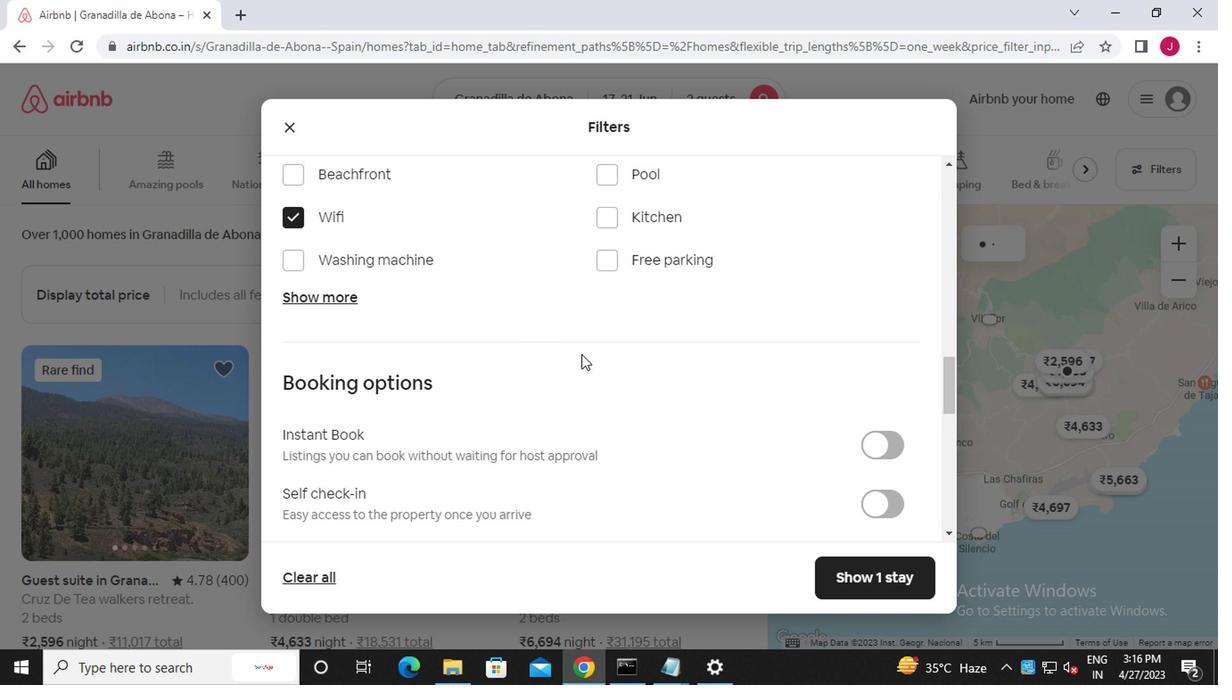 
Action: Mouse scrolled (601, 365) with delta (0, -1)
Screenshot: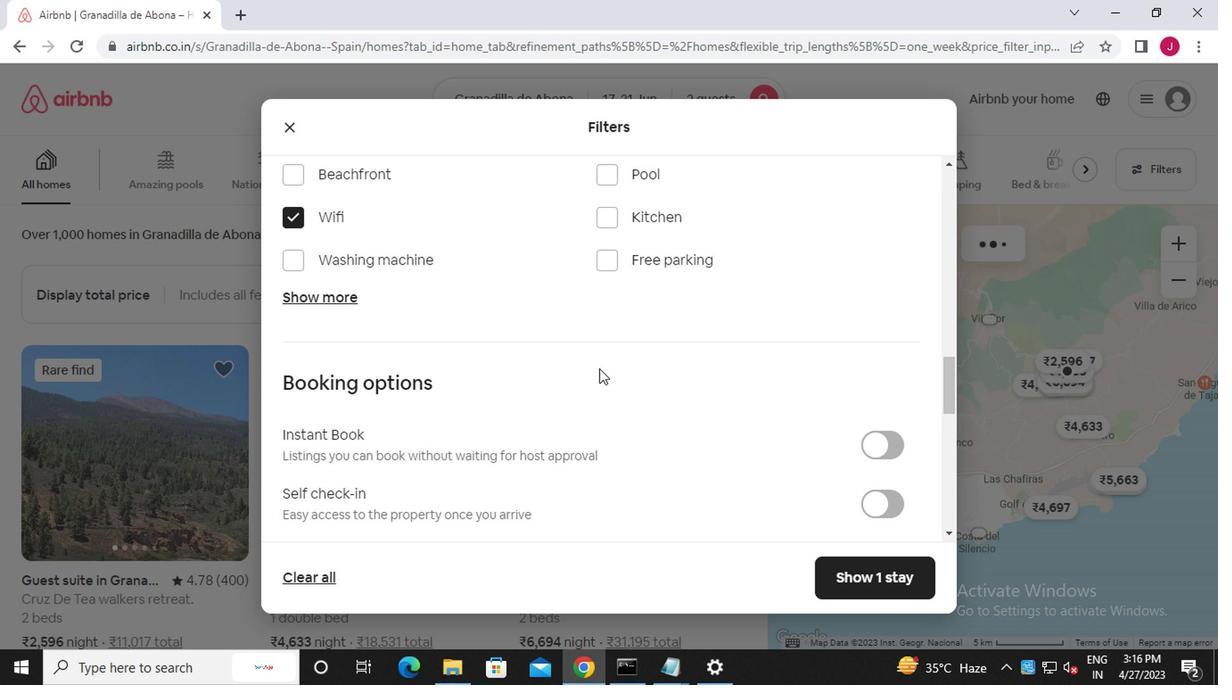 
Action: Mouse scrolled (601, 365) with delta (0, -1)
Screenshot: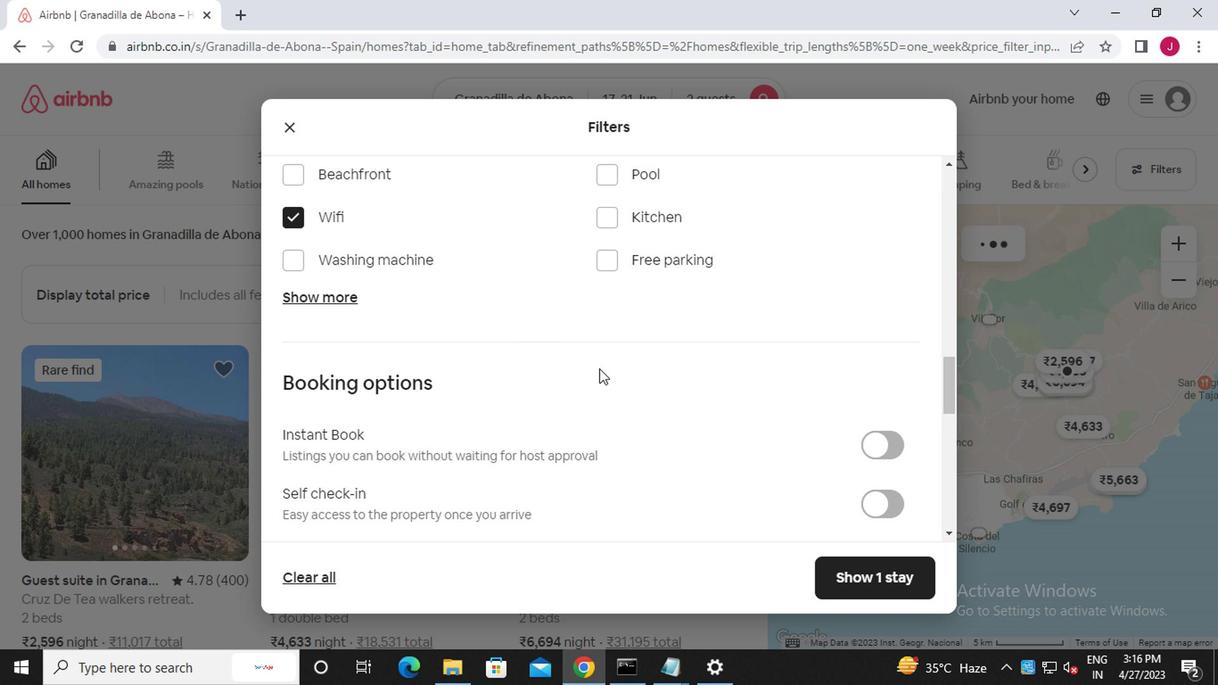 
Action: Mouse scrolled (601, 365) with delta (0, -1)
Screenshot: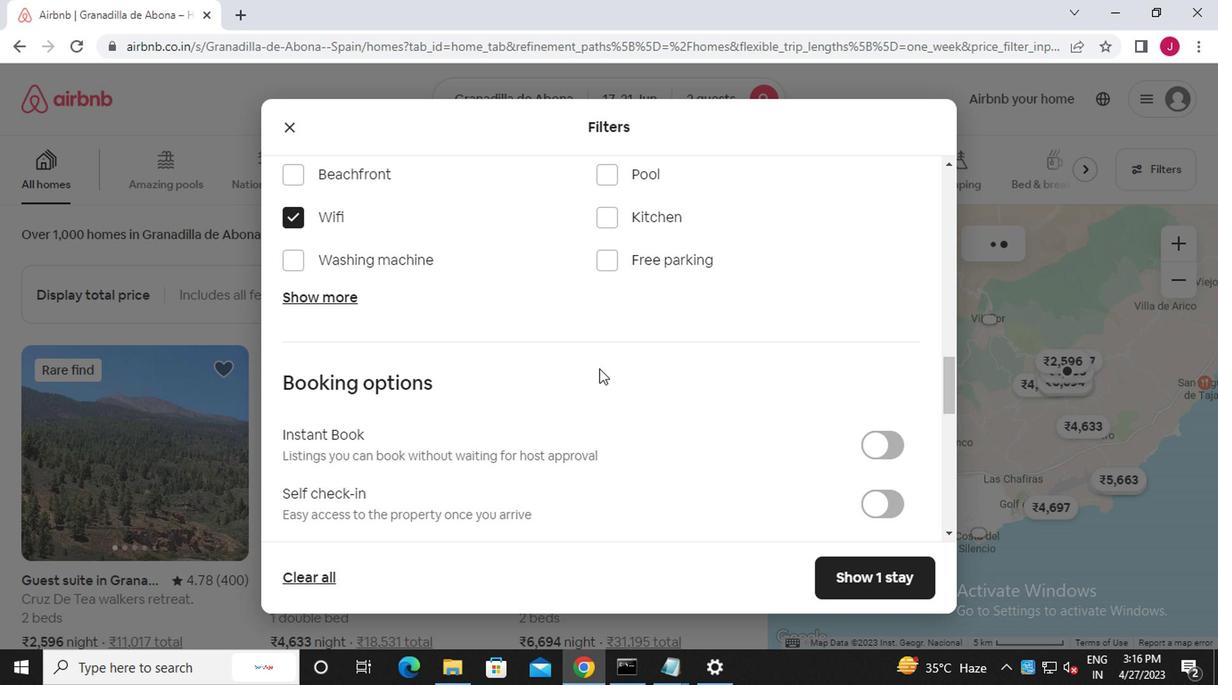 
Action: Mouse scrolled (601, 365) with delta (0, -1)
Screenshot: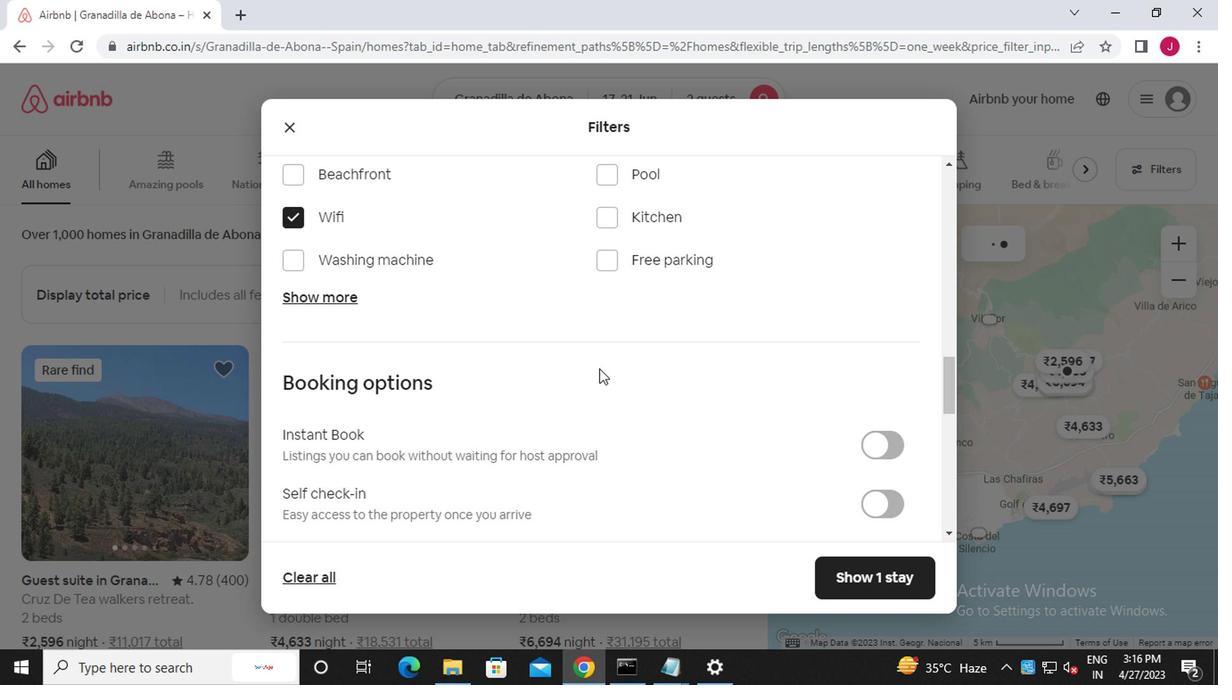 
Action: Mouse scrolled (601, 365) with delta (0, -1)
Screenshot: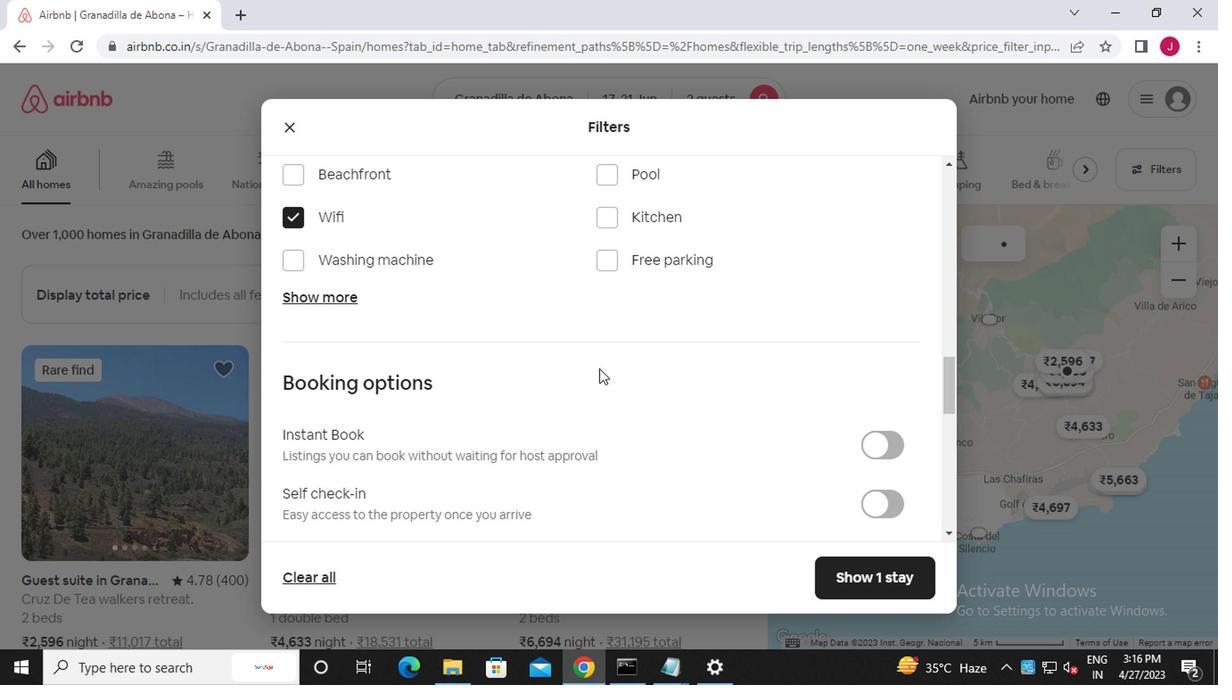 
Action: Mouse moved to (657, 332)
Screenshot: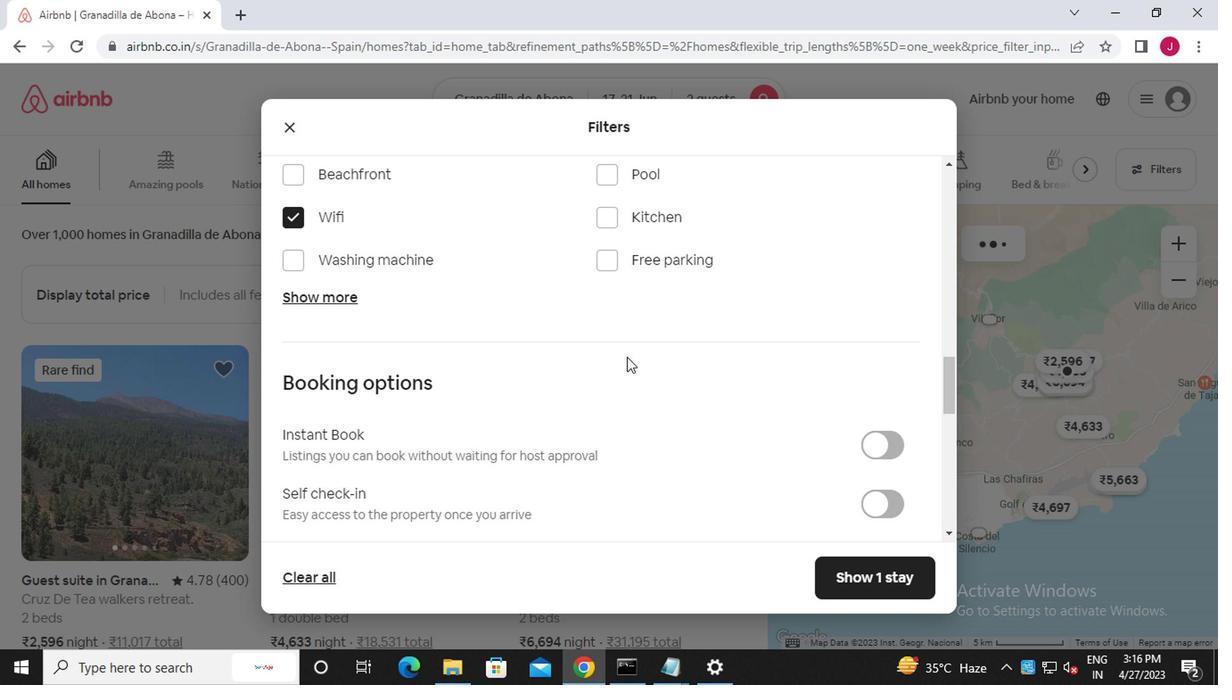 
Action: Mouse scrolled (657, 331) with delta (0, 0)
Screenshot: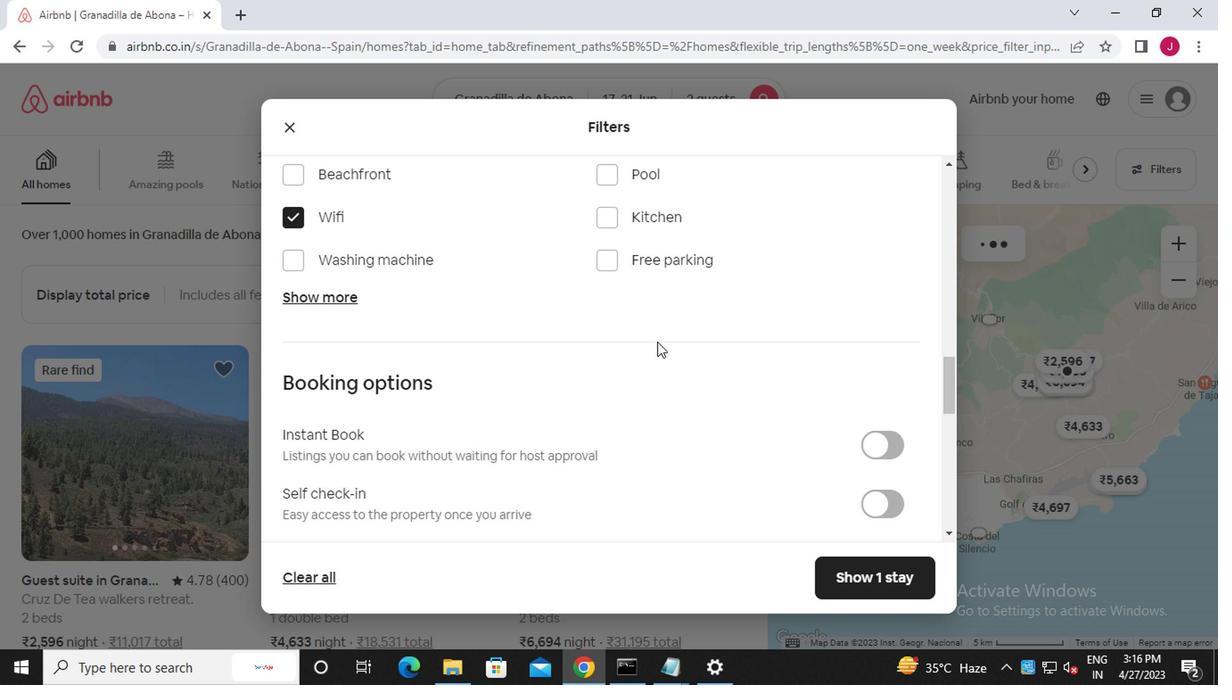 
Action: Mouse scrolled (657, 331) with delta (0, 0)
Screenshot: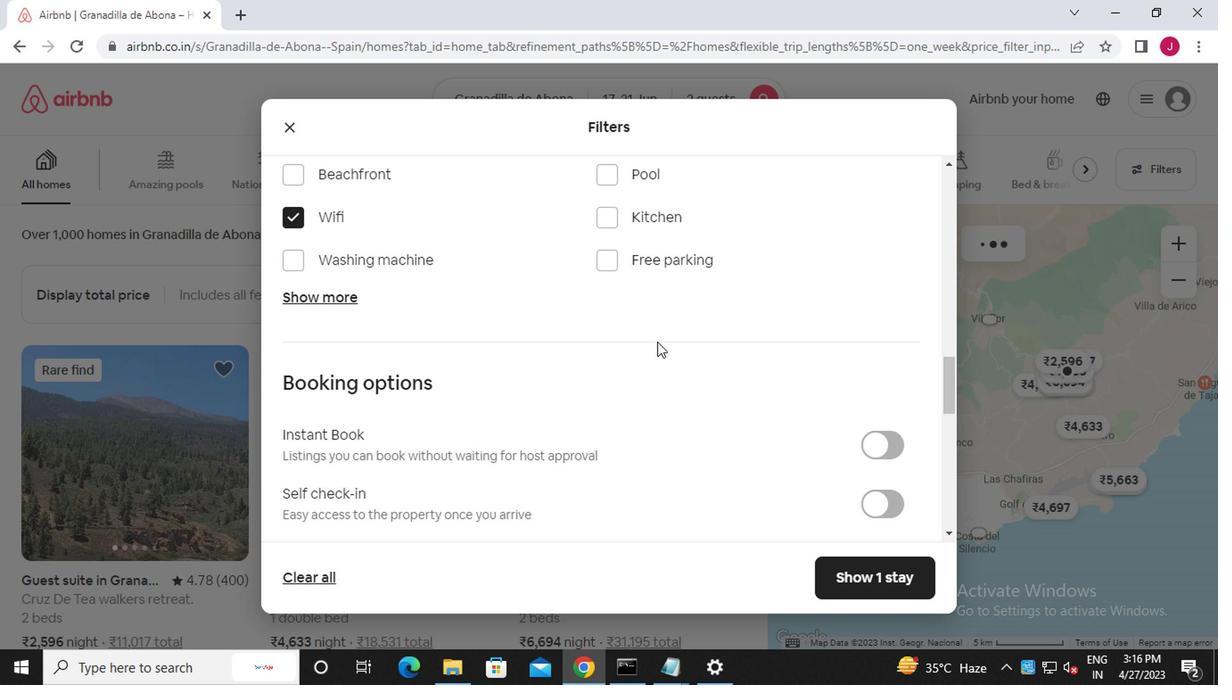 
Action: Mouse moved to (656, 332)
Screenshot: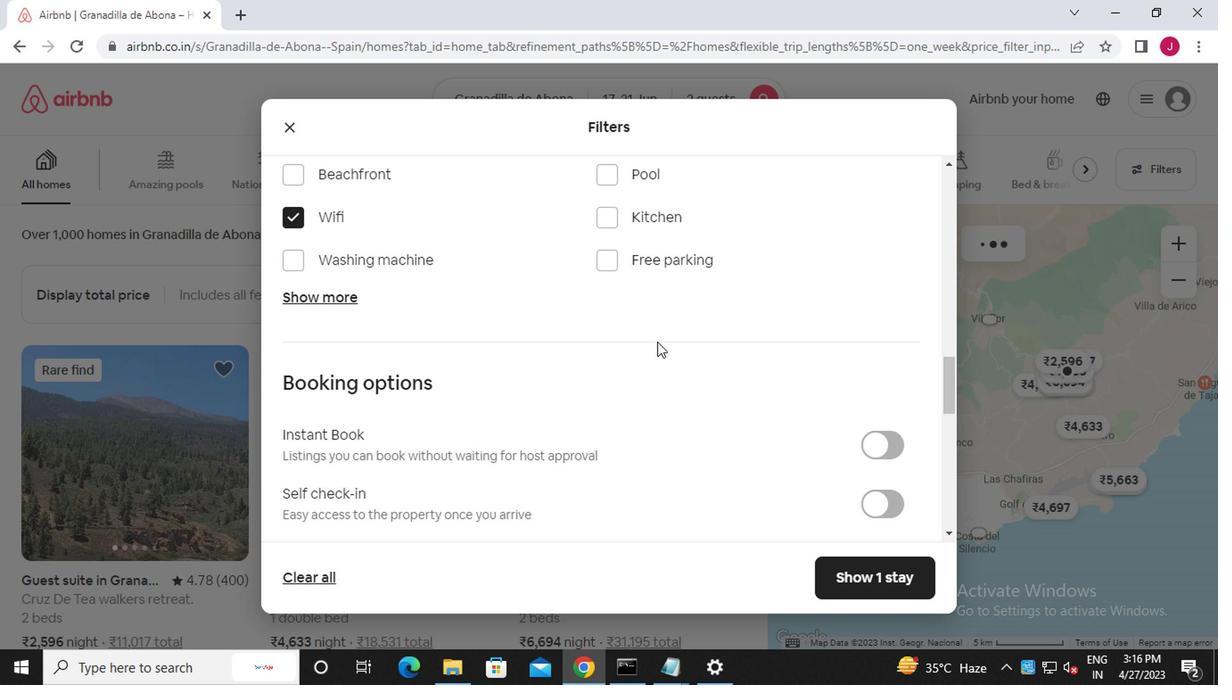 
Action: Mouse scrolled (656, 331) with delta (0, 0)
Screenshot: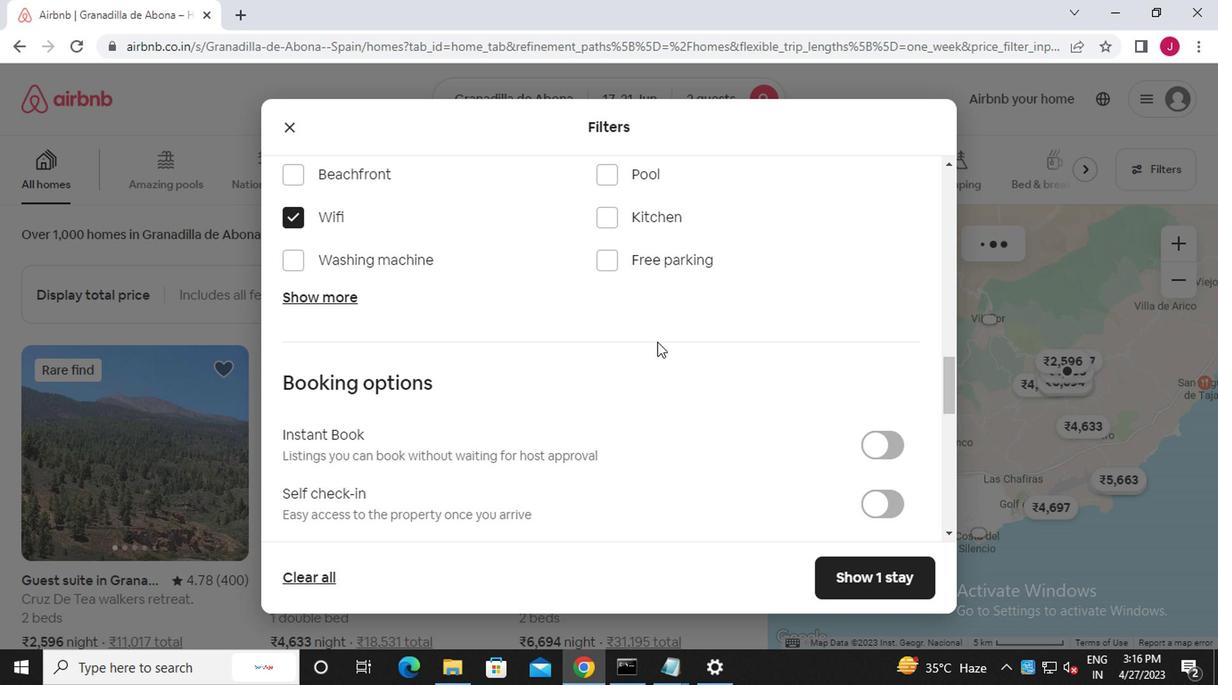 
Action: Mouse scrolled (656, 331) with delta (0, 0)
Screenshot: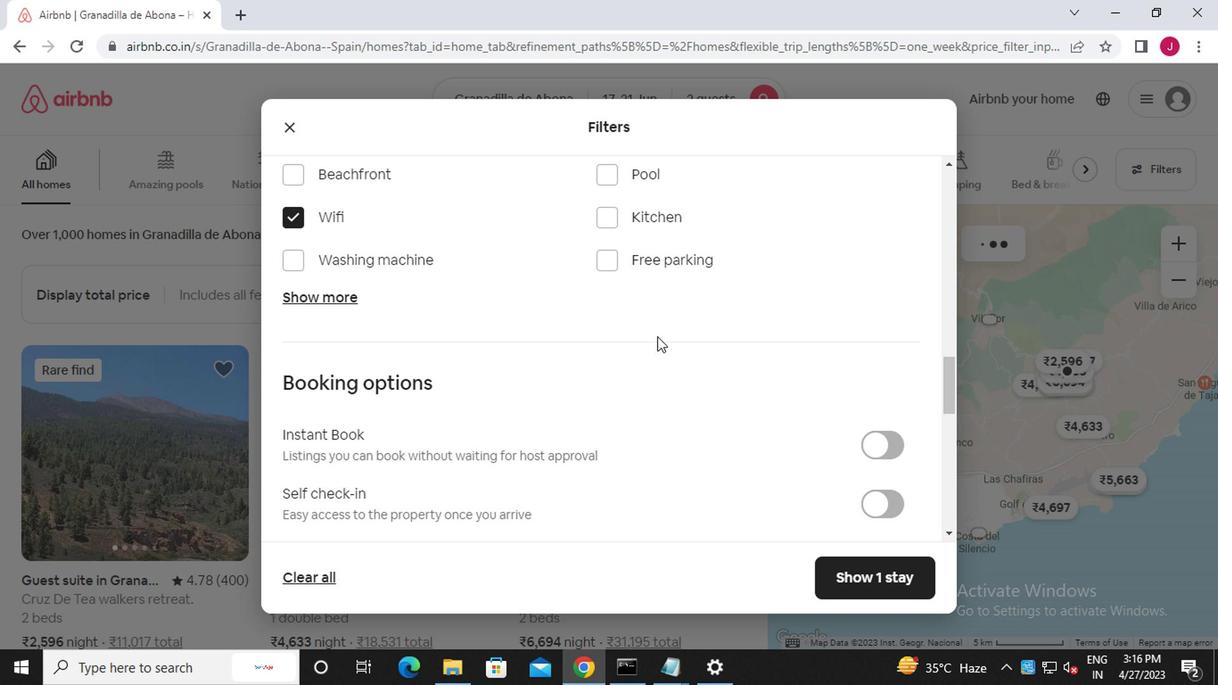 
Action: Mouse moved to (541, 451)
Screenshot: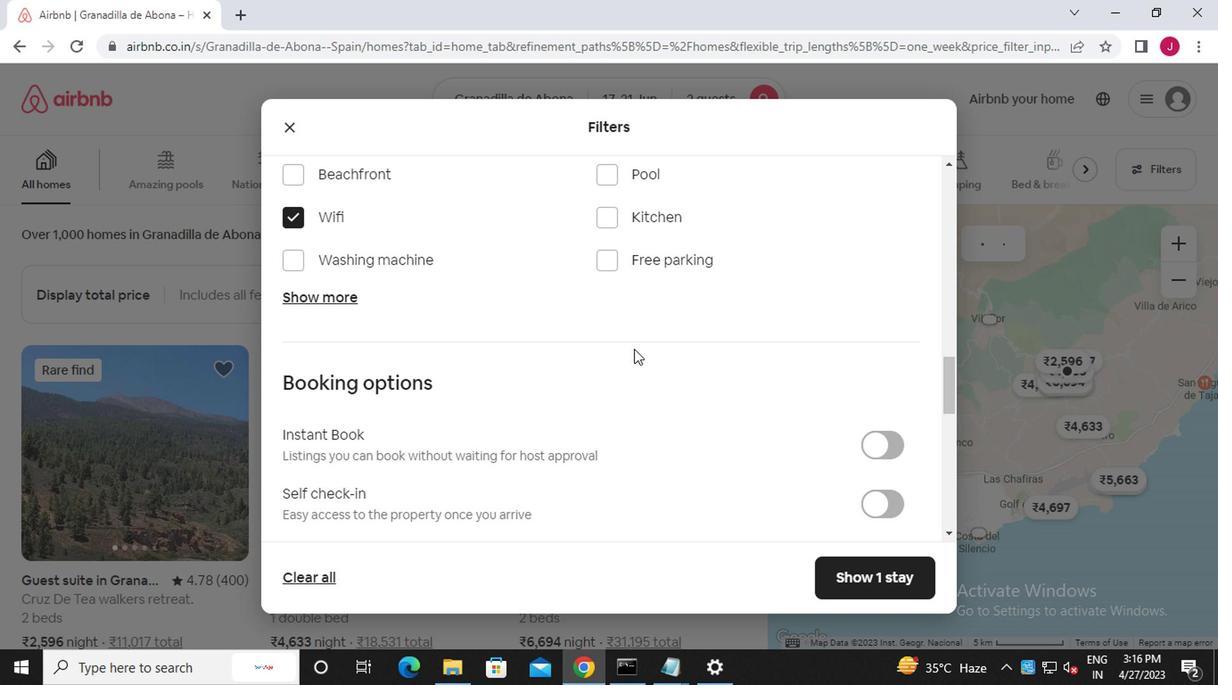
Action: Mouse scrolled (541, 450) with delta (0, -1)
Screenshot: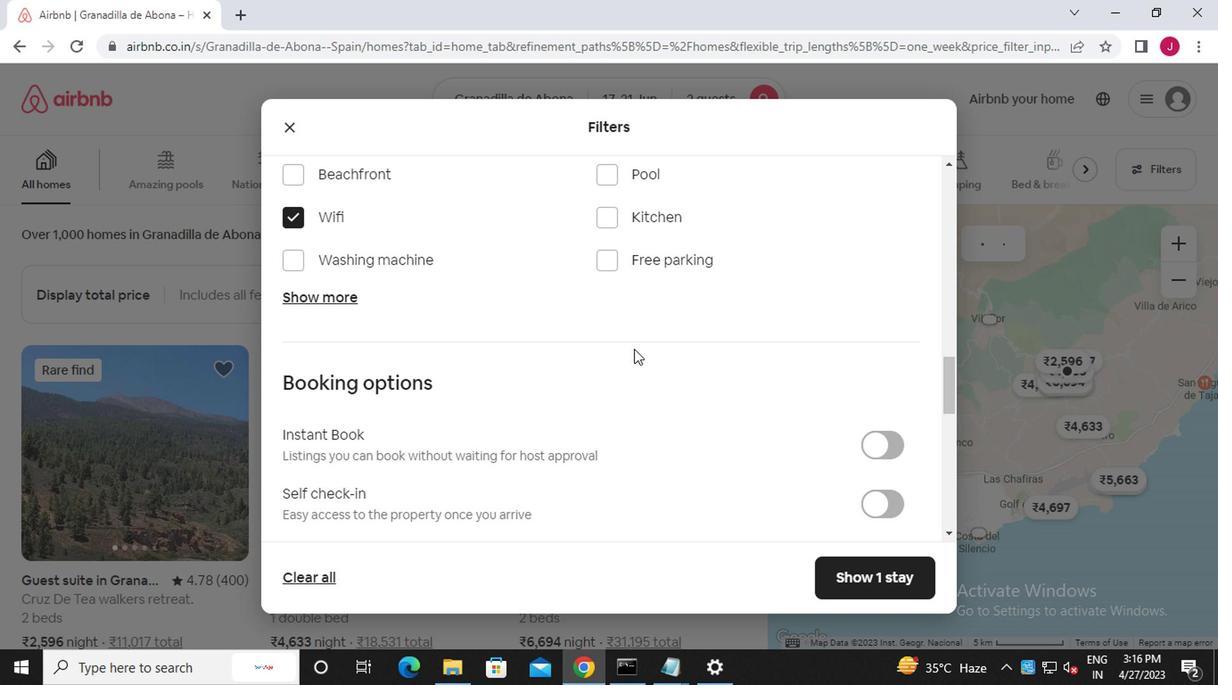 
Action: Mouse moved to (541, 454)
Screenshot: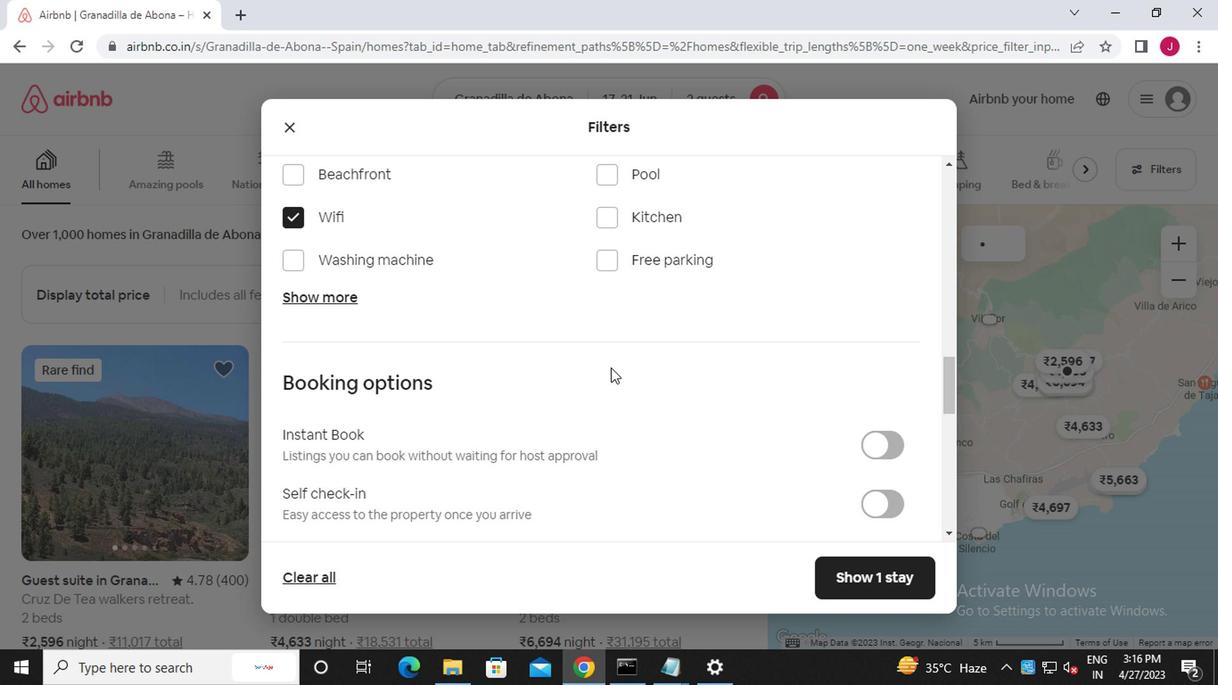 
Action: Mouse scrolled (541, 453) with delta (0, 0)
Screenshot: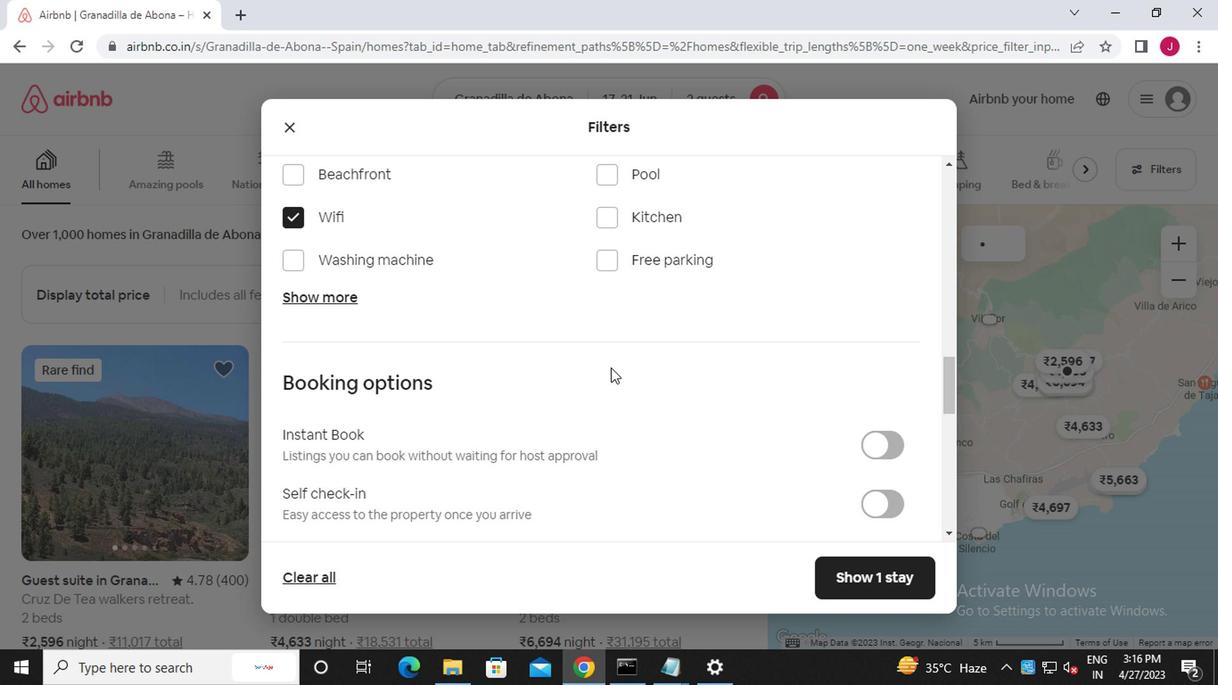 
Action: Mouse moved to (874, 282)
Screenshot: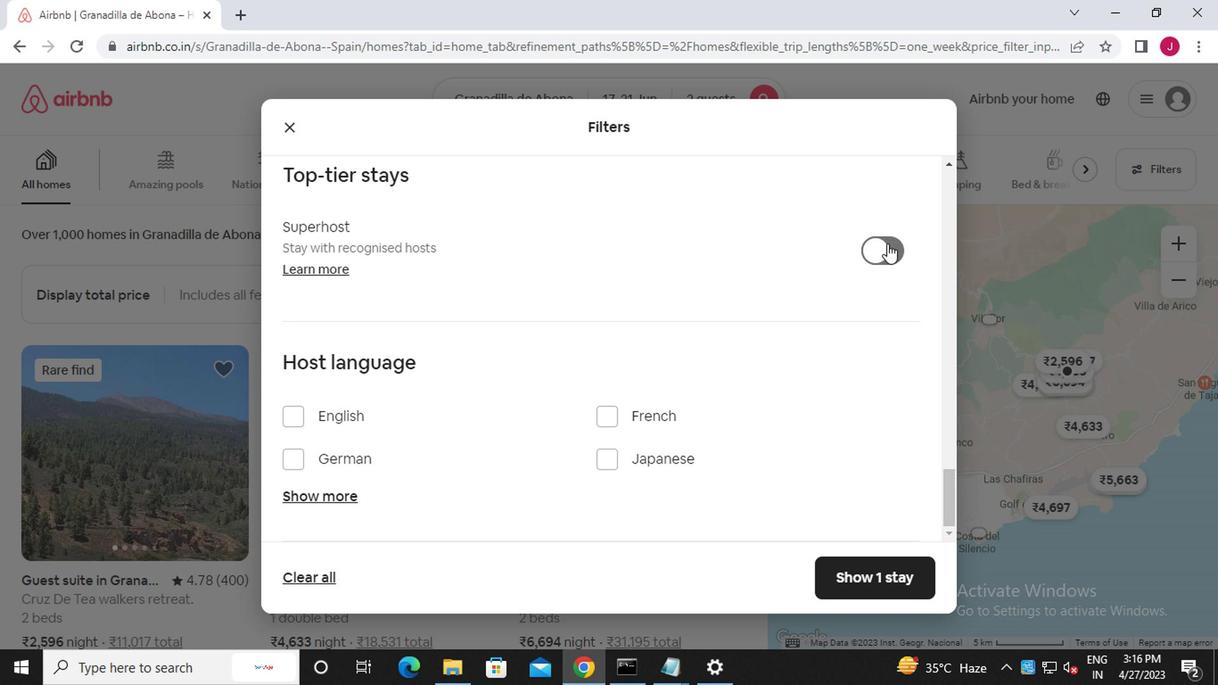 
Action: Mouse scrolled (874, 283) with delta (0, 0)
Screenshot: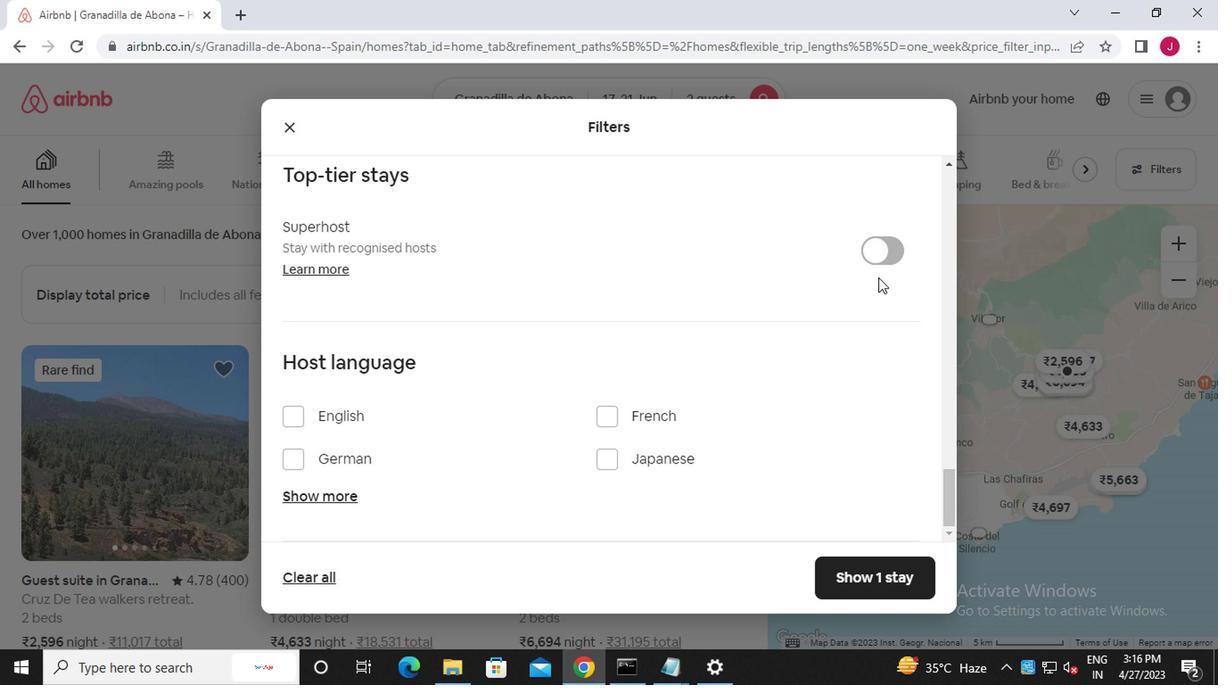 
Action: Mouse scrolled (874, 283) with delta (0, 0)
Screenshot: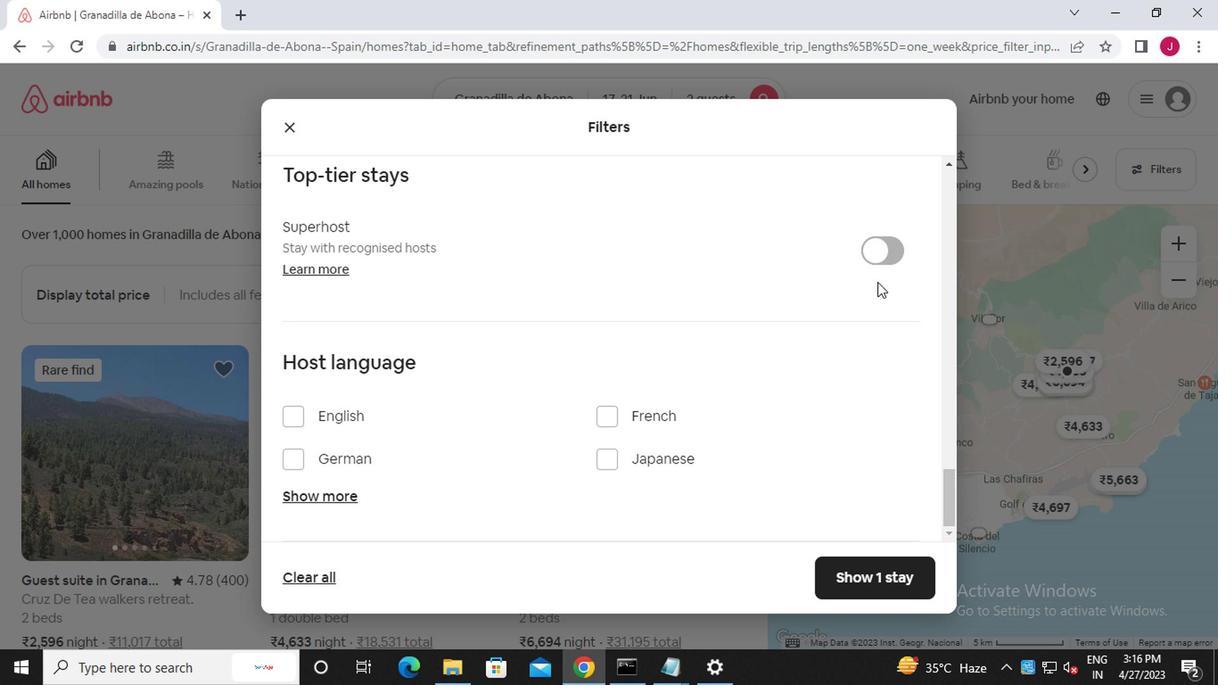 
Action: Mouse moved to (865, 318)
Screenshot: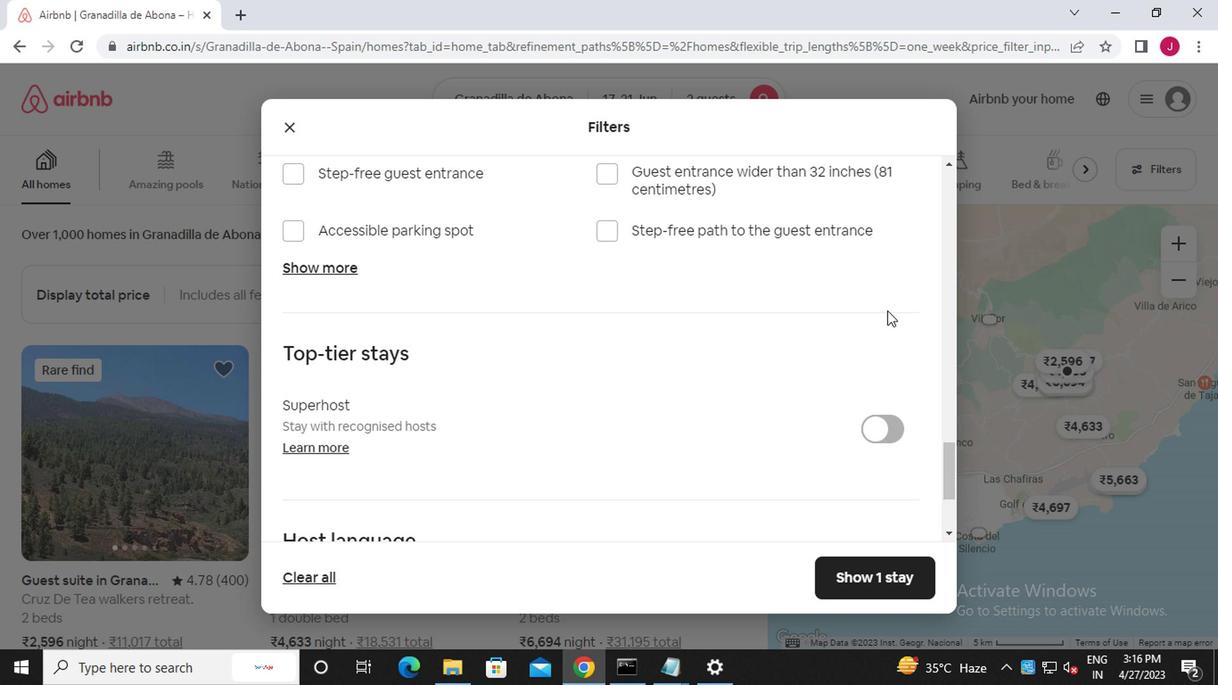 
Action: Mouse scrolled (865, 318) with delta (0, 0)
Screenshot: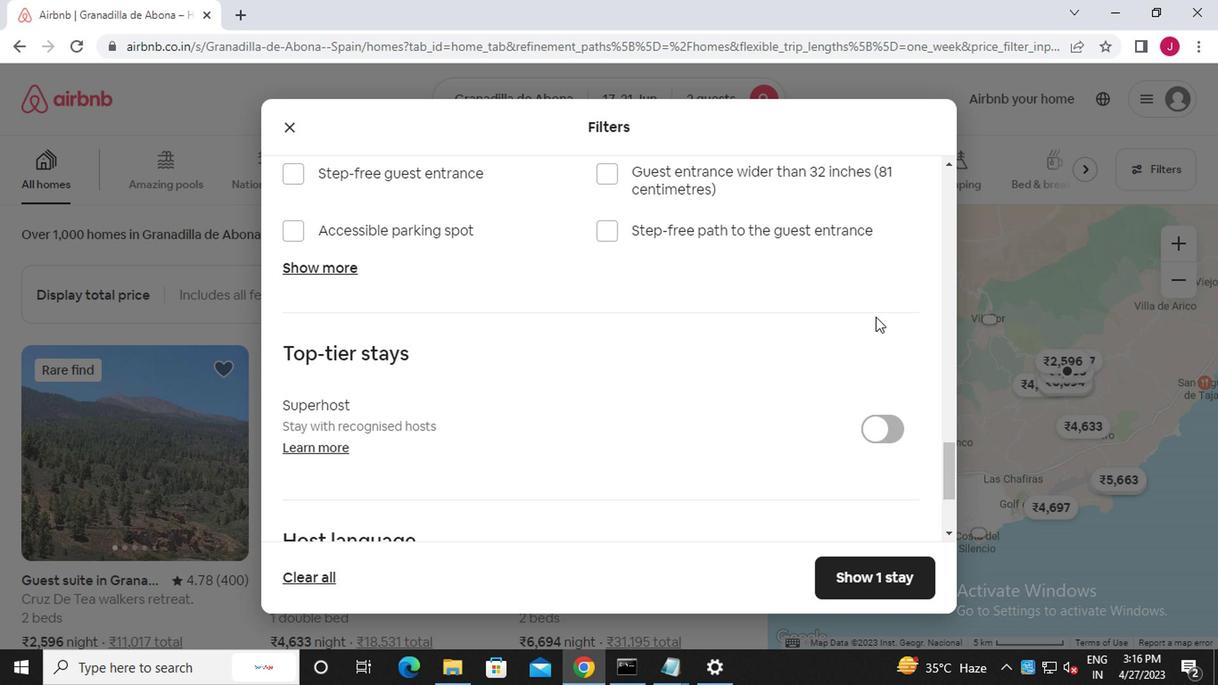 
Action: Mouse moved to (865, 318)
Screenshot: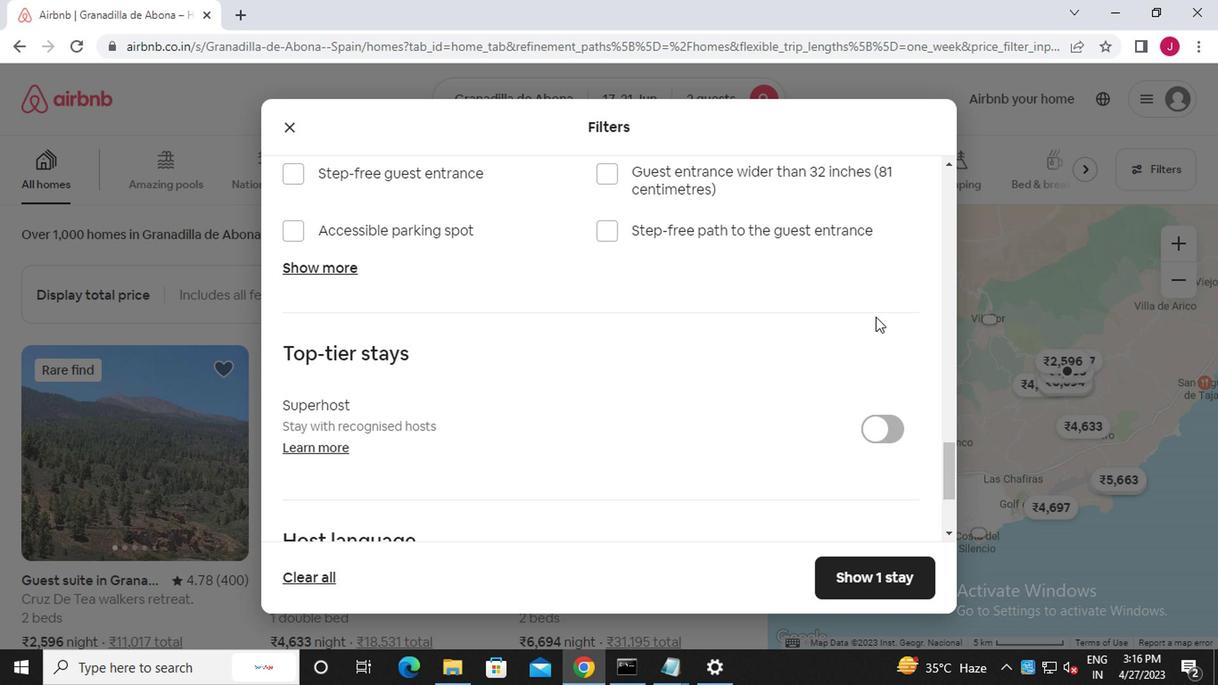 
Action: Mouse scrolled (865, 318) with delta (0, 0)
Screenshot: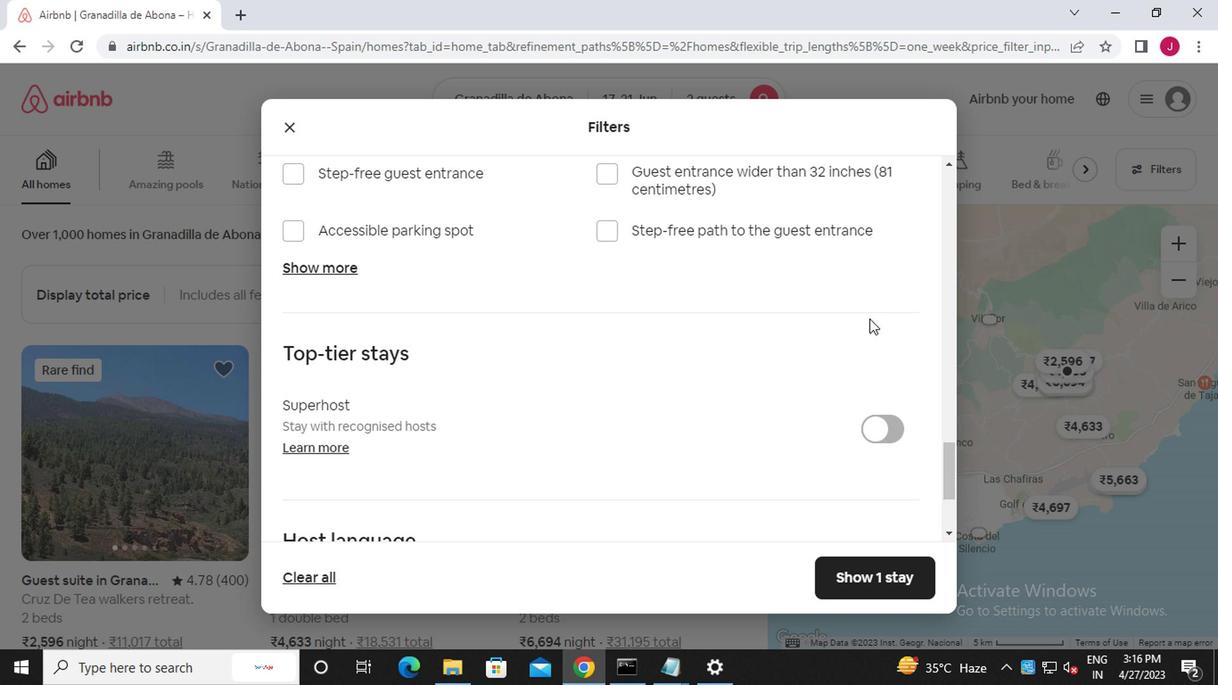 
Action: Mouse moved to (863, 301)
Screenshot: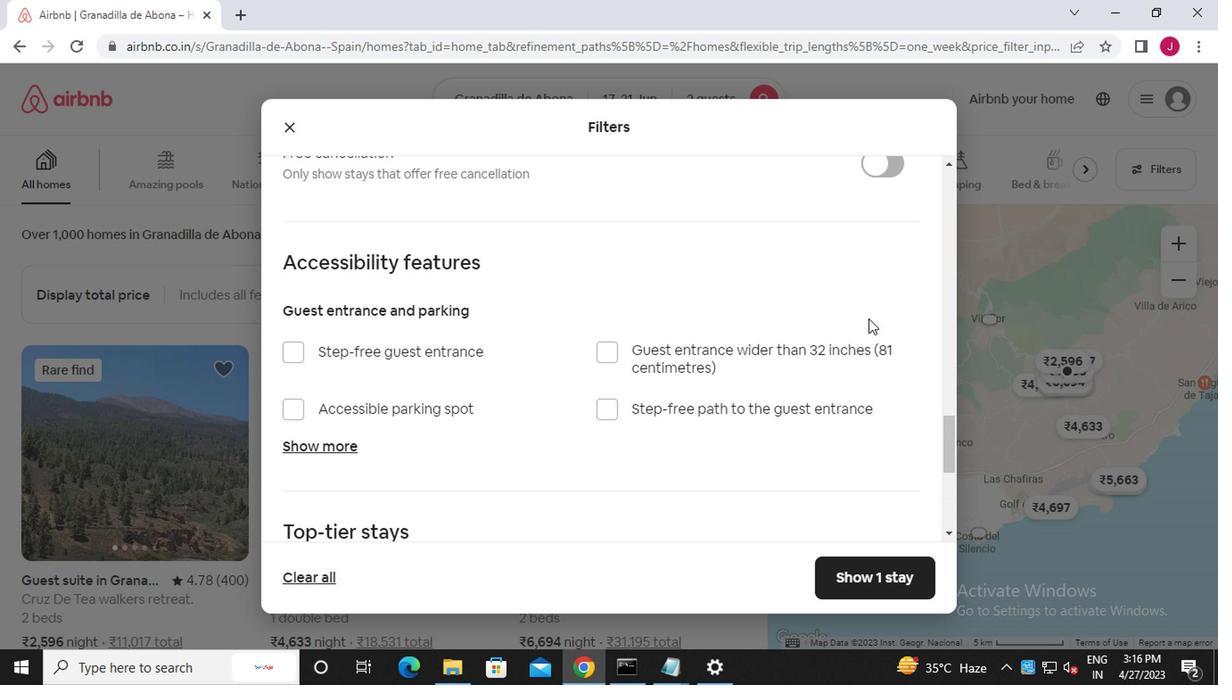 
Action: Mouse scrolled (863, 302) with delta (0, 0)
Screenshot: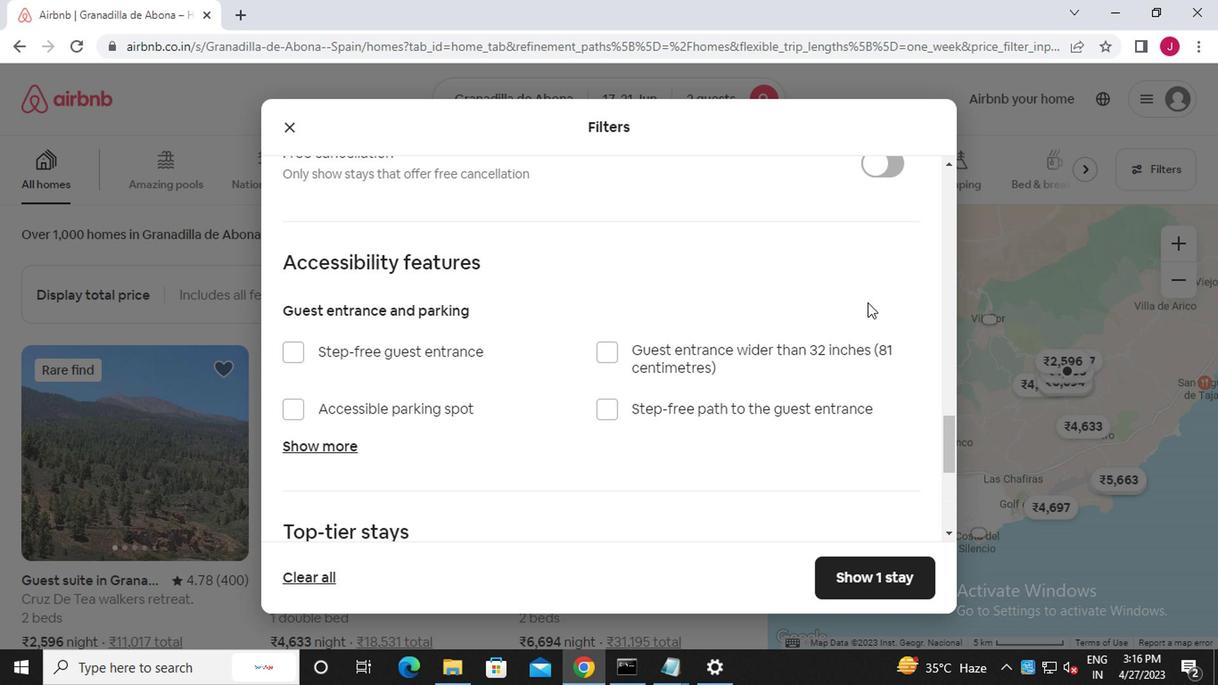 
Action: Mouse scrolled (863, 302) with delta (0, 0)
Screenshot: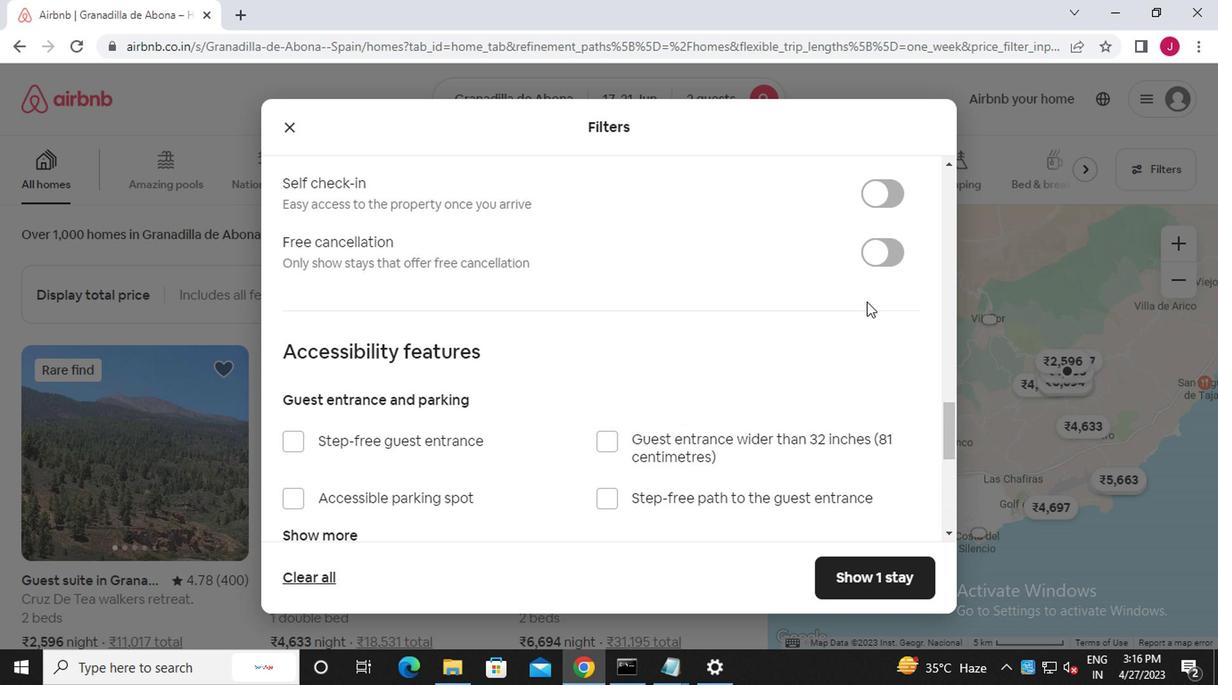 
Action: Mouse moved to (876, 296)
Screenshot: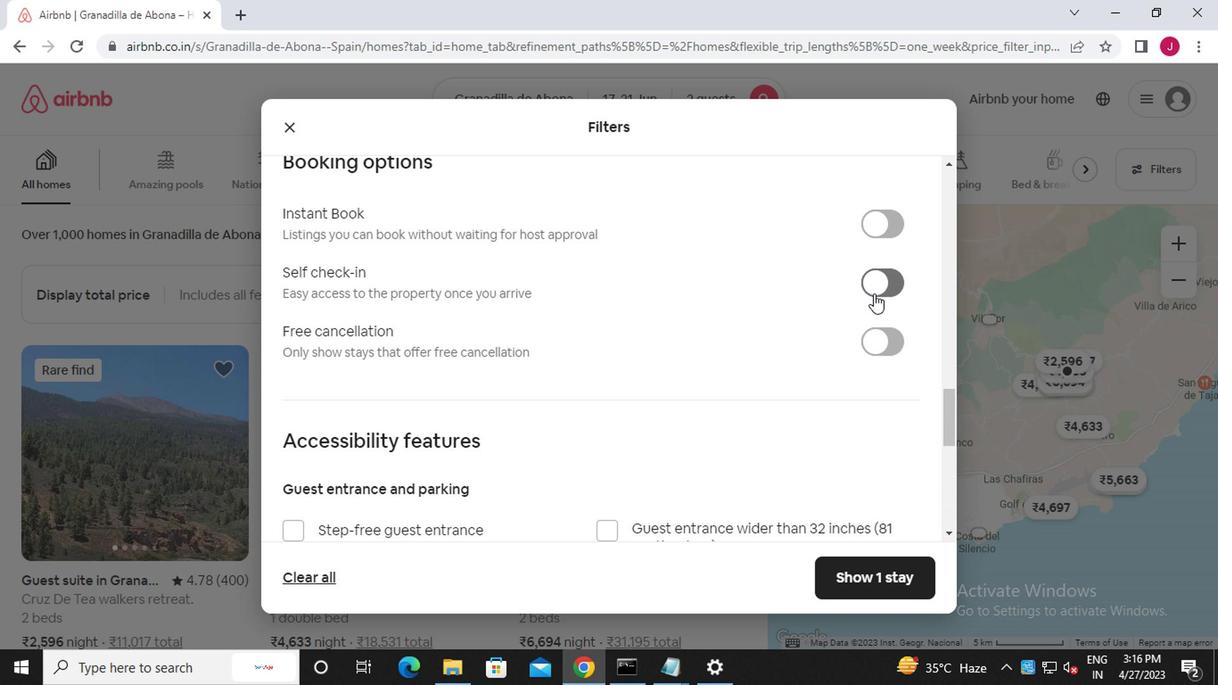 
Action: Mouse pressed left at (876, 296)
Screenshot: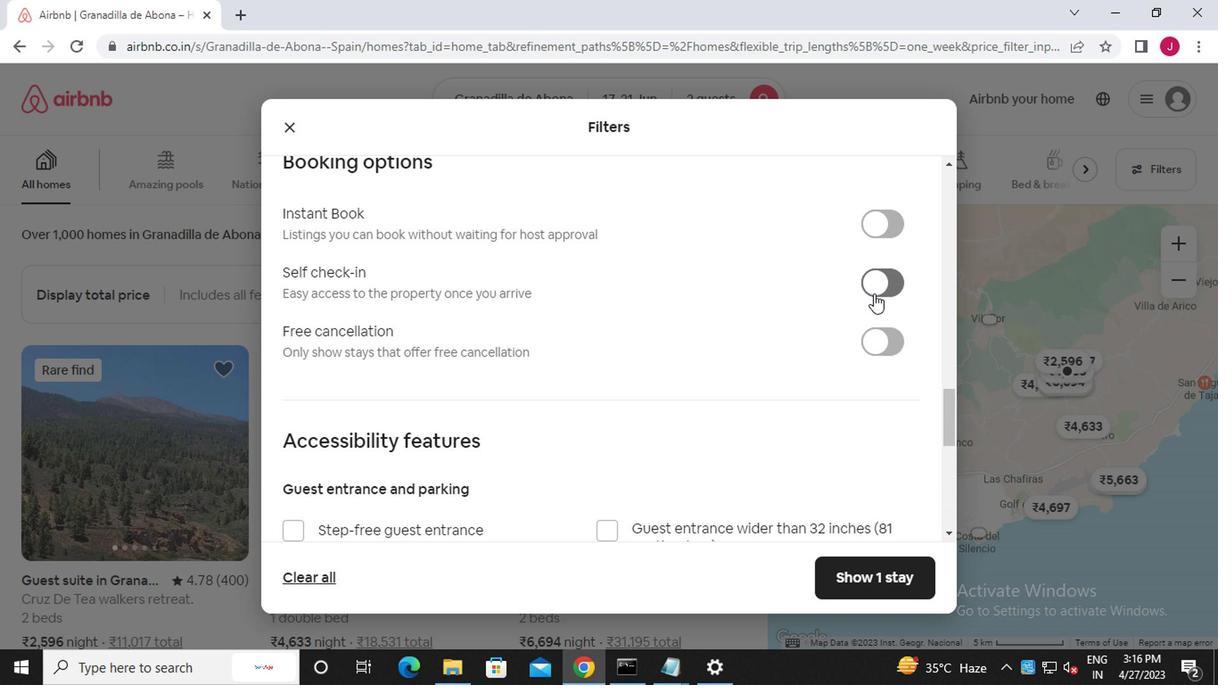 
Action: Mouse moved to (531, 363)
Screenshot: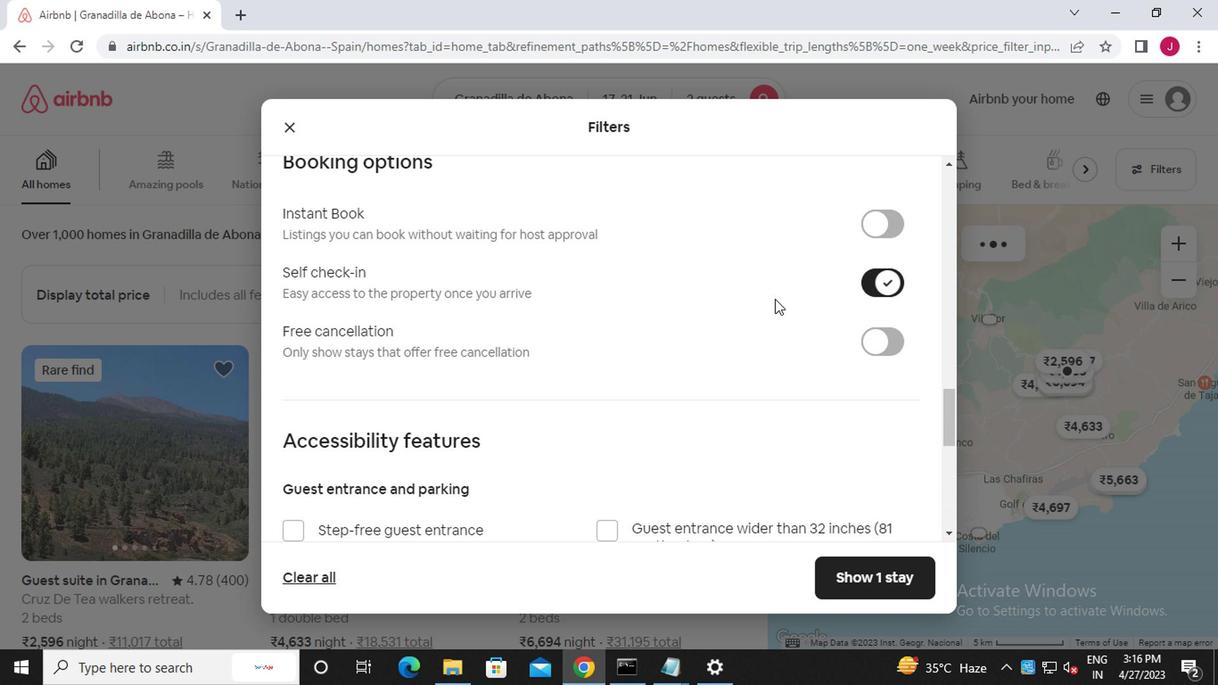 
Action: Mouse scrolled (531, 362) with delta (0, 0)
Screenshot: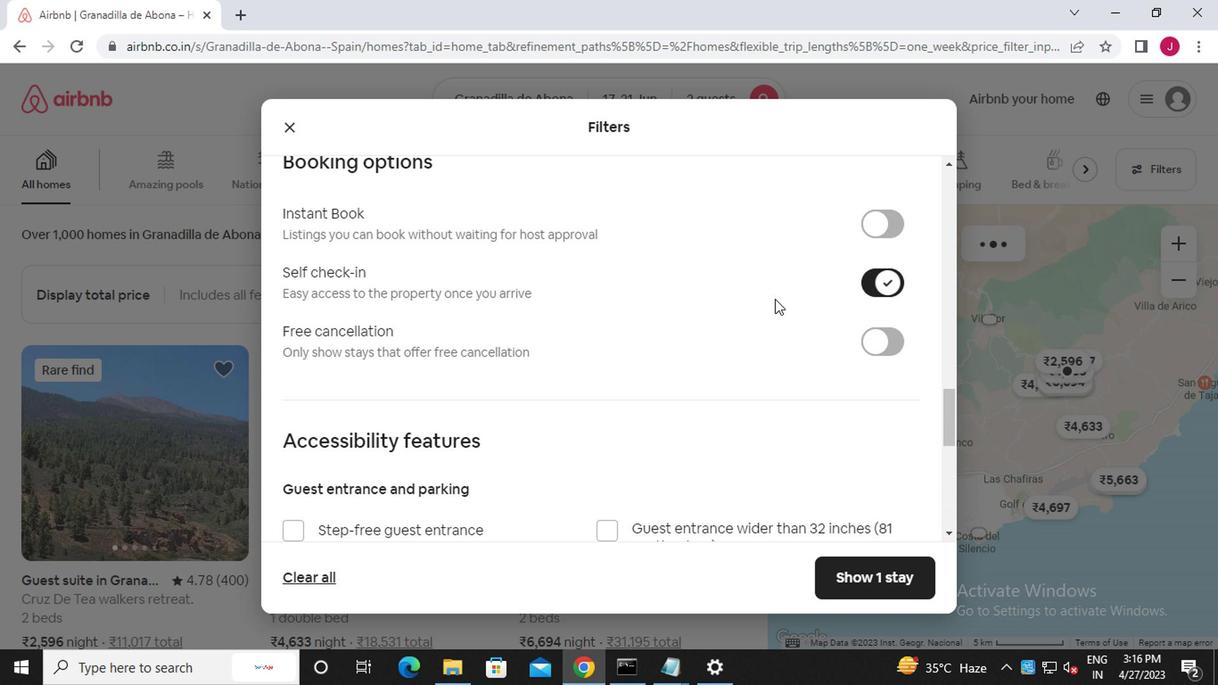 
Action: Mouse moved to (528, 366)
Screenshot: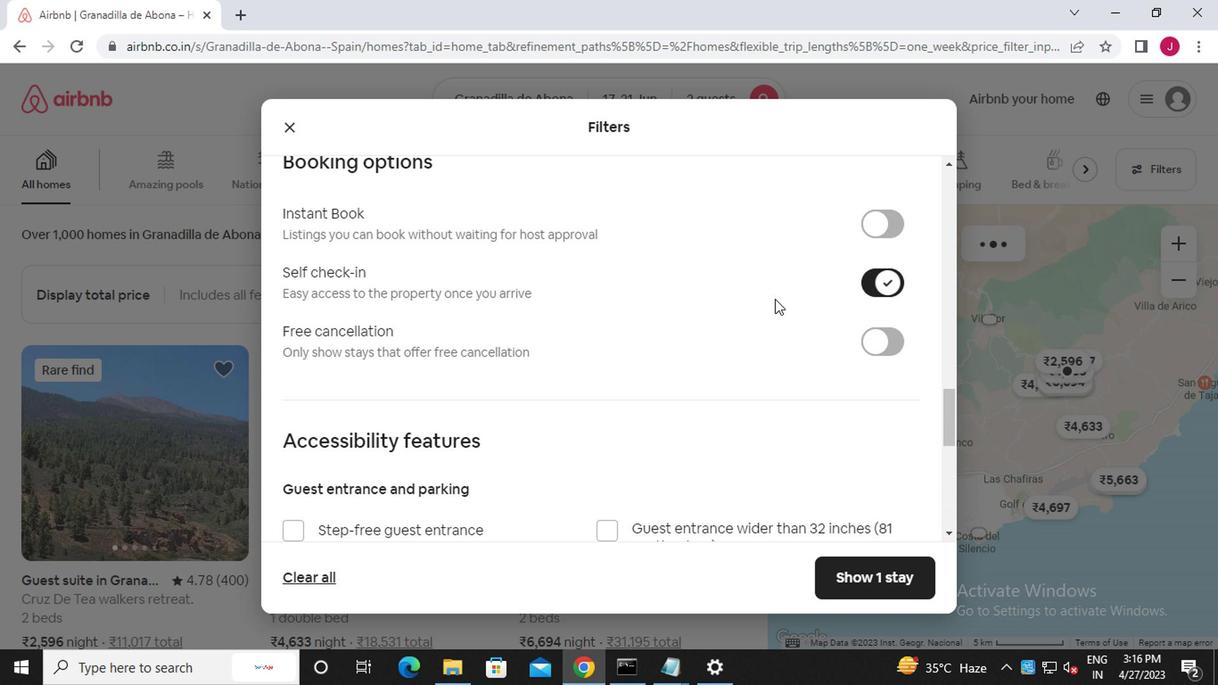 
Action: Mouse scrolled (528, 365) with delta (0, -1)
Screenshot: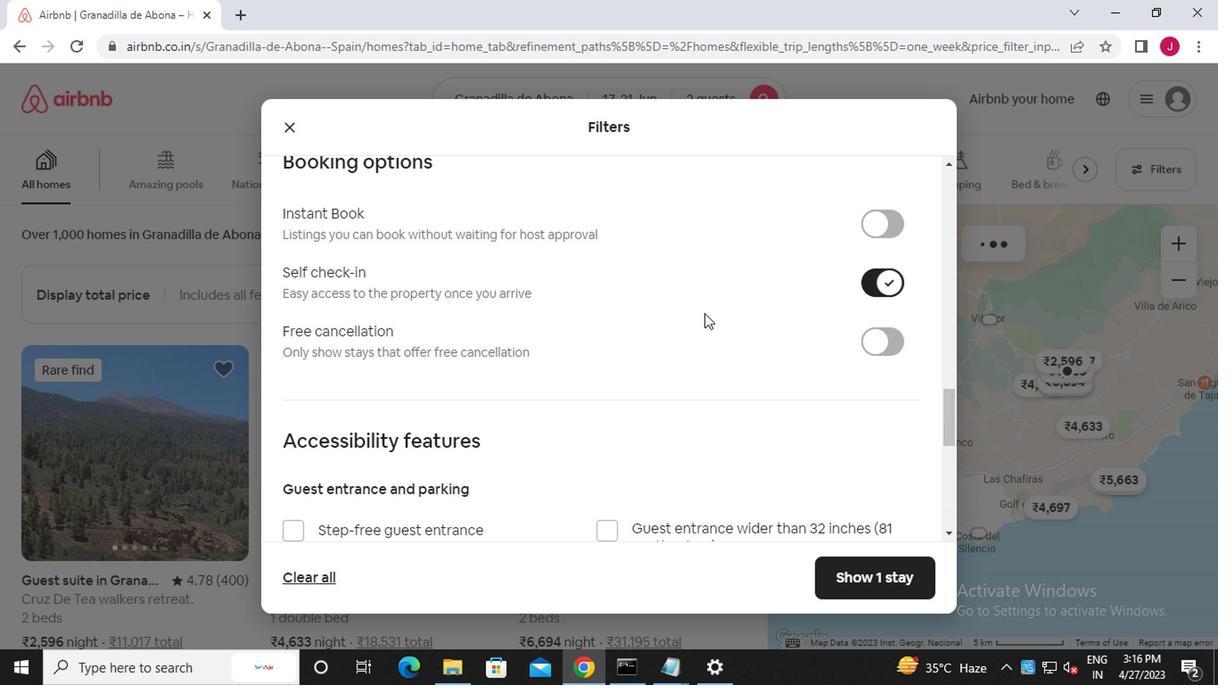 
Action: Mouse moved to (520, 371)
Screenshot: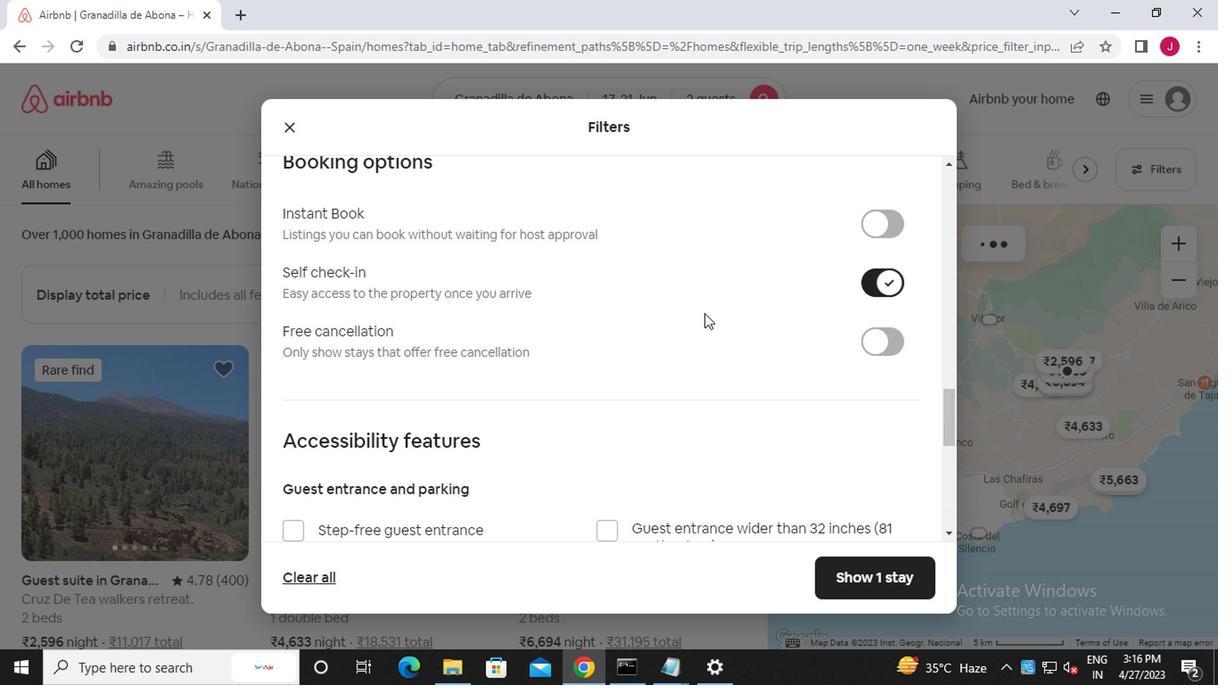 
Action: Mouse scrolled (520, 370) with delta (0, -1)
Screenshot: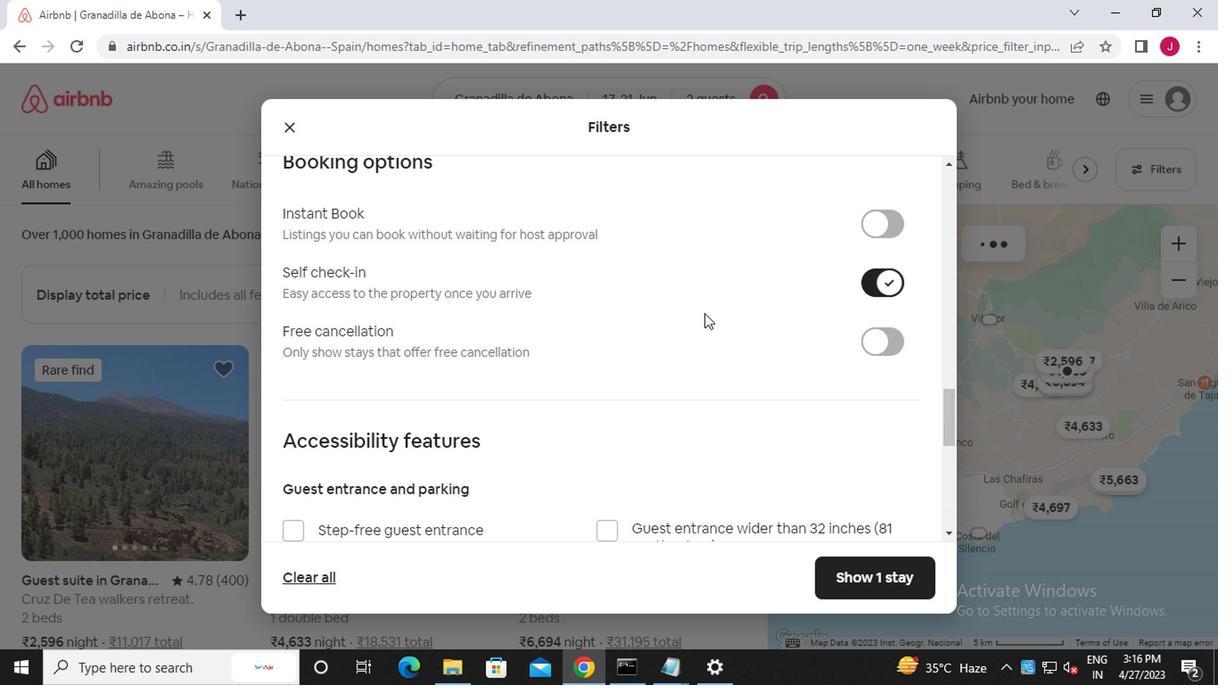 
Action: Mouse moved to (520, 371)
Screenshot: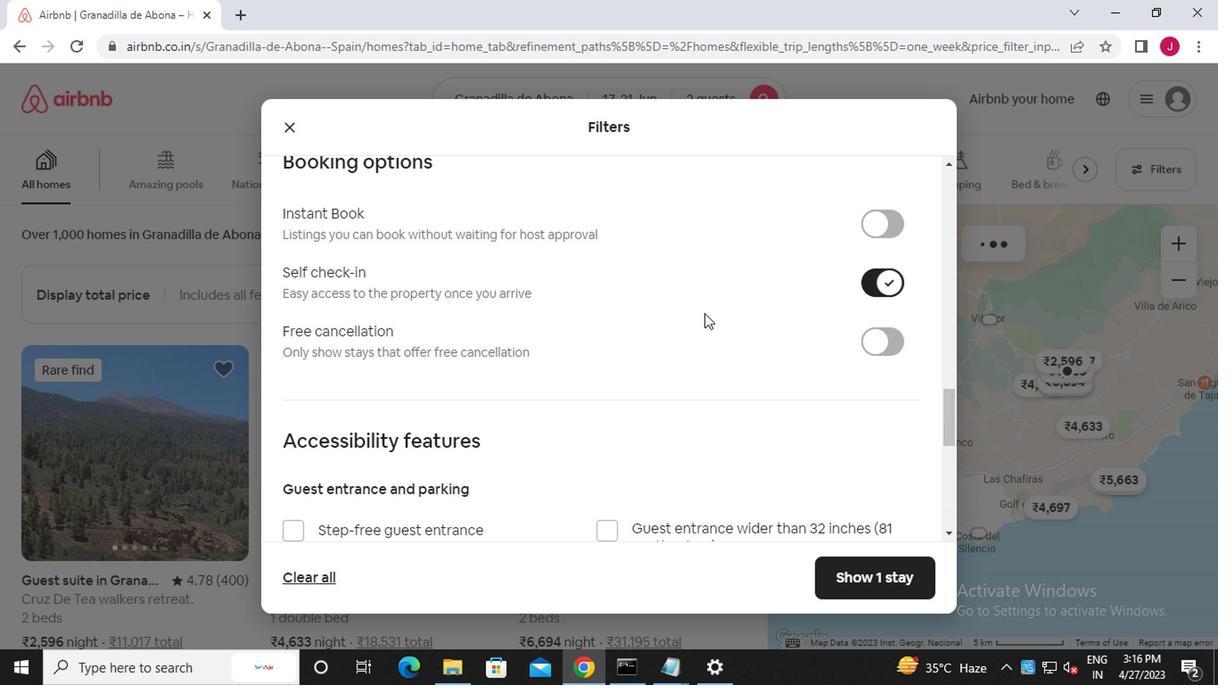 
Action: Mouse scrolled (520, 370) with delta (0, -1)
Screenshot: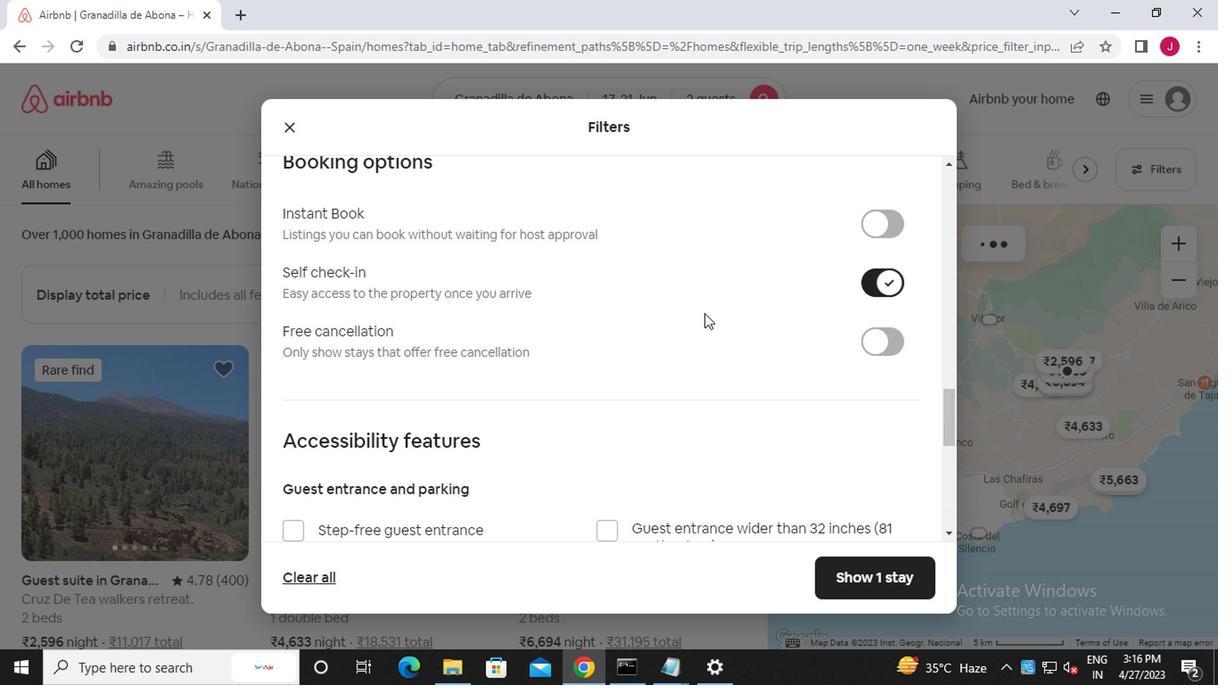 
Action: Mouse scrolled (520, 370) with delta (0, -1)
Screenshot: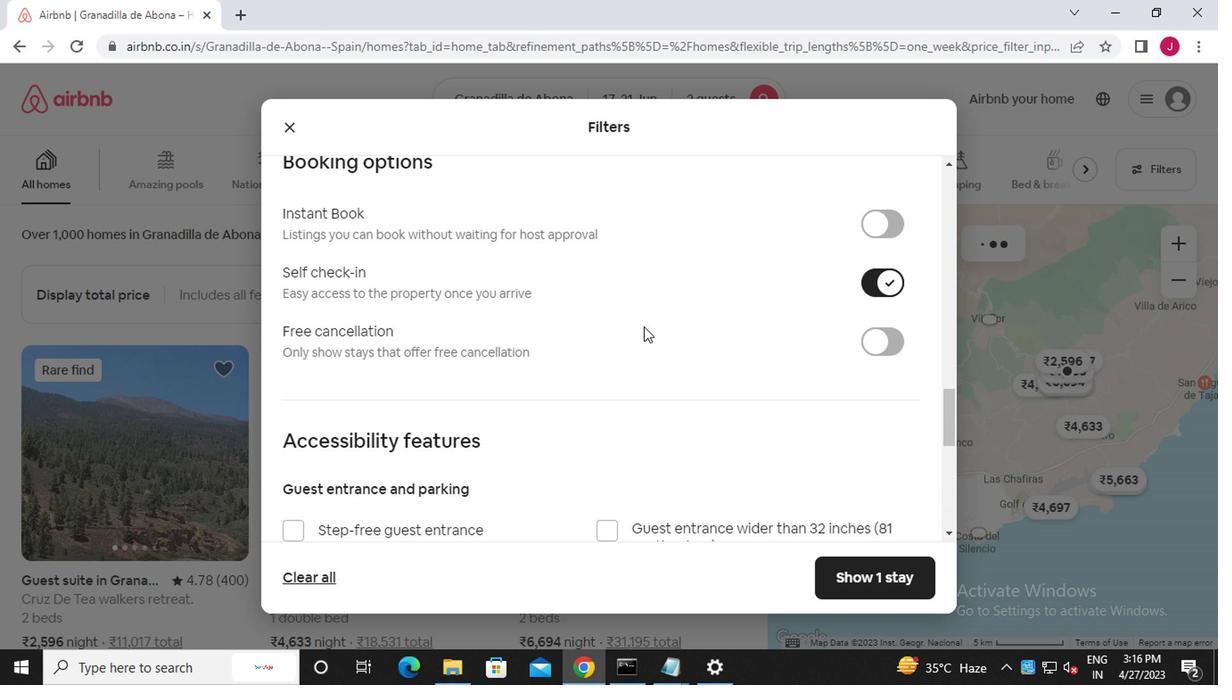 
Action: Mouse scrolled (520, 370) with delta (0, -1)
Screenshot: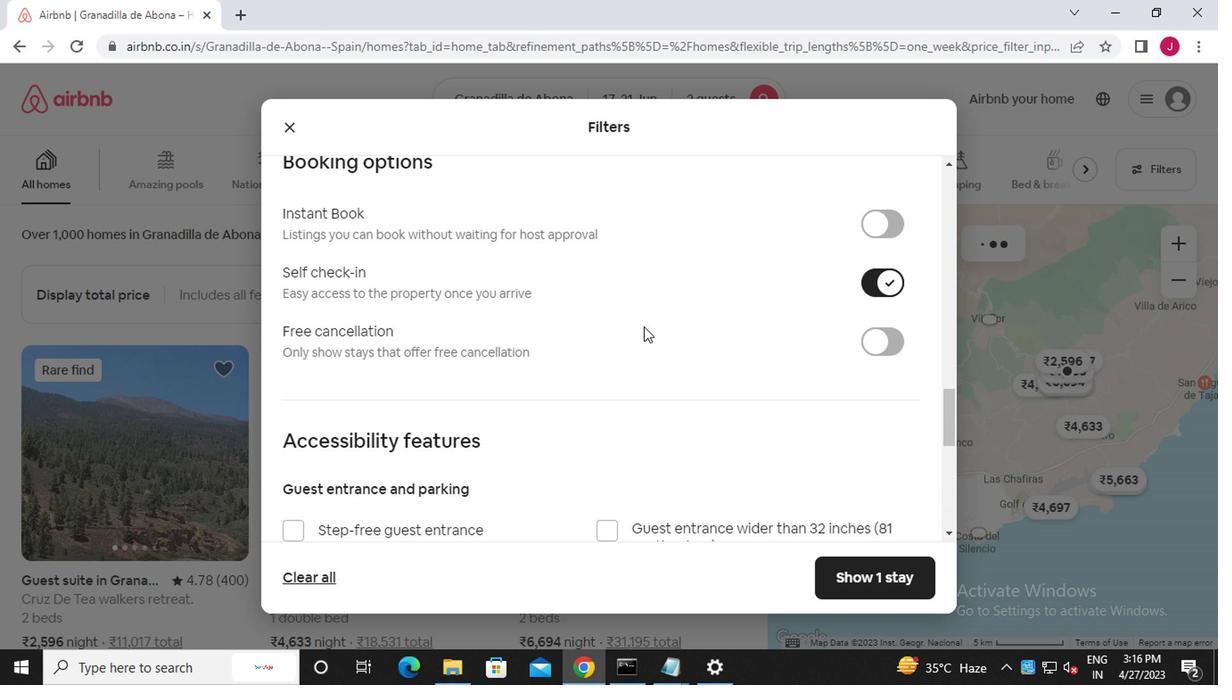 
Action: Mouse moved to (519, 372)
Screenshot: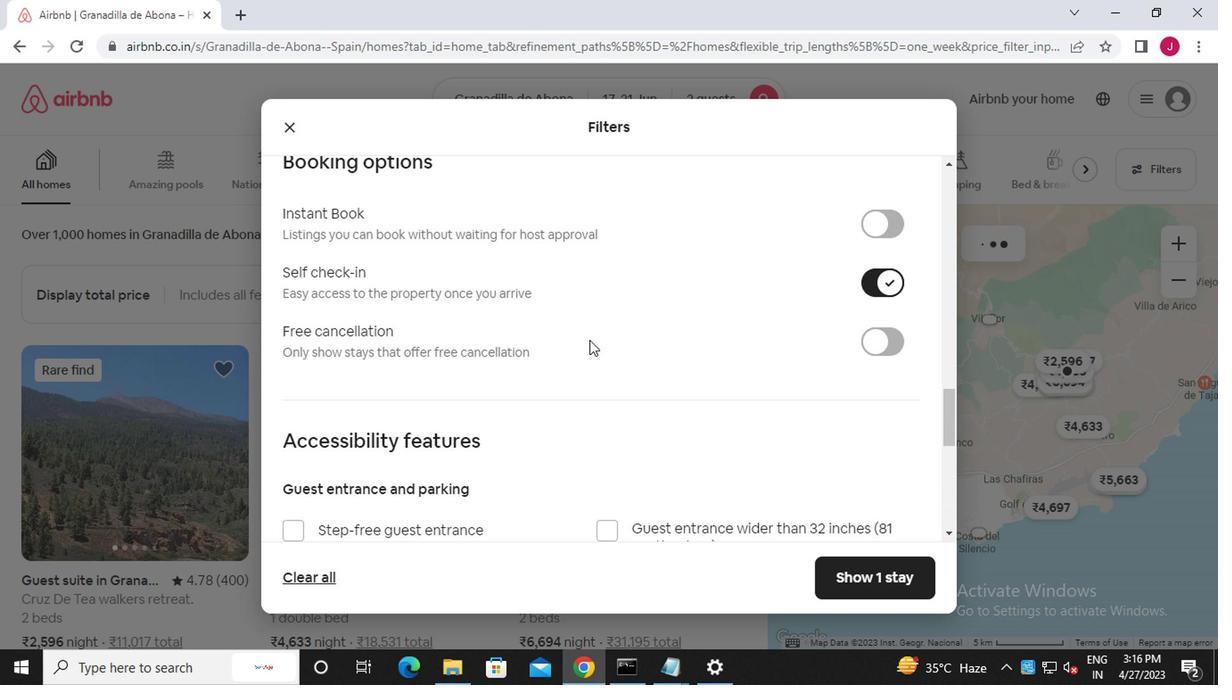 
Action: Mouse scrolled (519, 371) with delta (0, 0)
Screenshot: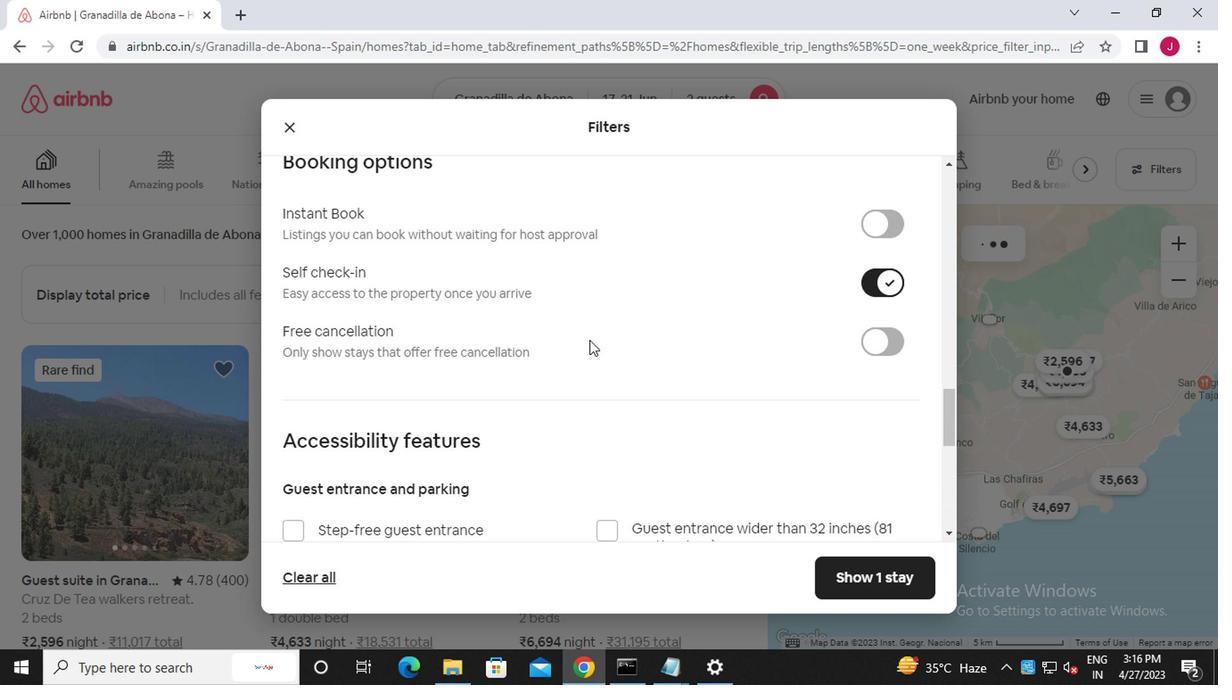 
Action: Mouse moved to (444, 389)
Screenshot: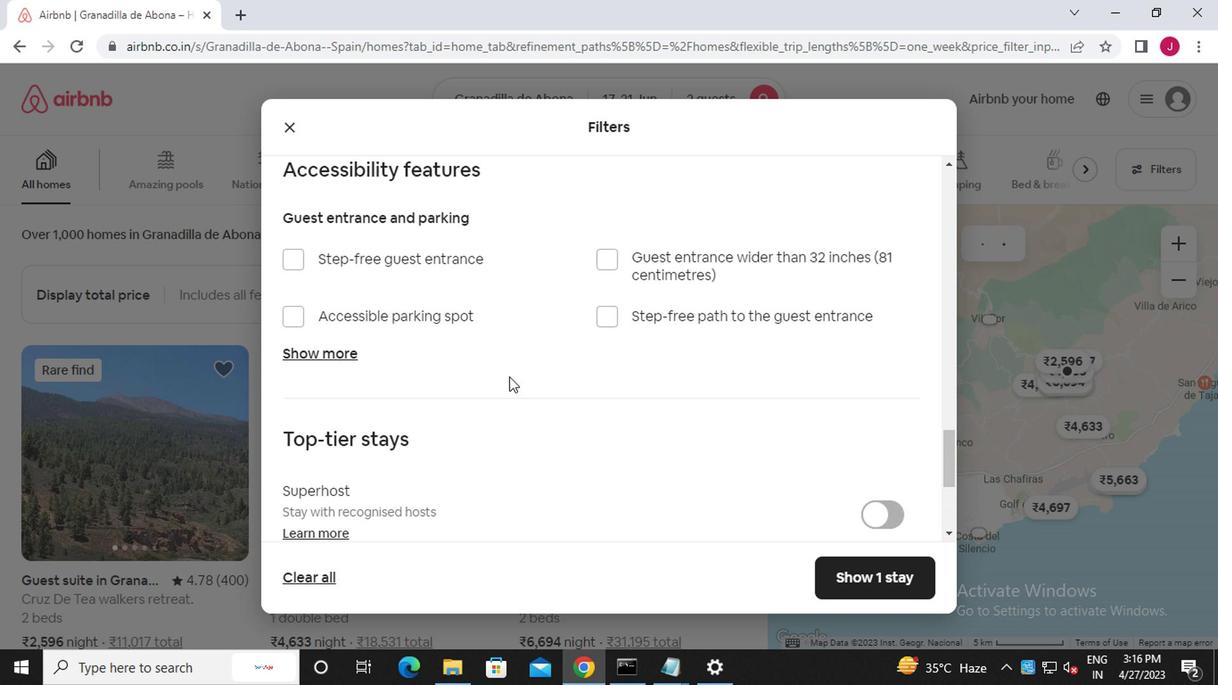 
Action: Mouse scrolled (444, 388) with delta (0, 0)
Screenshot: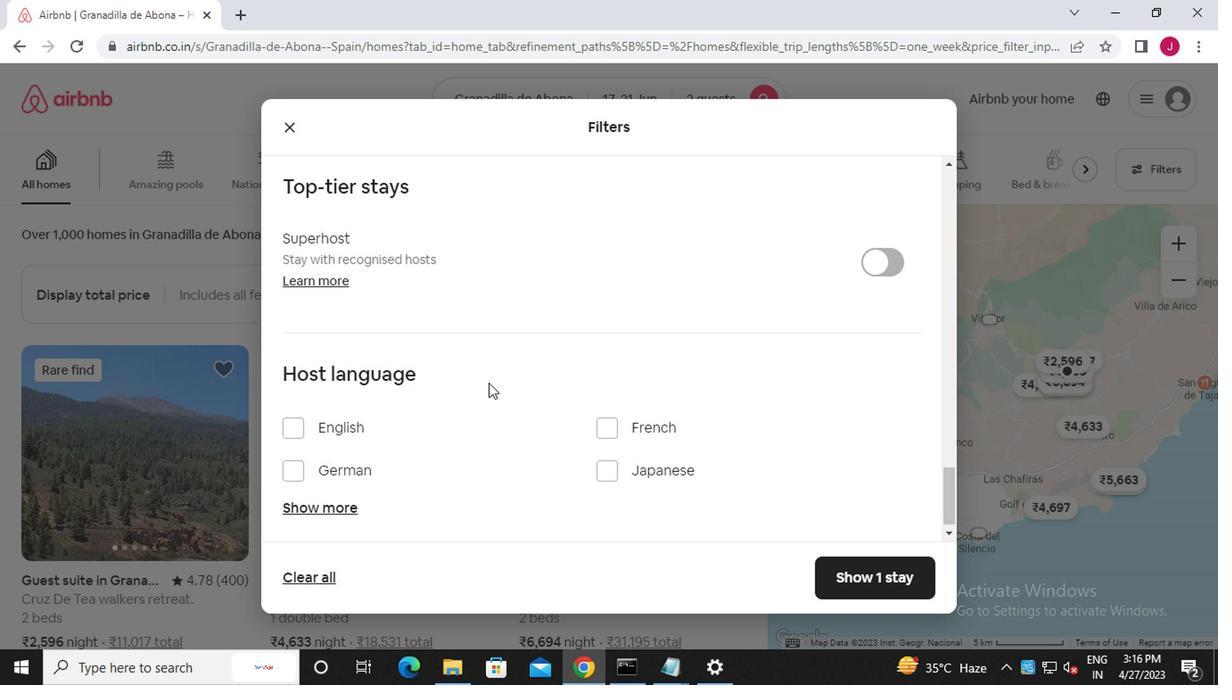
Action: Mouse moved to (442, 390)
Screenshot: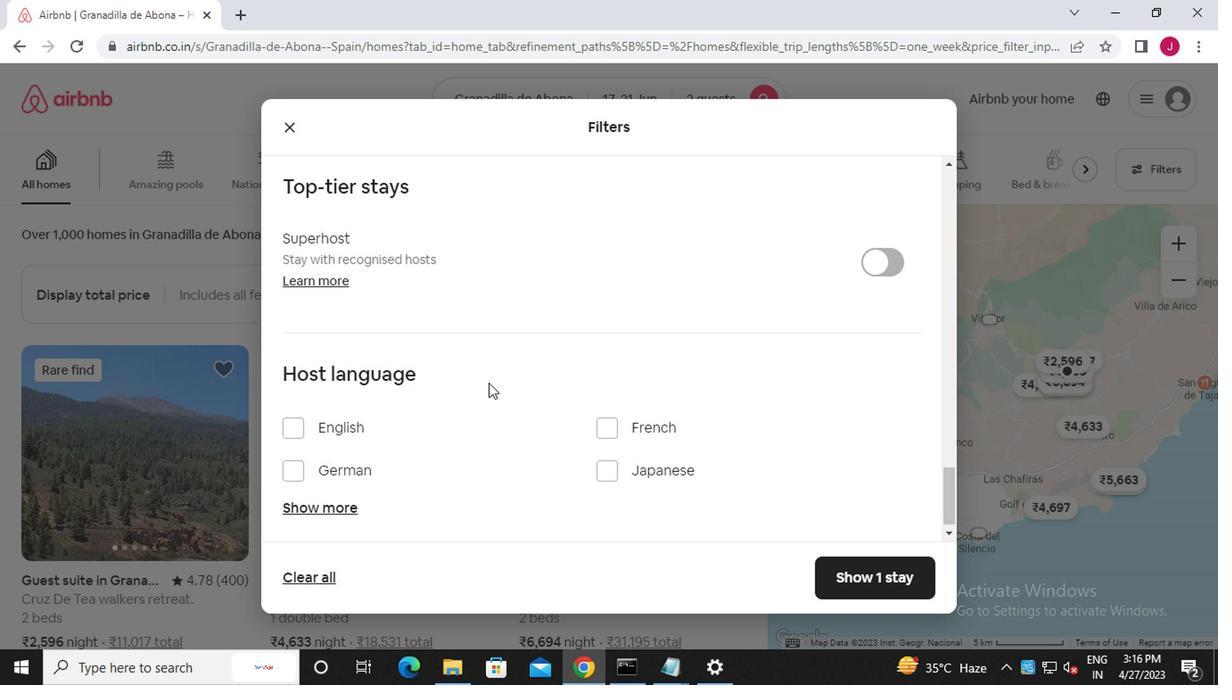 
Action: Mouse scrolled (442, 389) with delta (0, -1)
Screenshot: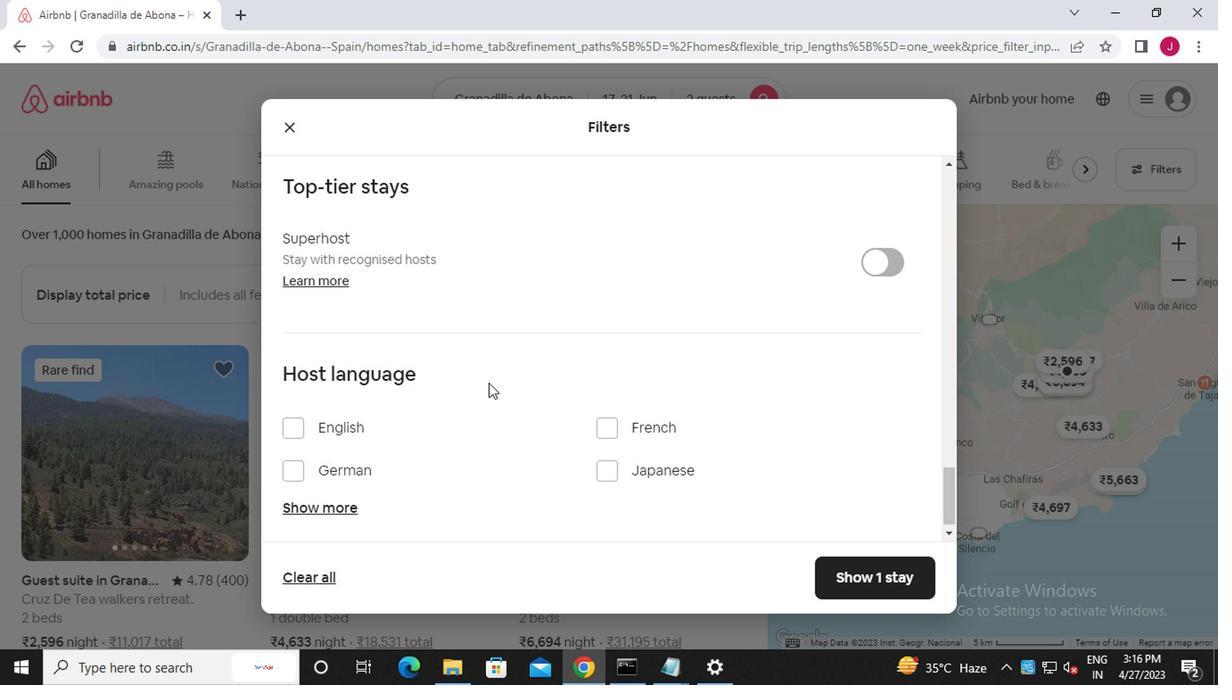 
Action: Mouse moved to (442, 390)
Screenshot: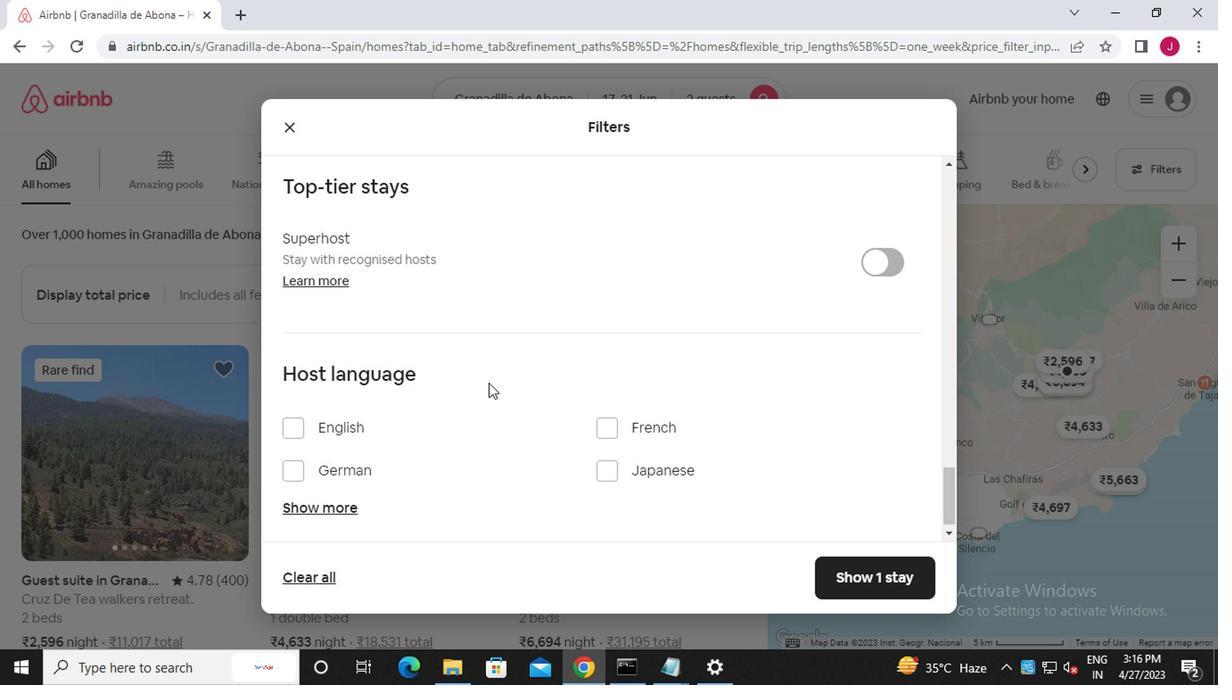 
Action: Mouse scrolled (442, 389) with delta (0, -1)
Screenshot: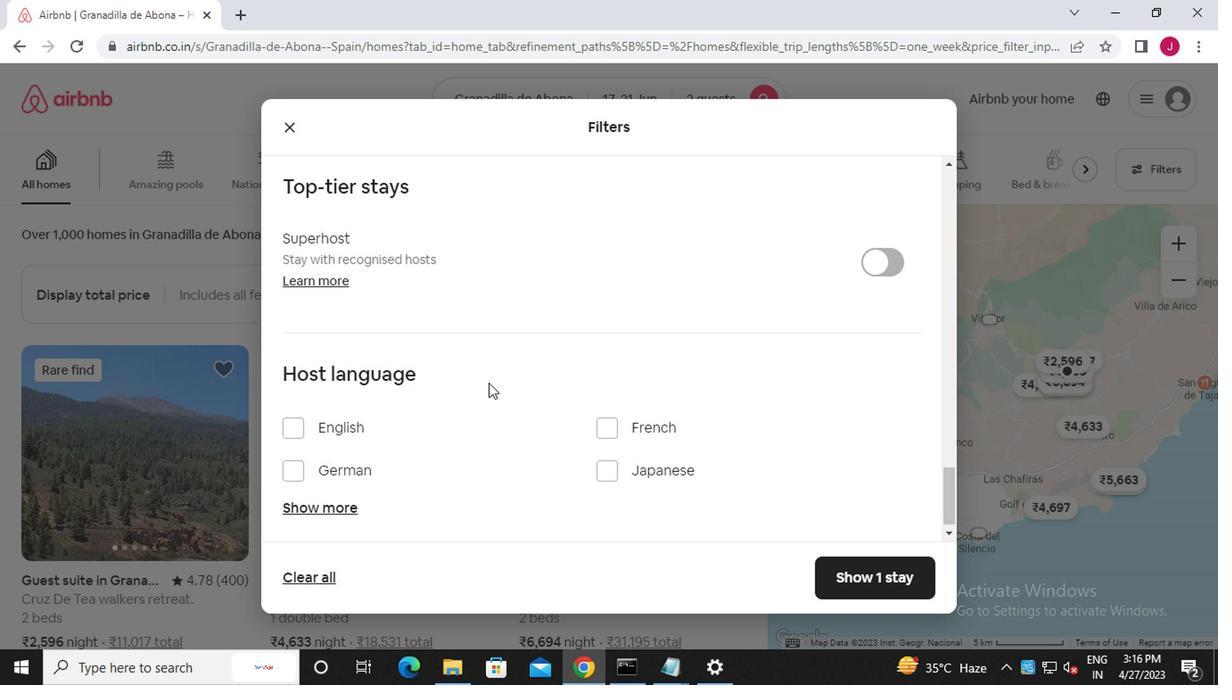 
Action: Mouse moved to (441, 390)
Screenshot: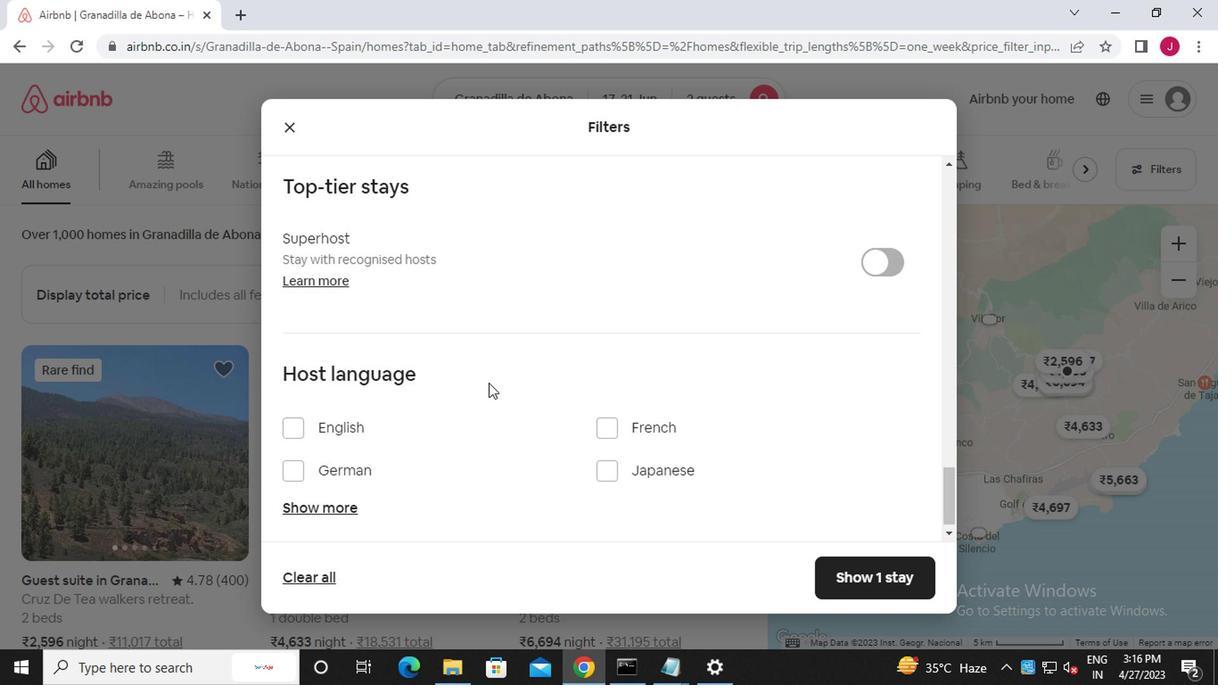 
Action: Mouse scrolled (441, 389) with delta (0, -1)
Screenshot: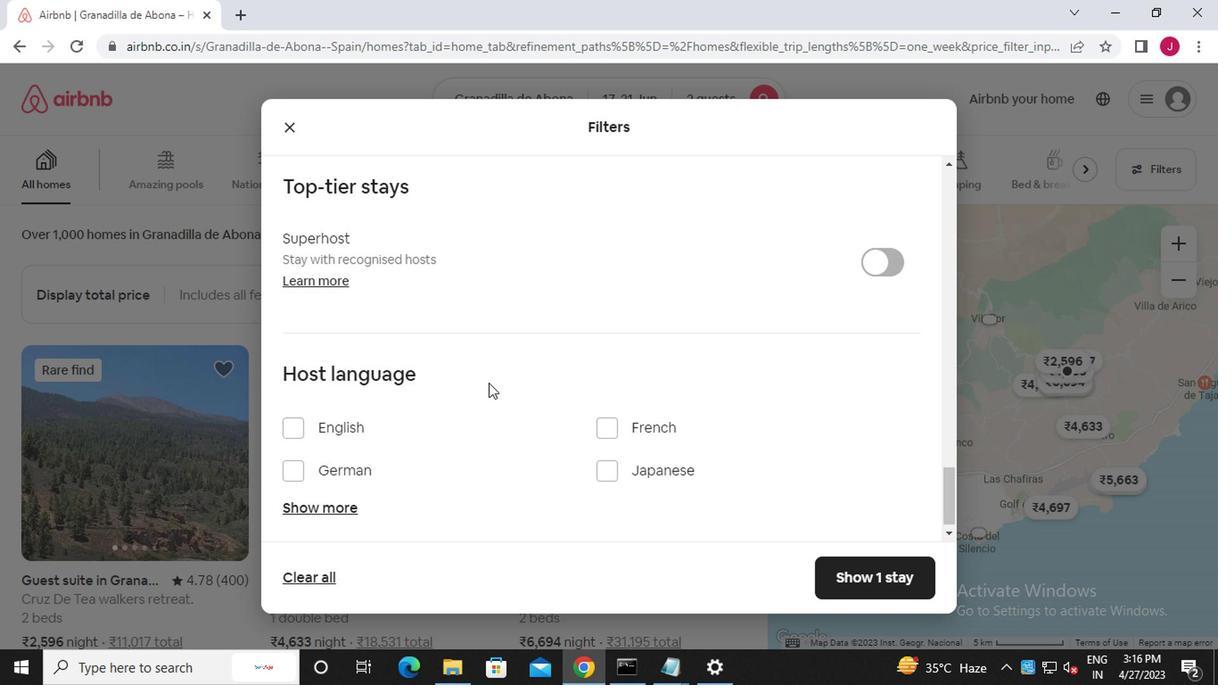 
Action: Mouse moved to (438, 391)
Screenshot: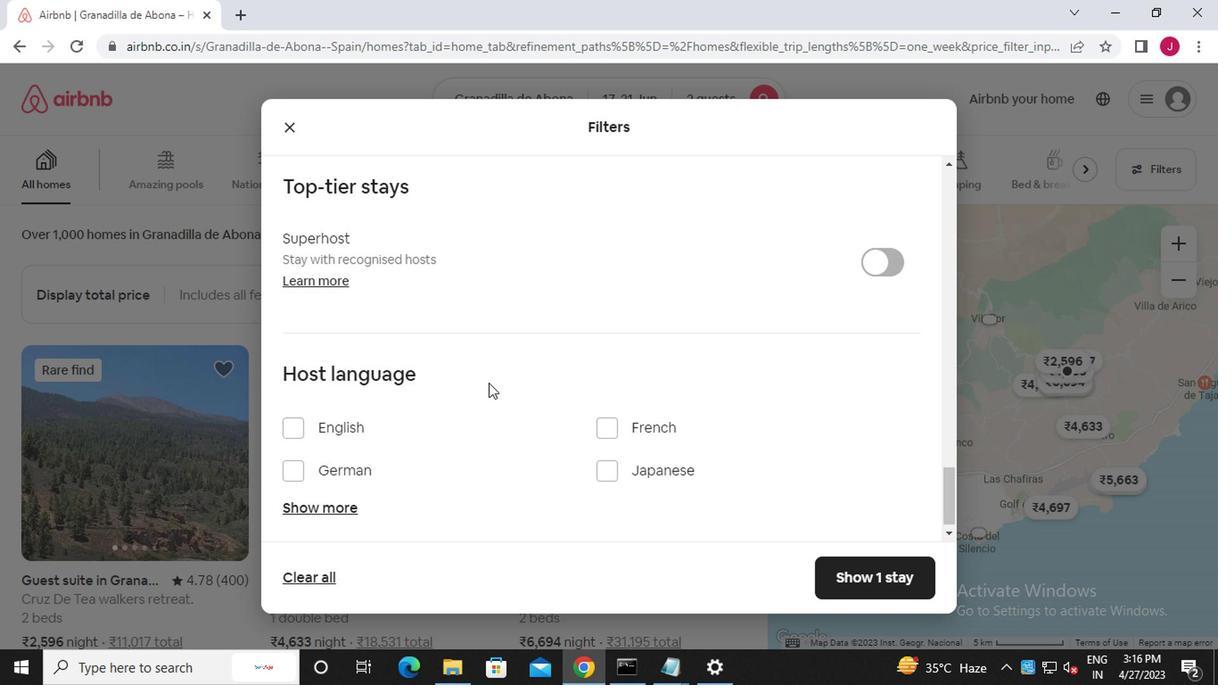 
Action: Mouse scrolled (438, 390) with delta (0, 0)
Screenshot: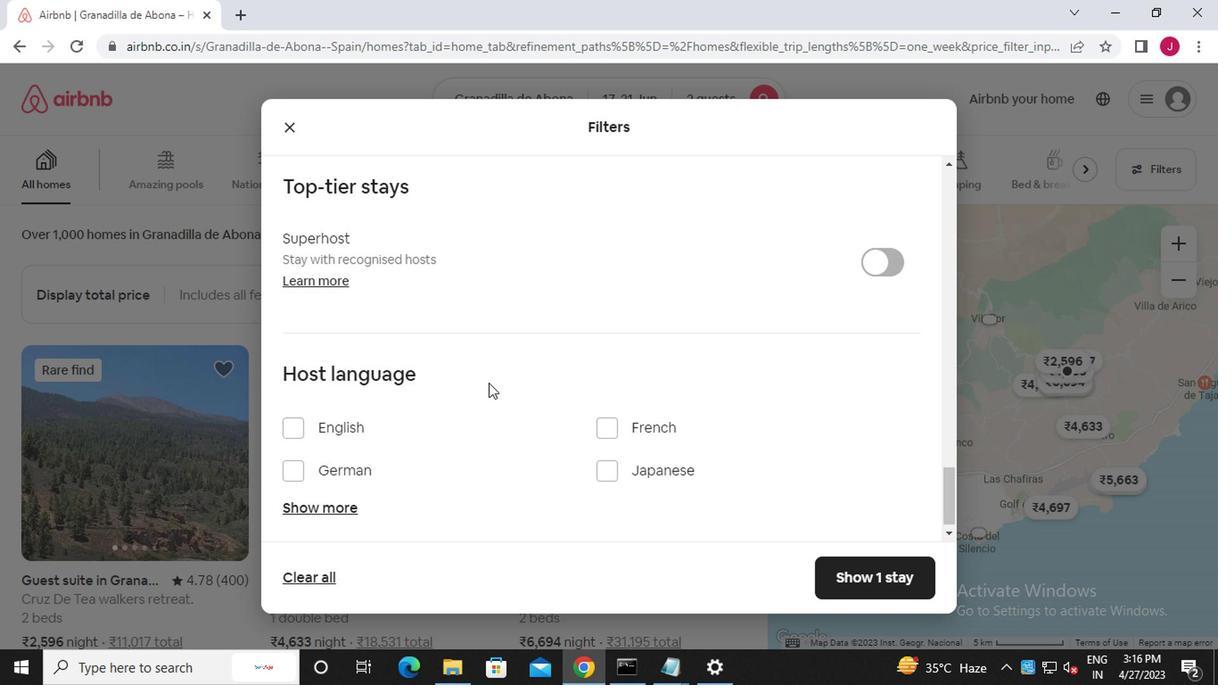 
Action: Mouse moved to (437, 392)
Screenshot: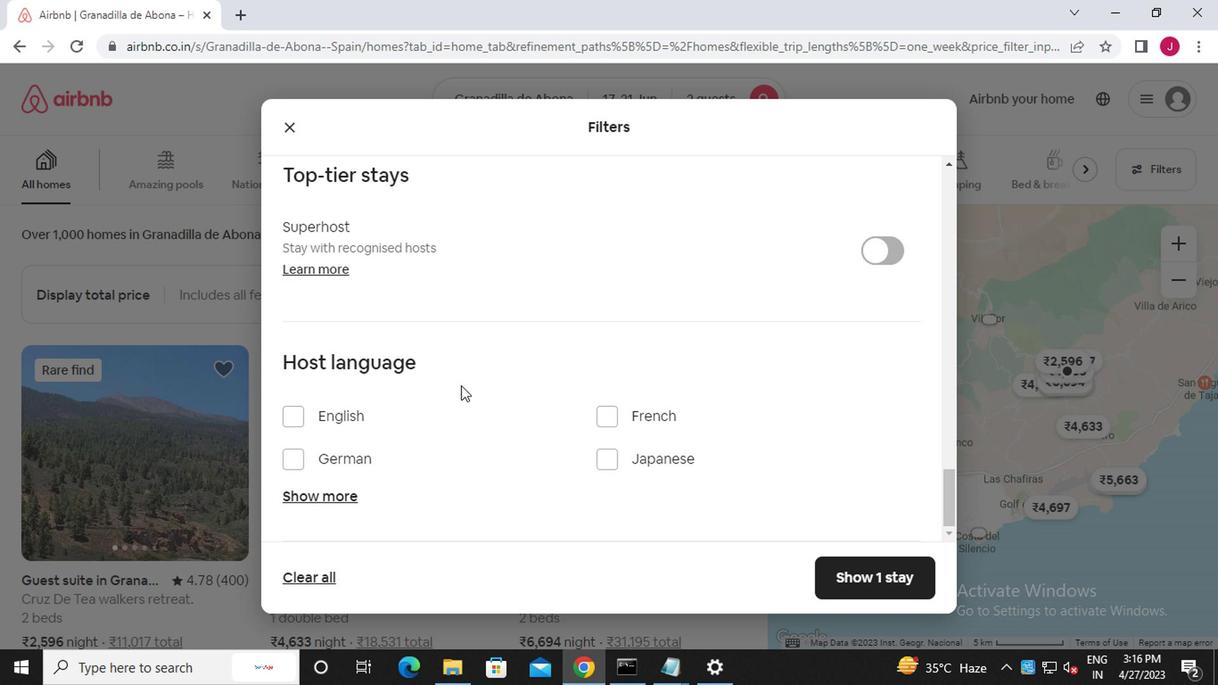 
Action: Mouse scrolled (437, 391) with delta (0, -1)
Screenshot: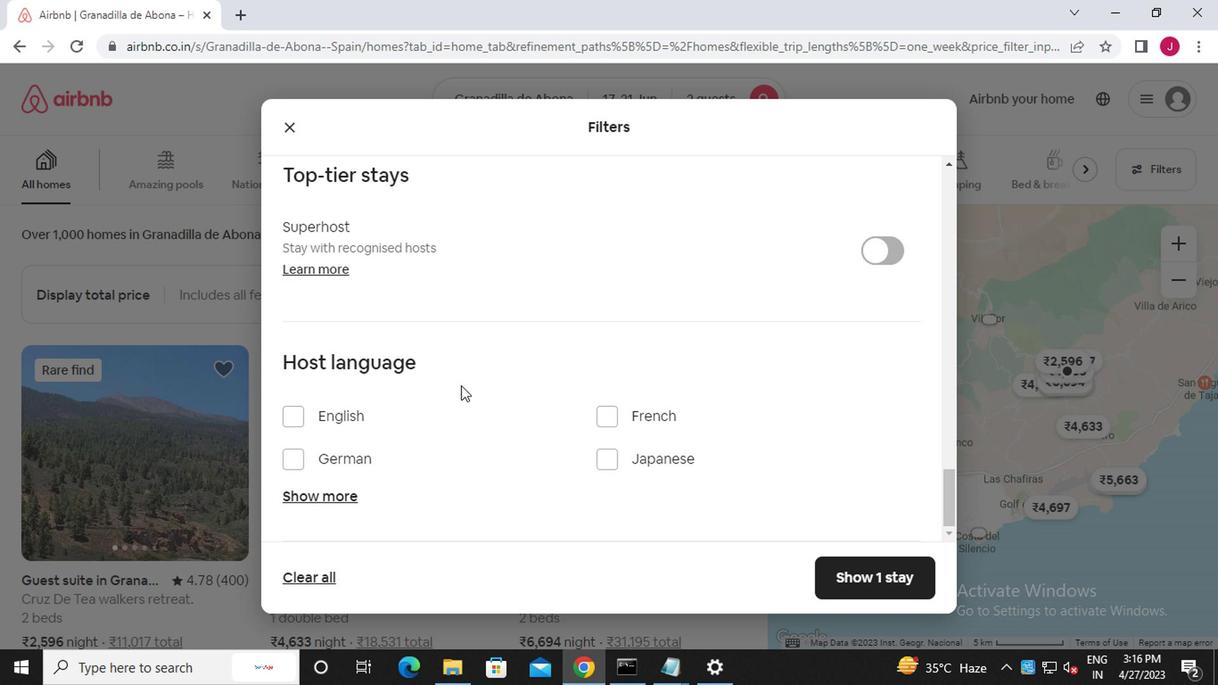 
Action: Mouse moved to (303, 415)
Screenshot: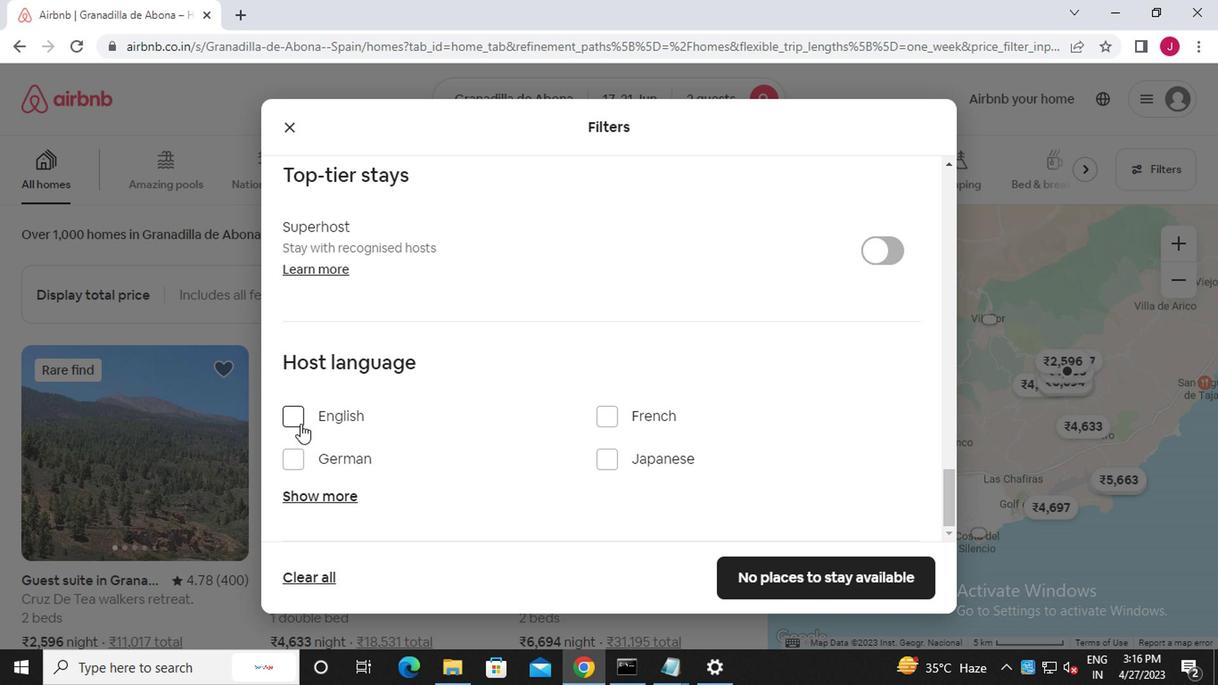 
Action: Mouse pressed left at (303, 415)
Screenshot: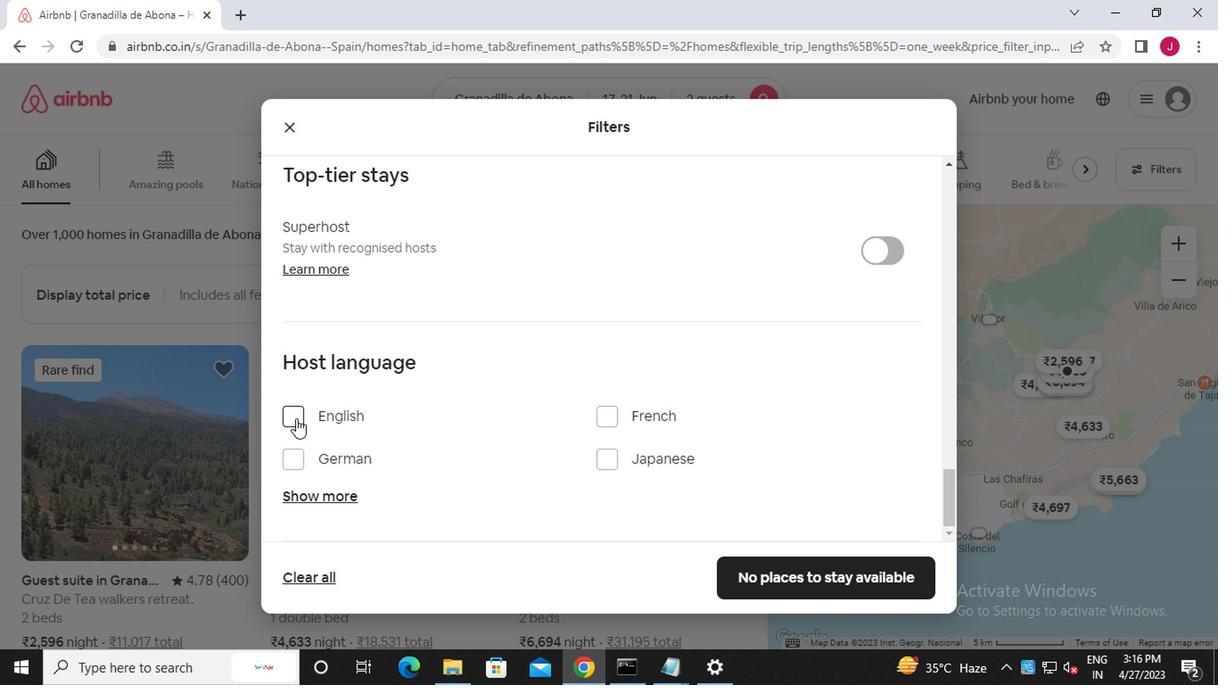 
Action: Mouse moved to (769, 571)
Screenshot: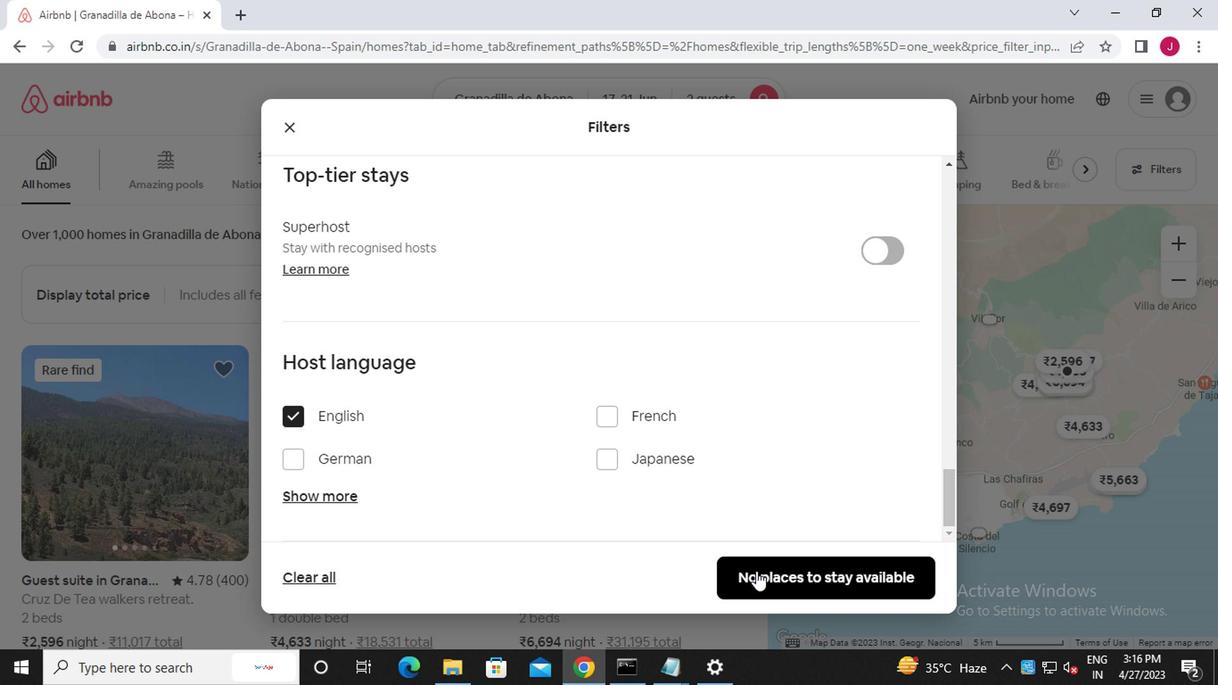 
Action: Mouse pressed left at (769, 571)
Screenshot: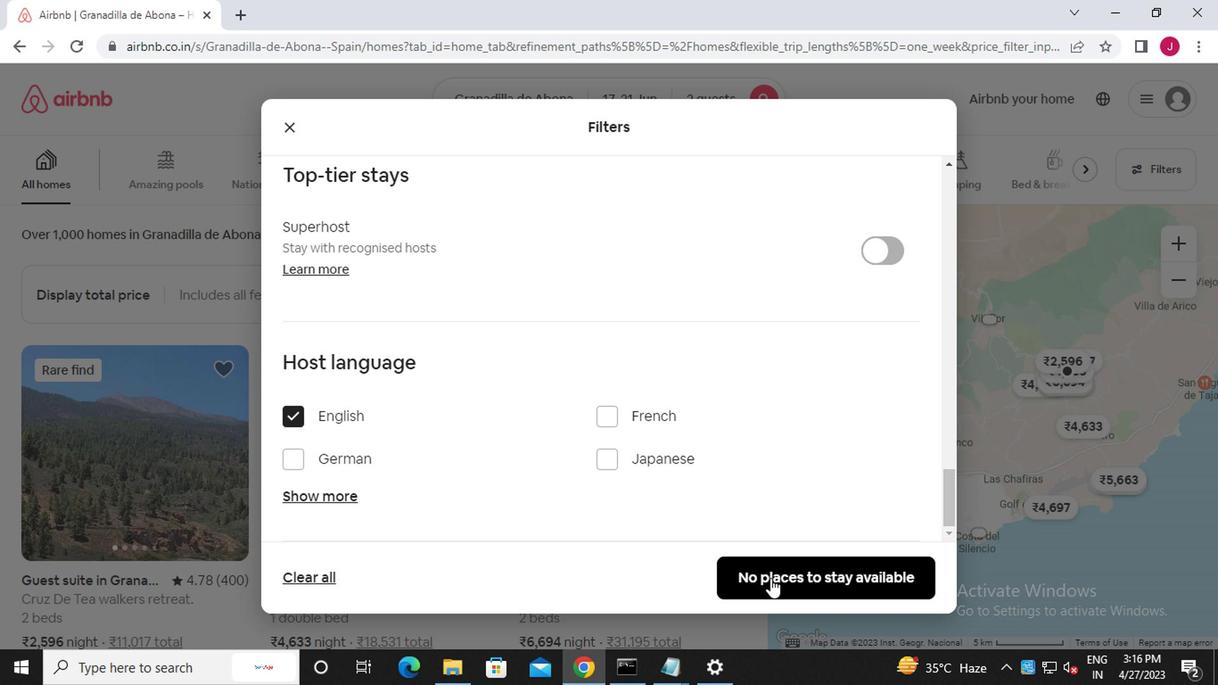 
Action: Mouse moved to (762, 561)
Screenshot: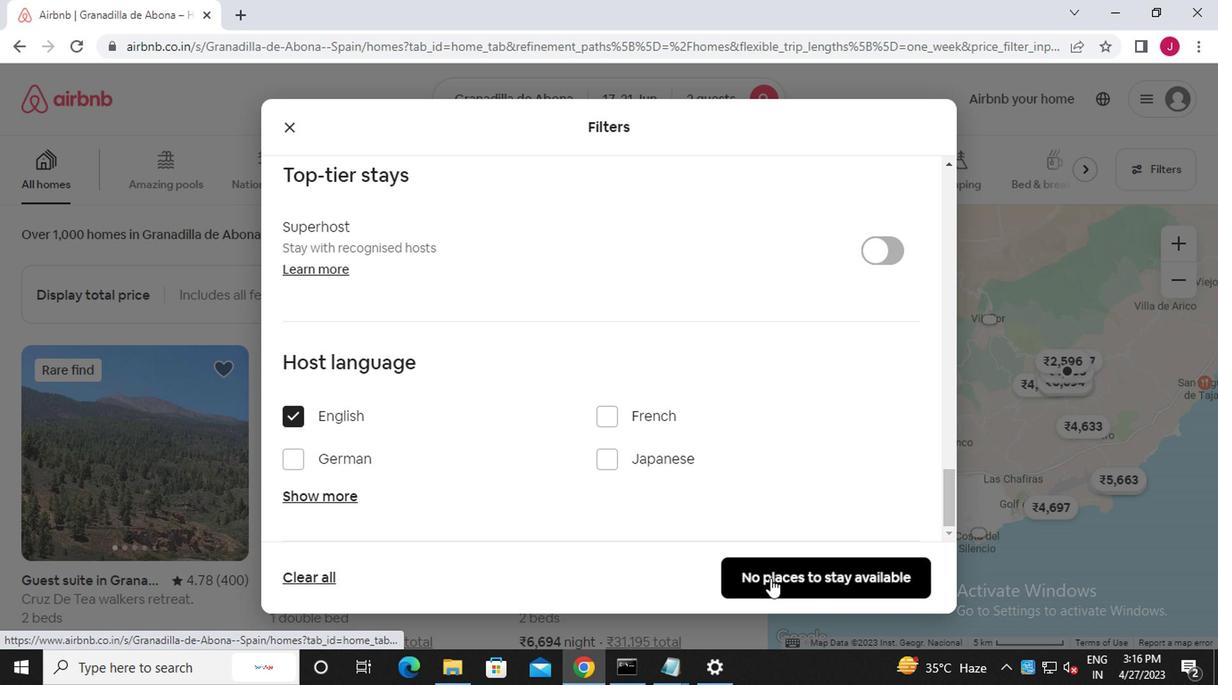 
